 Task: Find connections with filter location Tomé Açu with filter topic #lawfirmmarketingwith filter profile language German with filter current company NPTEL with filter school Anna University with filter industry Professional Services with filter service category Information Management with filter keywords title Research Assistant
Action: Mouse moved to (274, 391)
Screenshot: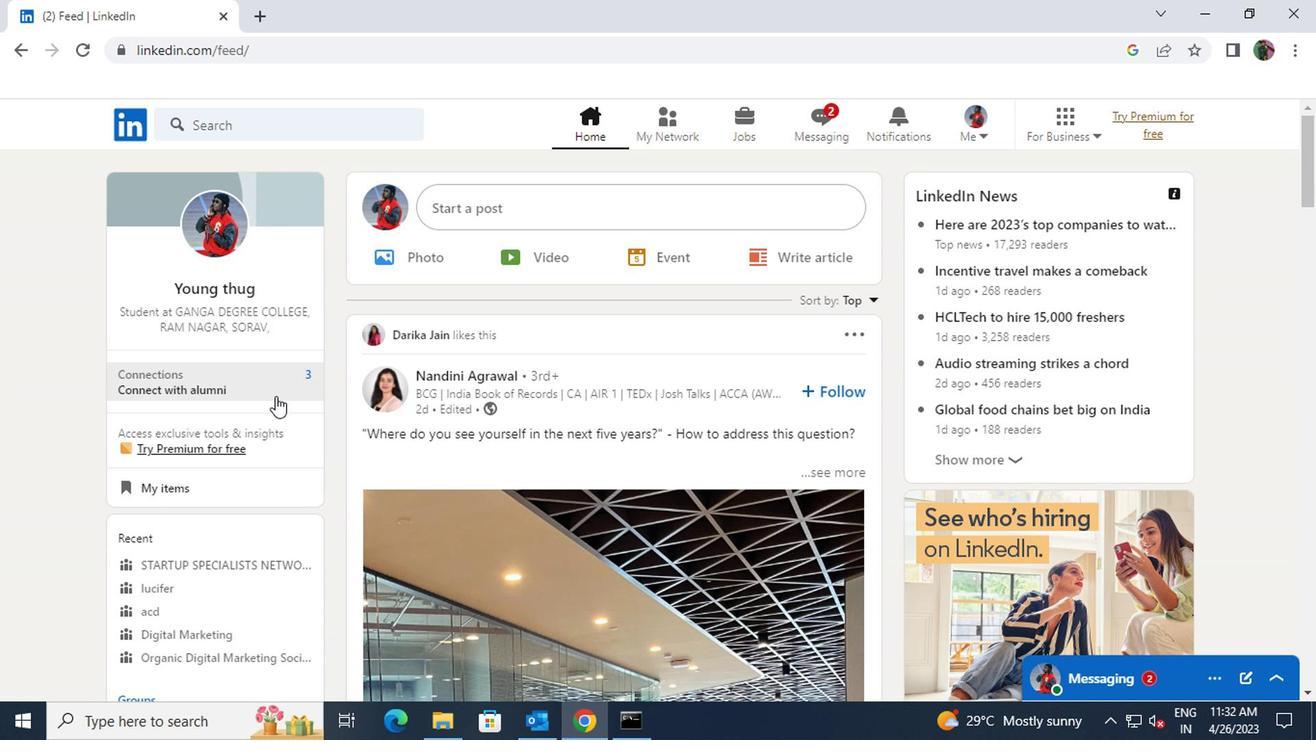 
Action: Mouse pressed left at (274, 391)
Screenshot: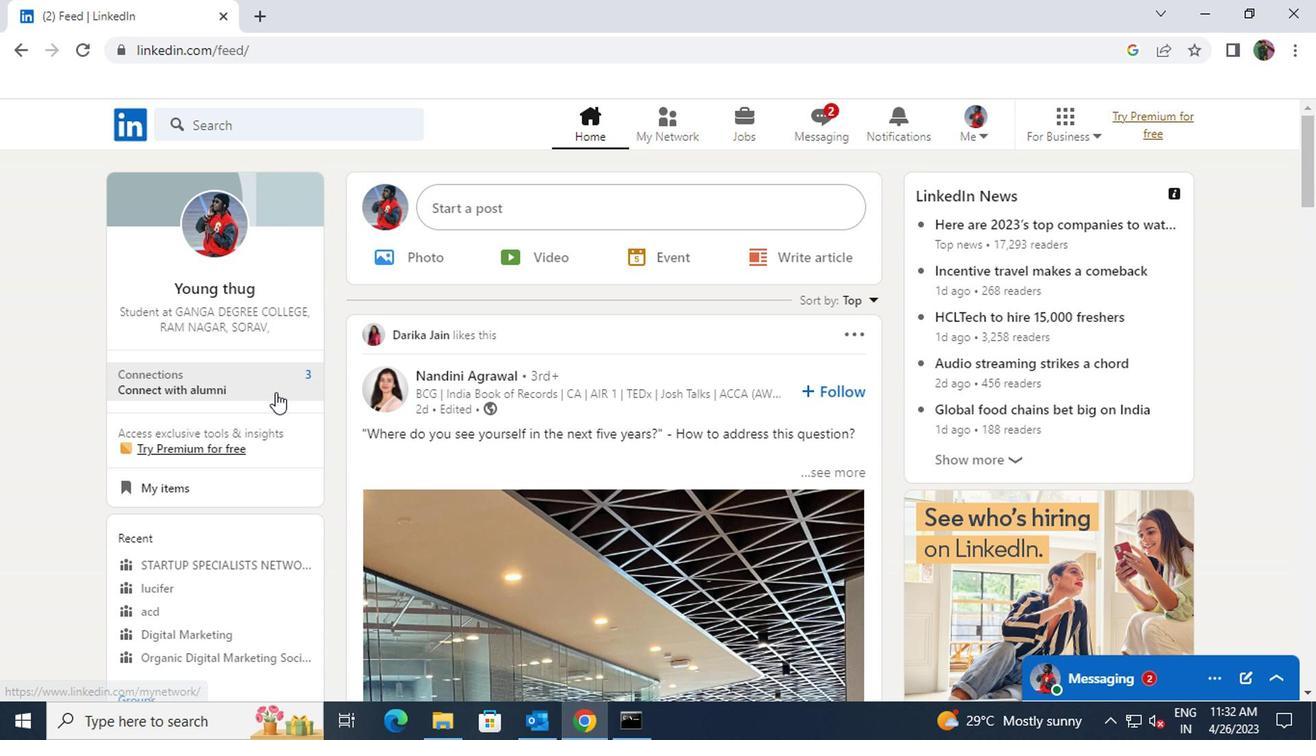 
Action: Mouse moved to (302, 241)
Screenshot: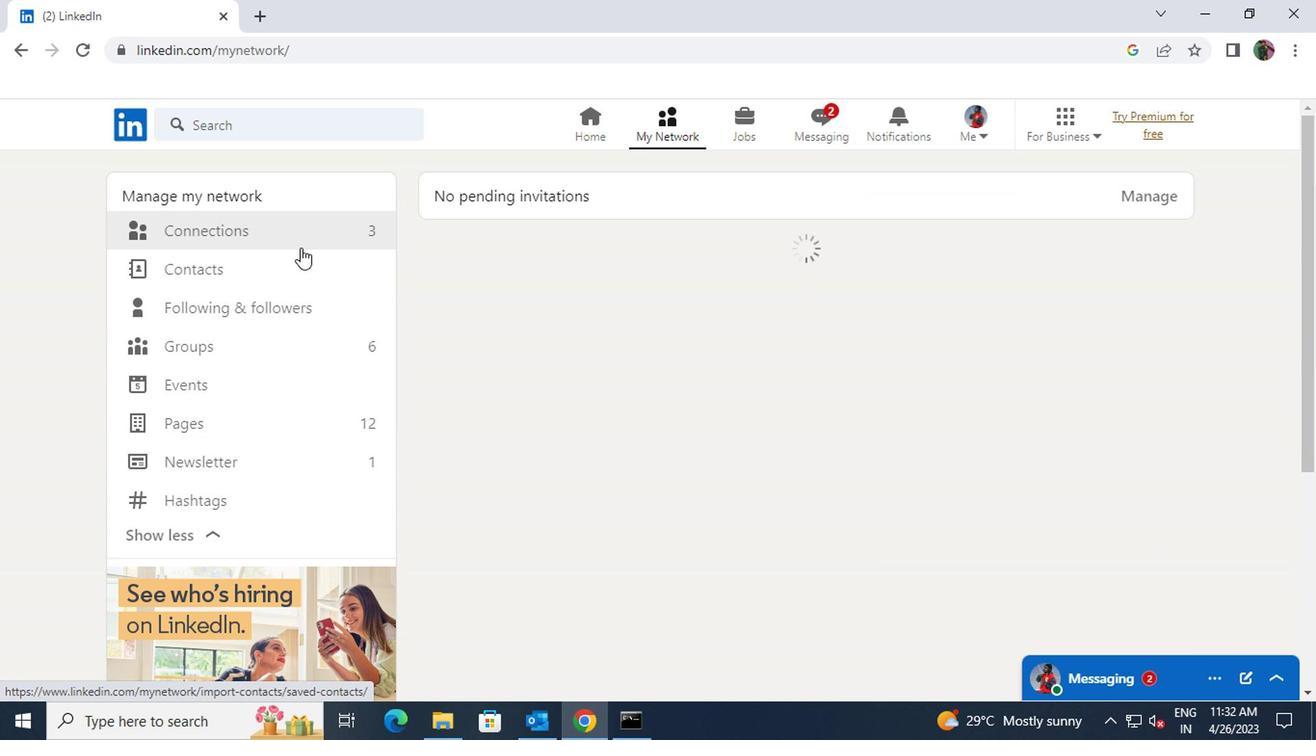 
Action: Mouse pressed left at (302, 241)
Screenshot: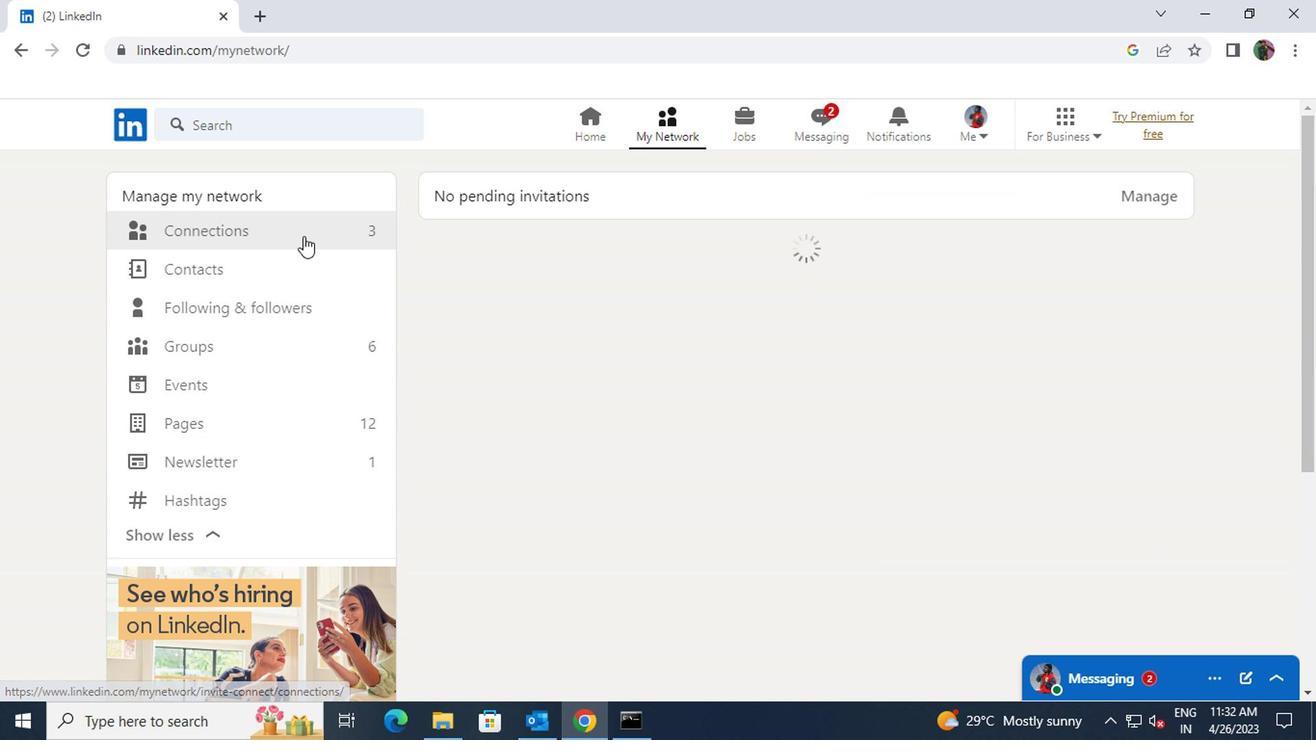 
Action: Mouse moved to (771, 238)
Screenshot: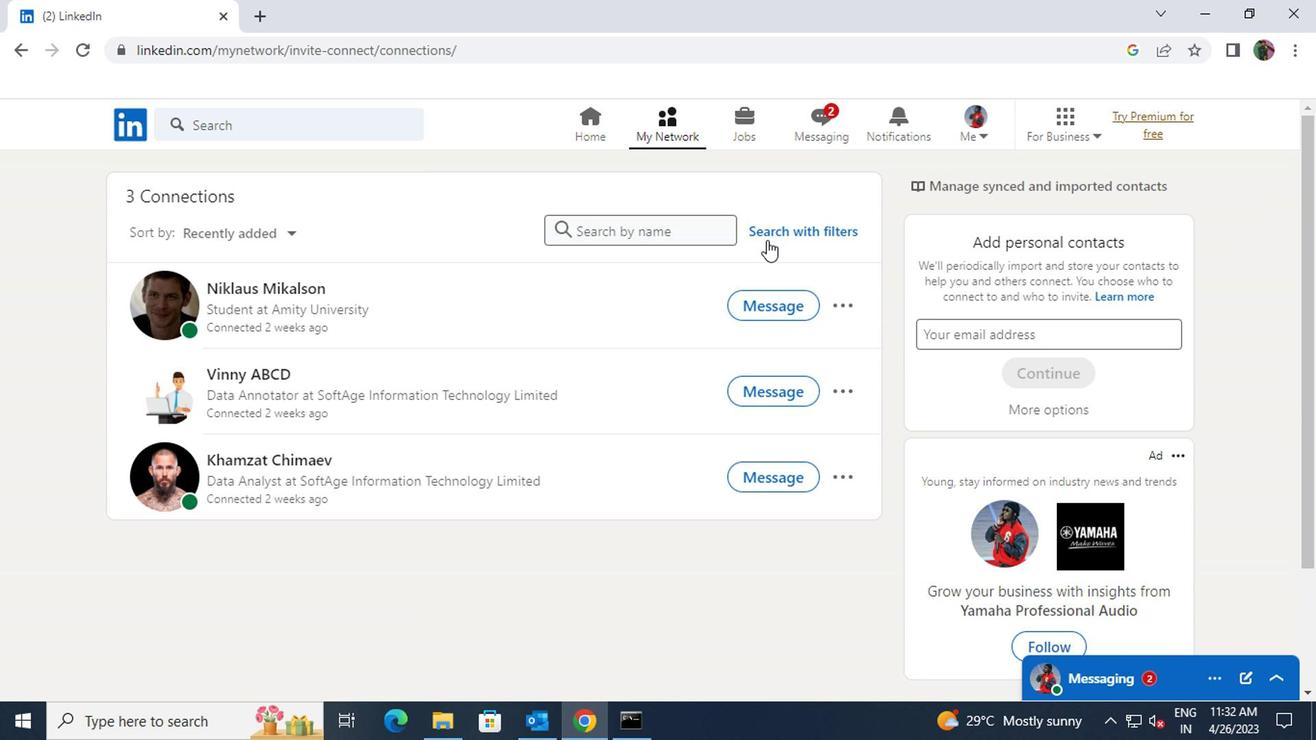 
Action: Mouse pressed left at (771, 238)
Screenshot: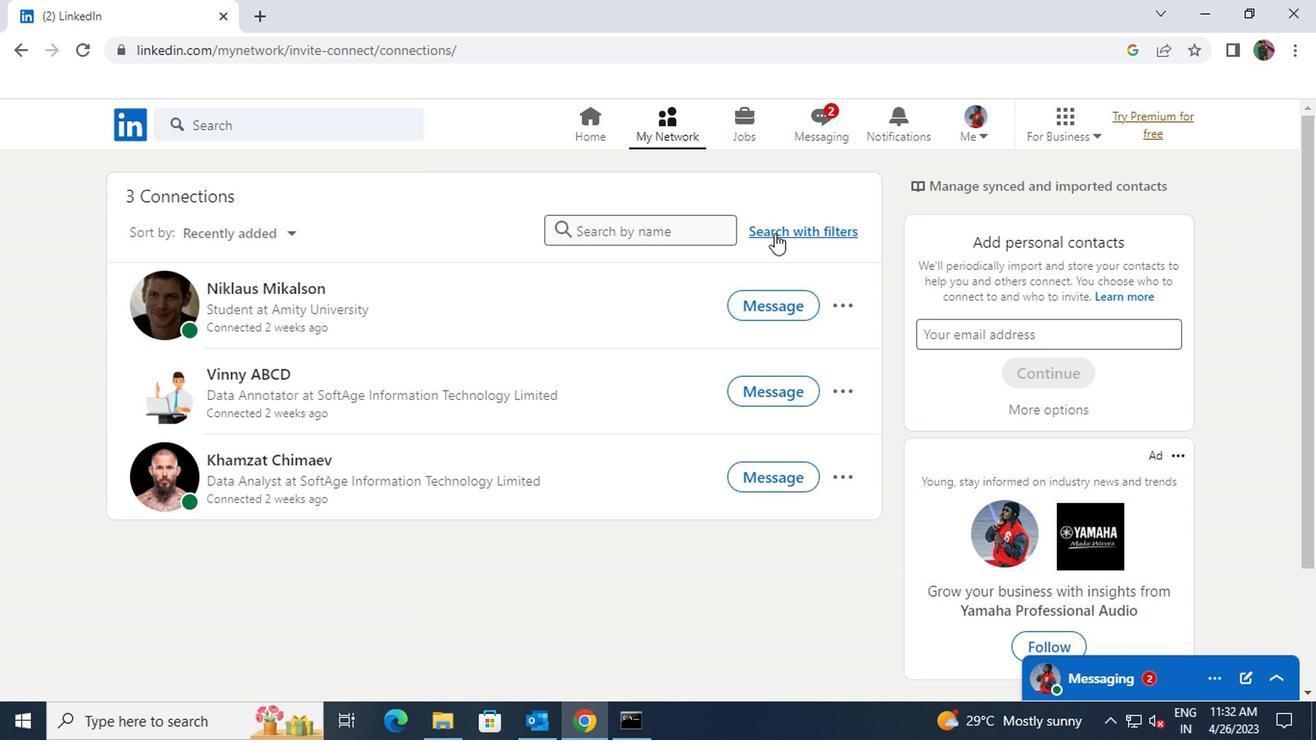 
Action: Mouse moved to (707, 174)
Screenshot: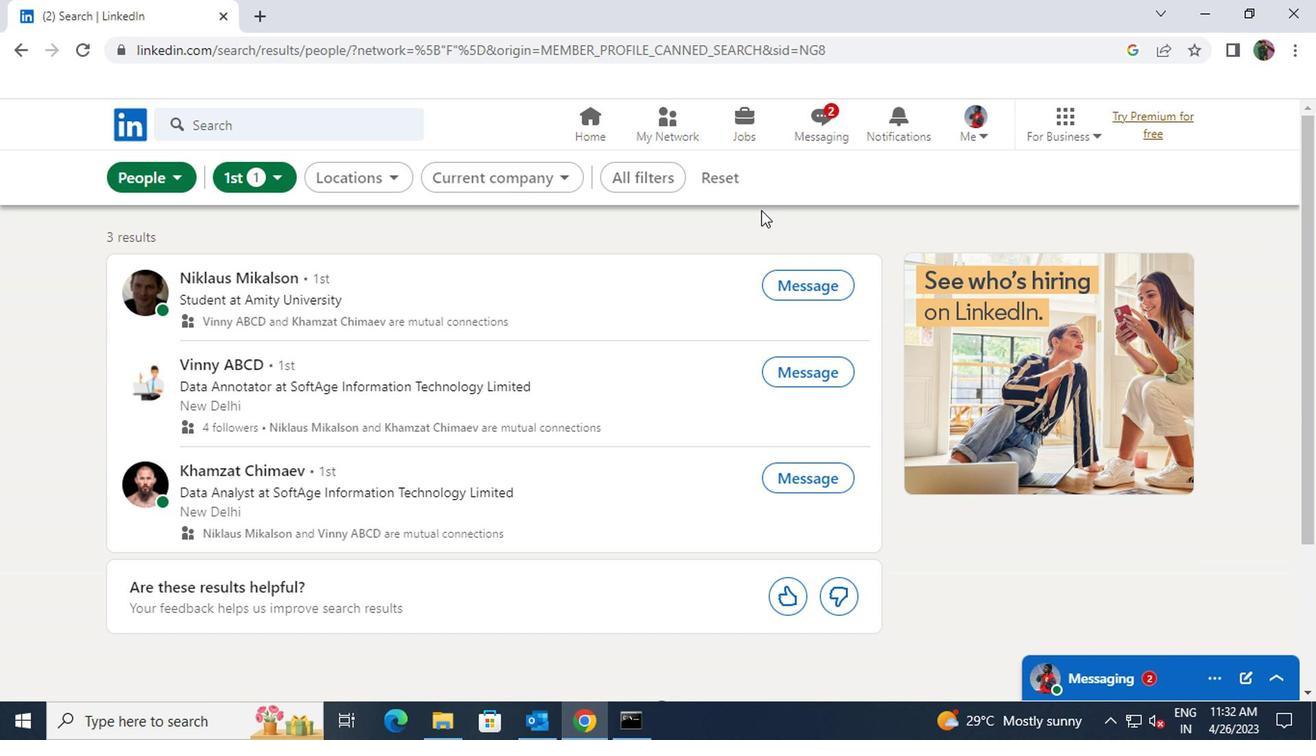 
Action: Mouse pressed left at (707, 174)
Screenshot: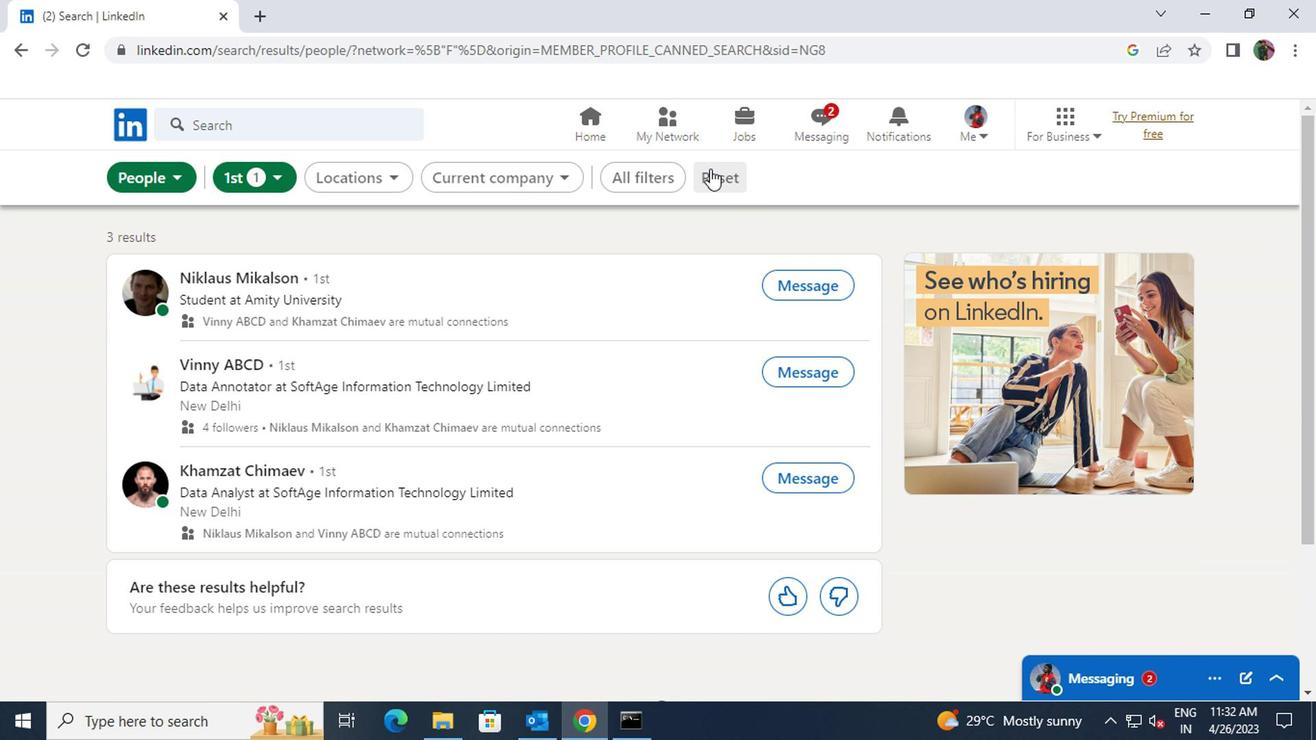 
Action: Mouse moved to (690, 177)
Screenshot: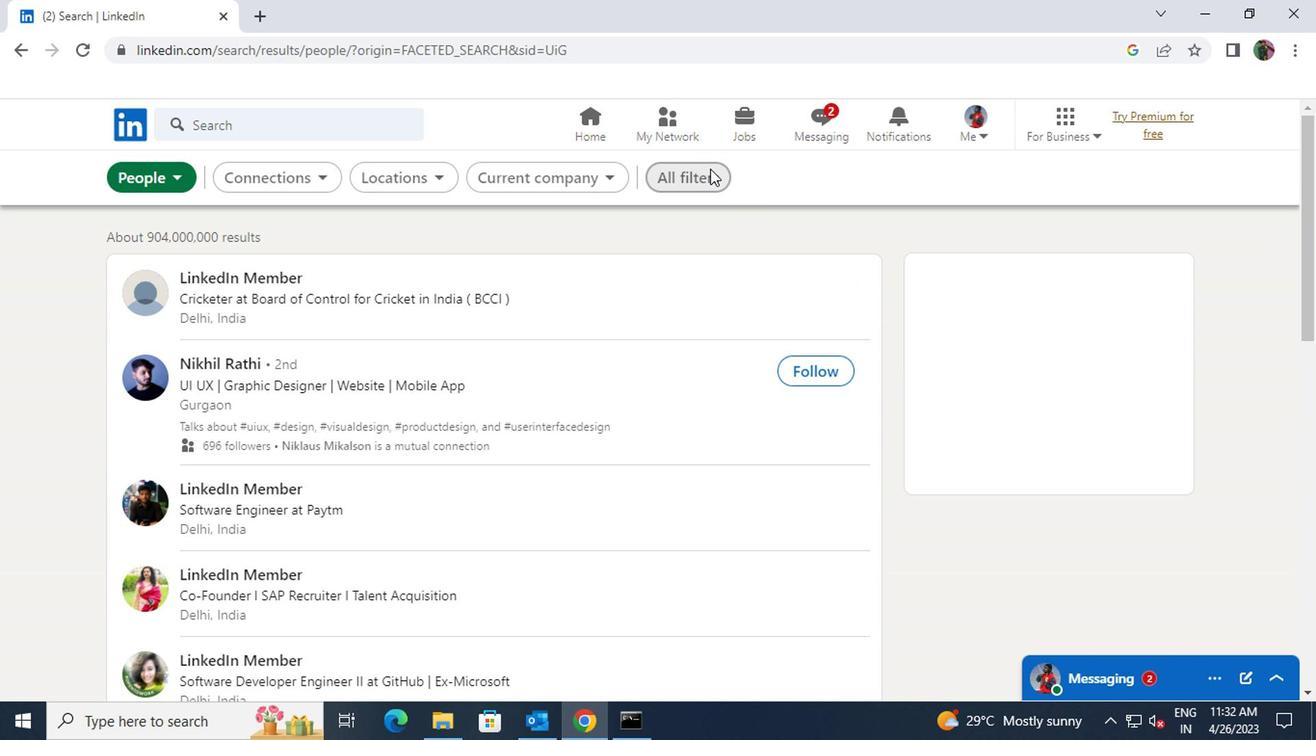 
Action: Mouse pressed left at (690, 177)
Screenshot: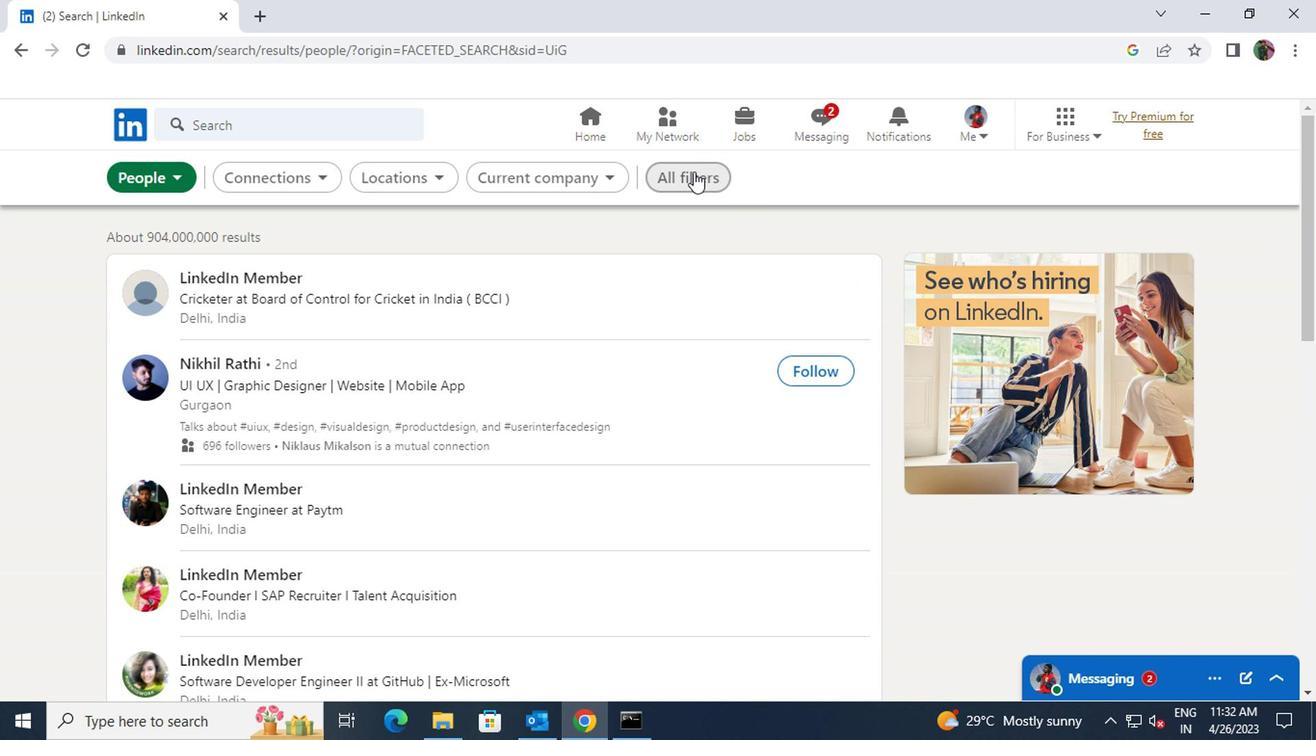 
Action: Mouse moved to (934, 356)
Screenshot: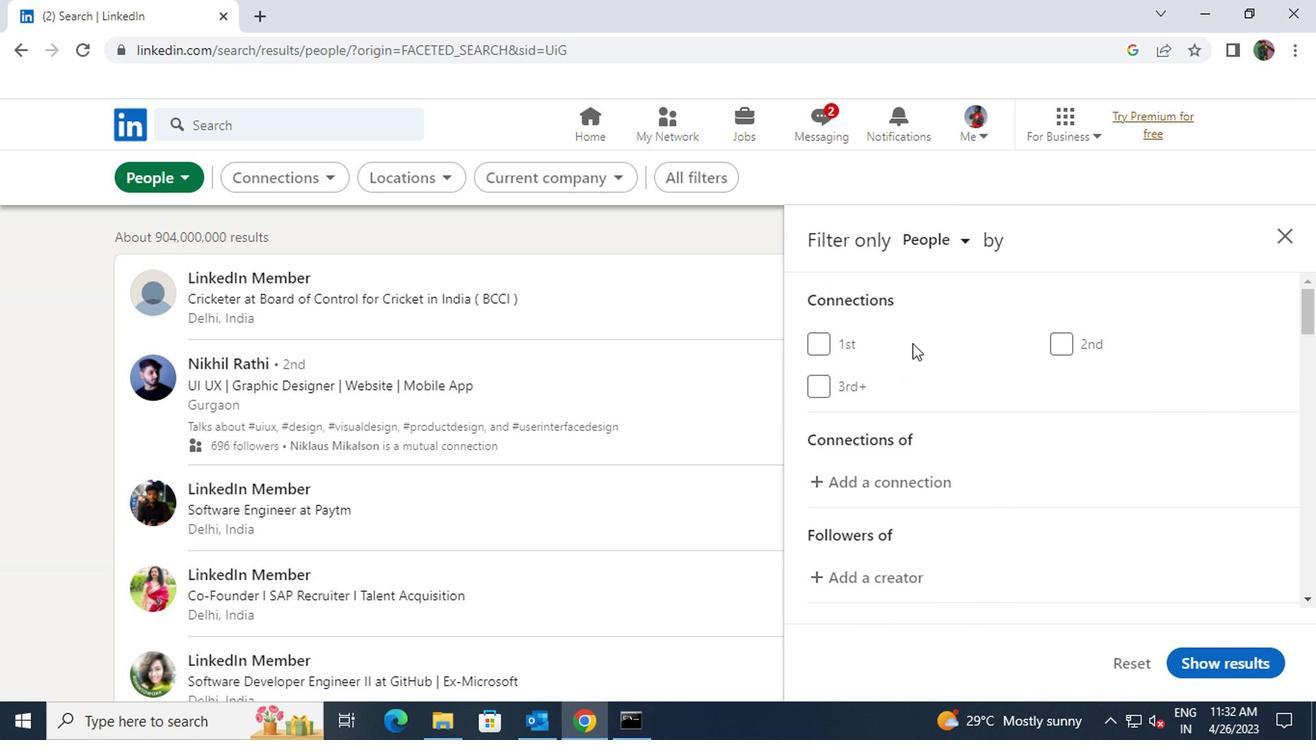
Action: Mouse scrolled (934, 355) with delta (0, 0)
Screenshot: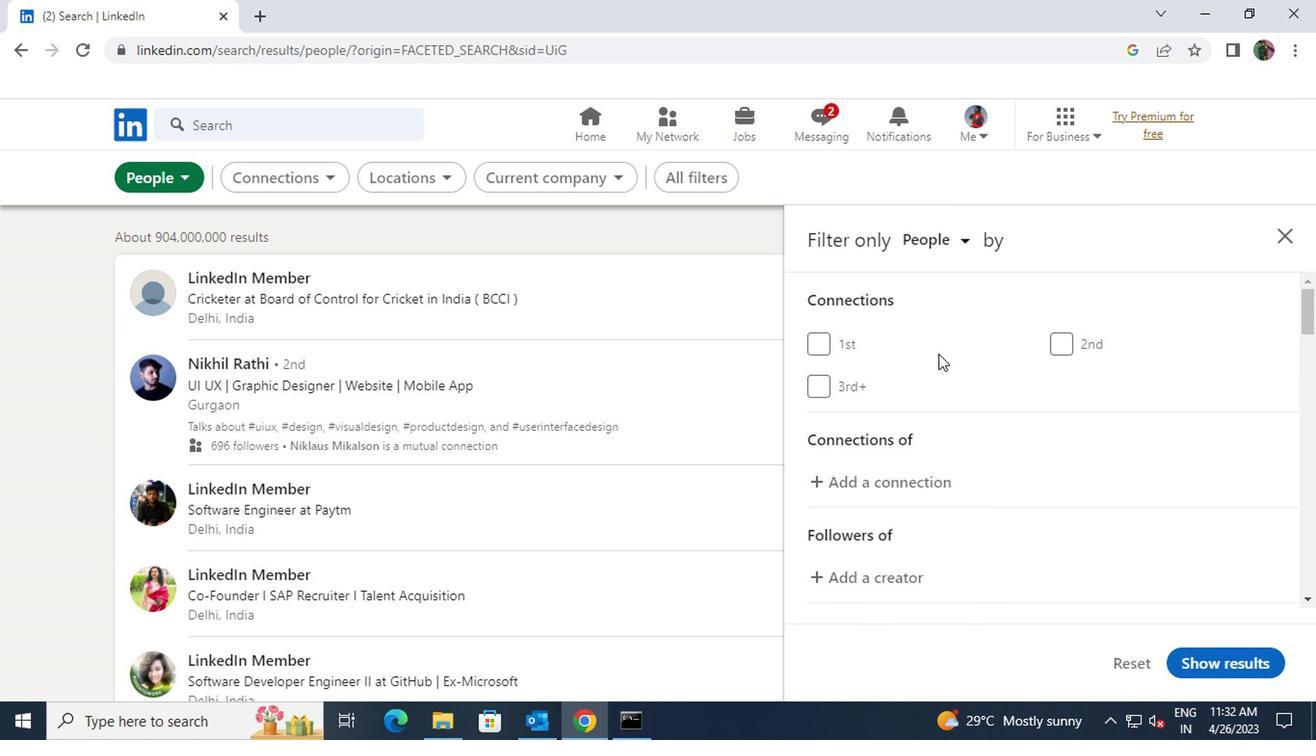 
Action: Mouse scrolled (934, 355) with delta (0, 0)
Screenshot: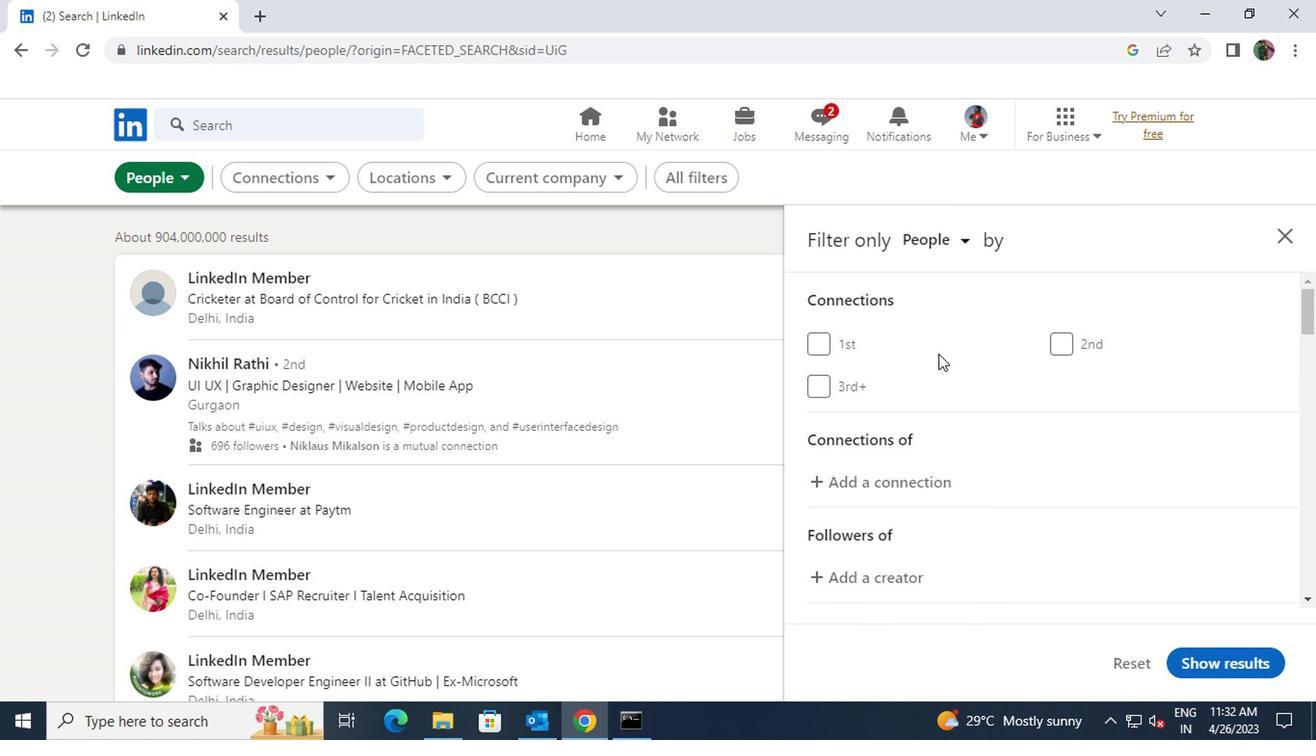 
Action: Mouse scrolled (934, 355) with delta (0, 0)
Screenshot: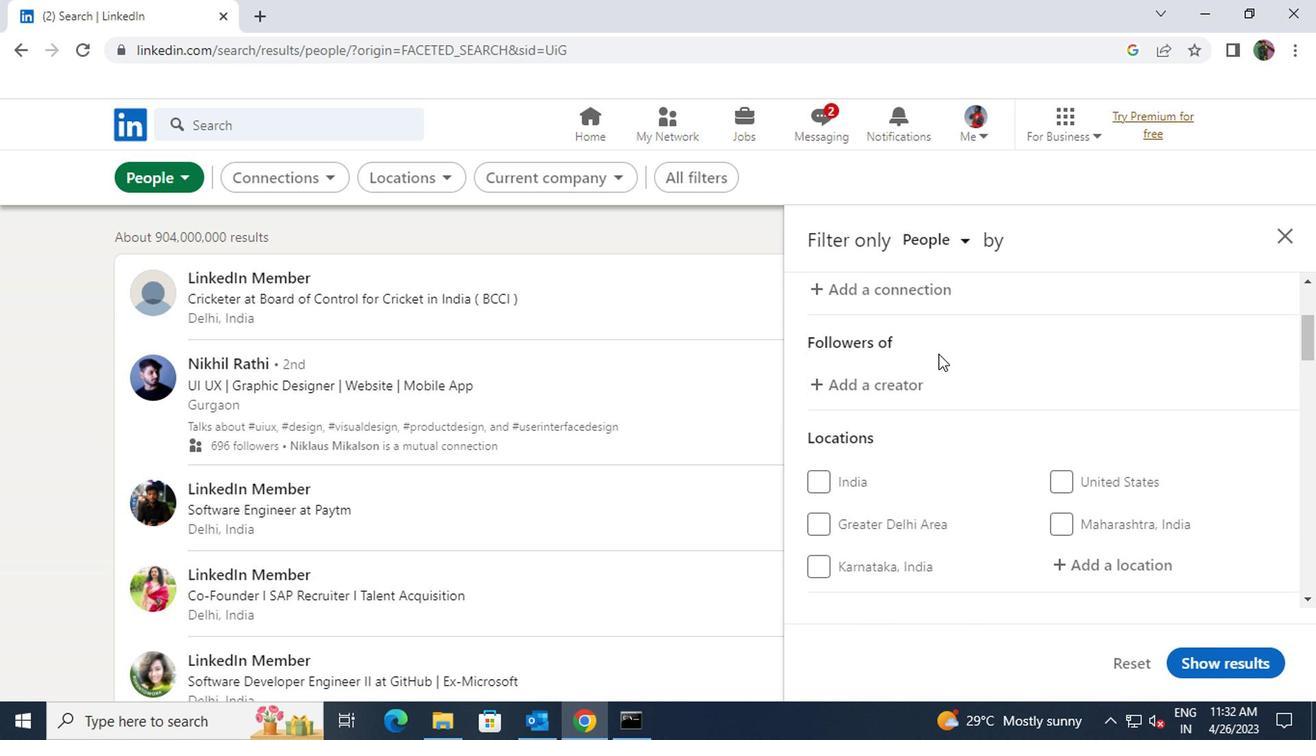 
Action: Mouse moved to (1063, 466)
Screenshot: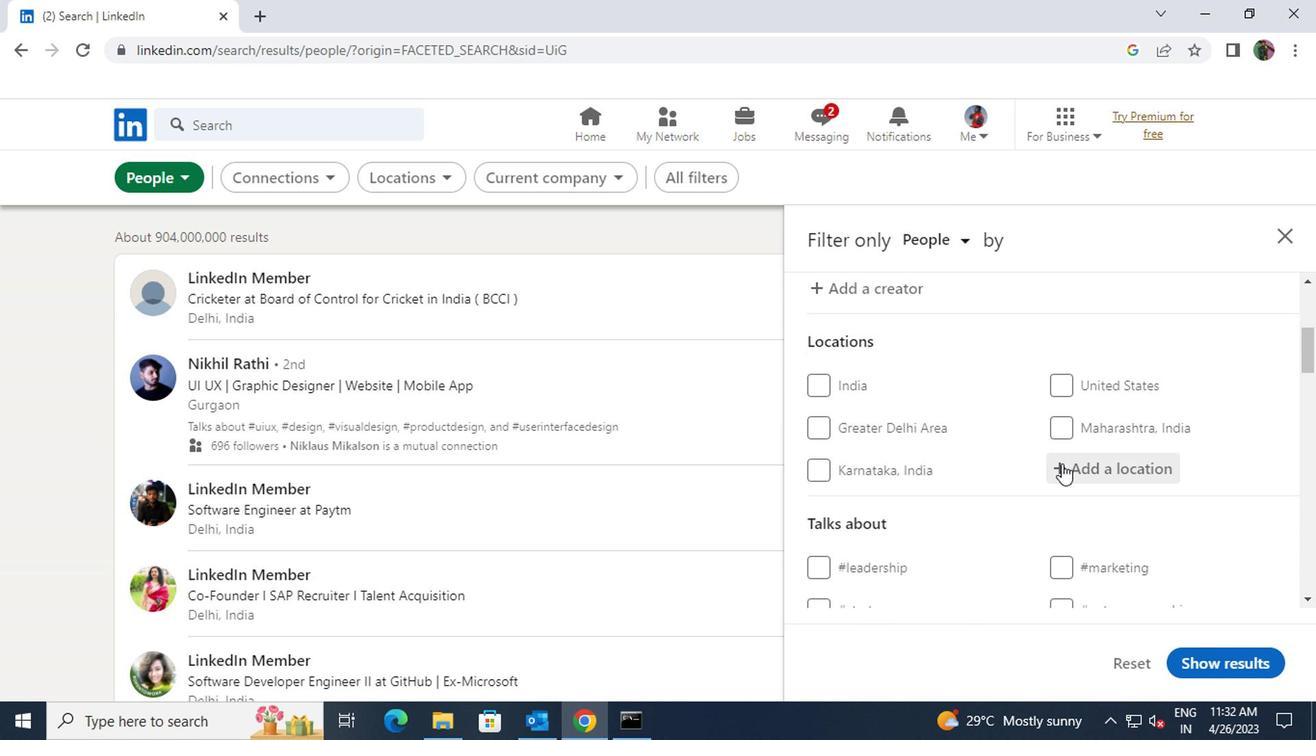 
Action: Mouse pressed left at (1063, 466)
Screenshot: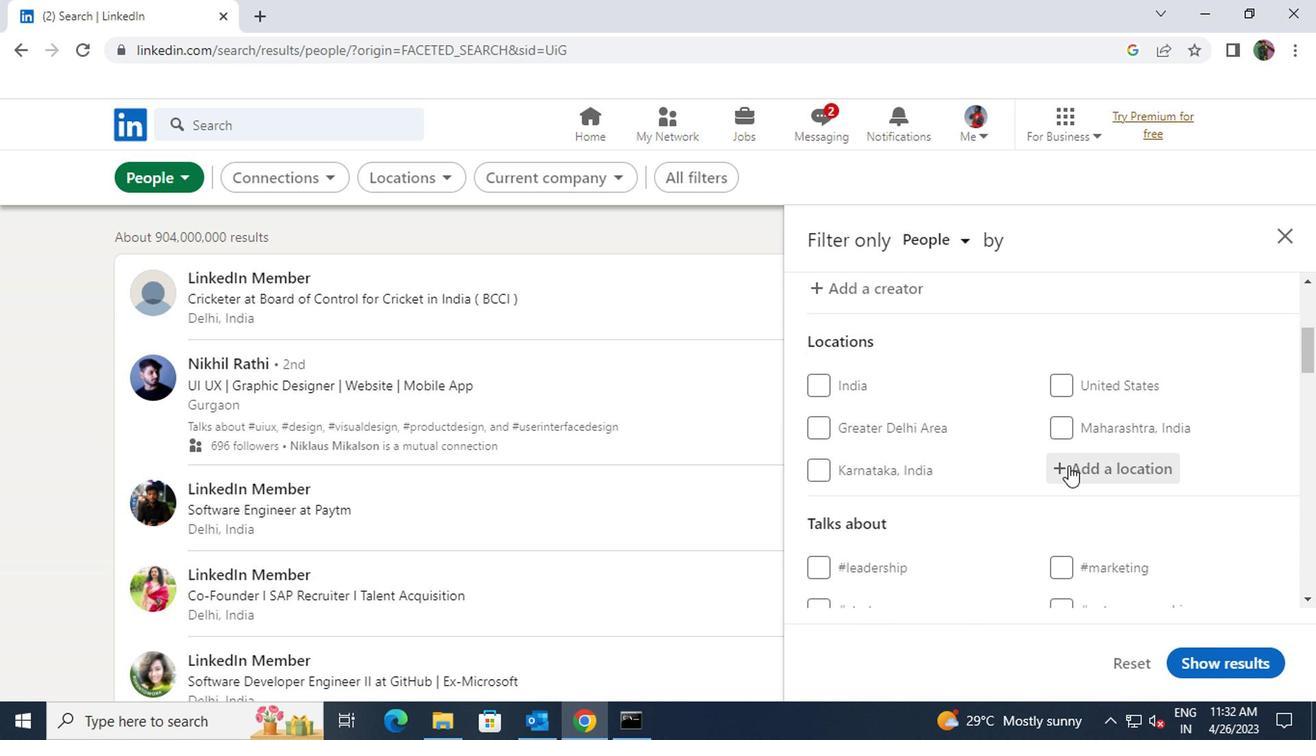 
Action: Mouse moved to (1052, 468)
Screenshot: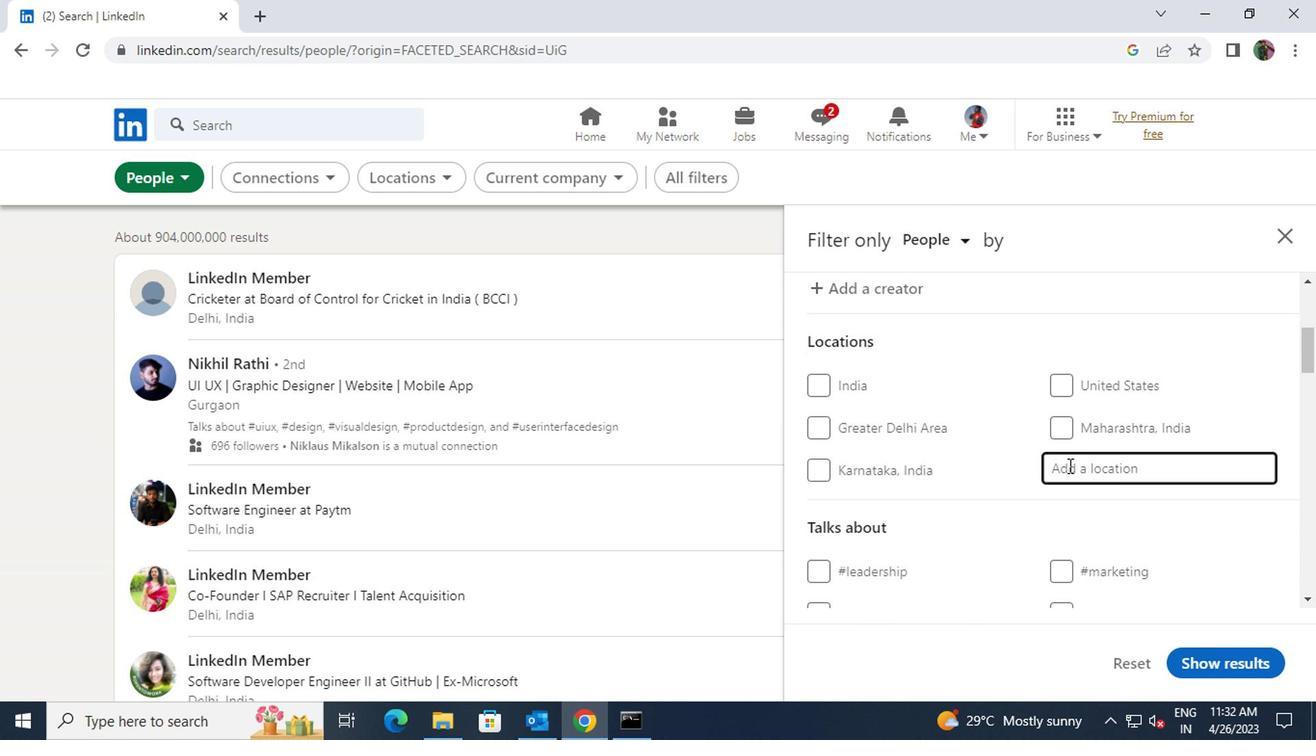 
Action: Key pressed <Key.shift>TOME<Key.space>ACU
Screenshot: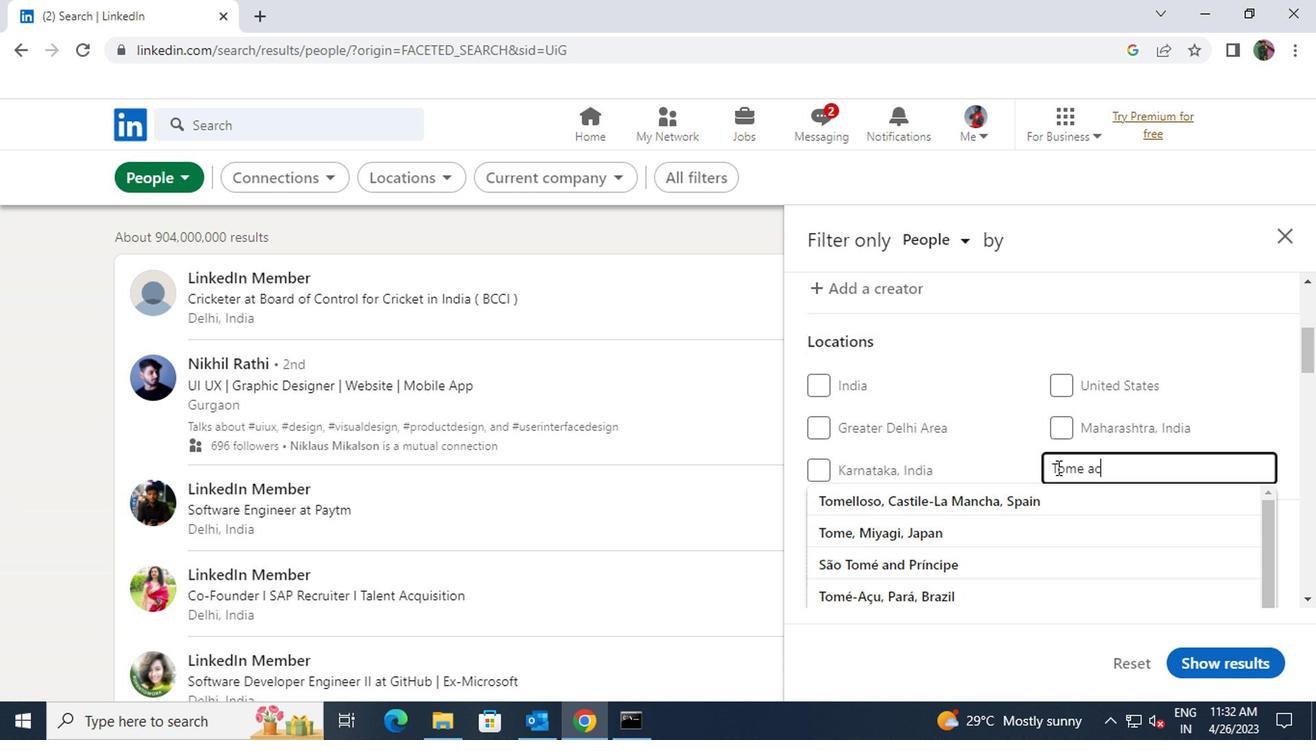 
Action: Mouse moved to (1021, 498)
Screenshot: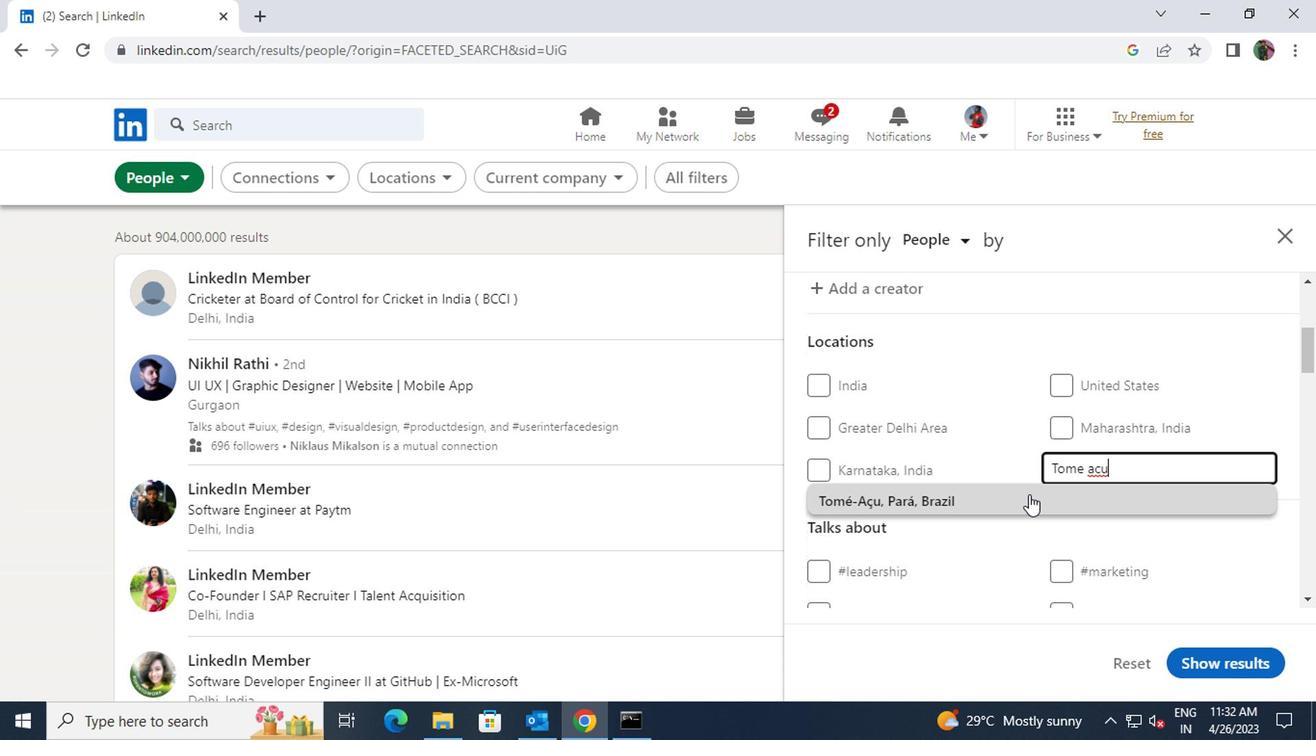 
Action: Mouse pressed left at (1021, 498)
Screenshot: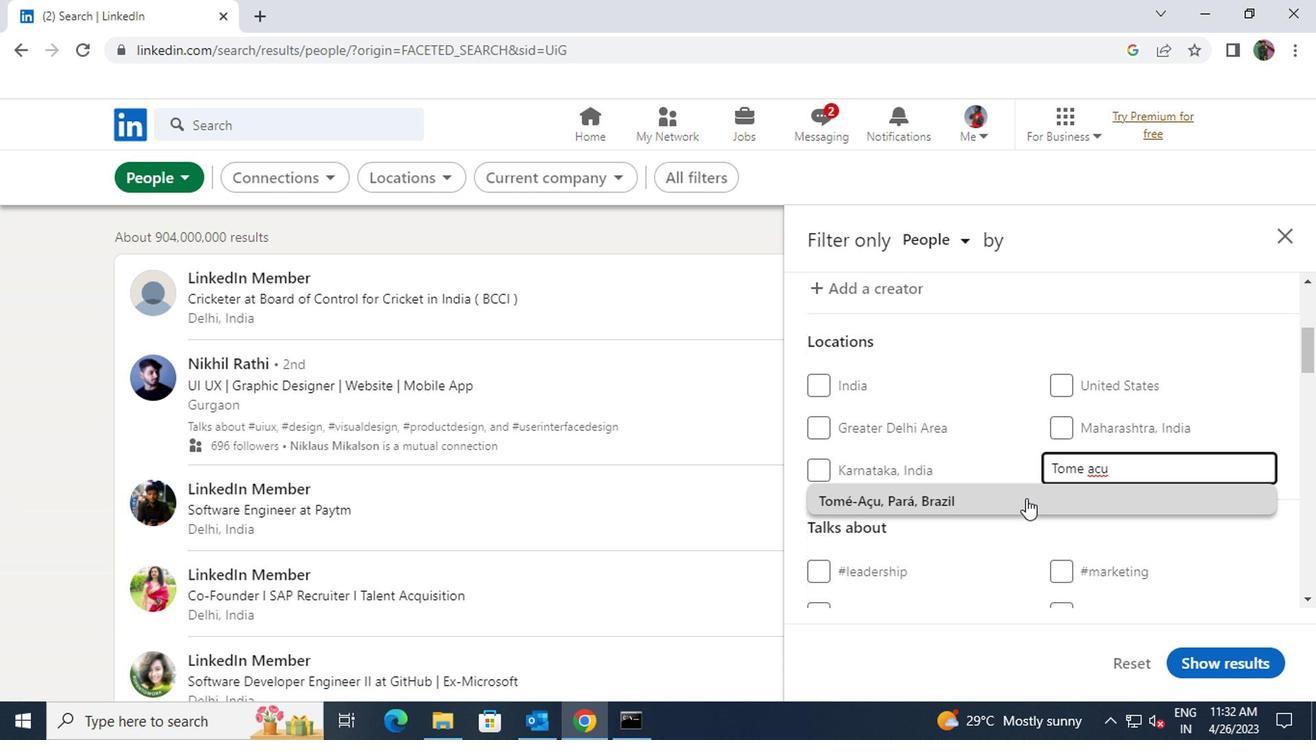 
Action: Mouse scrolled (1021, 497) with delta (0, 0)
Screenshot: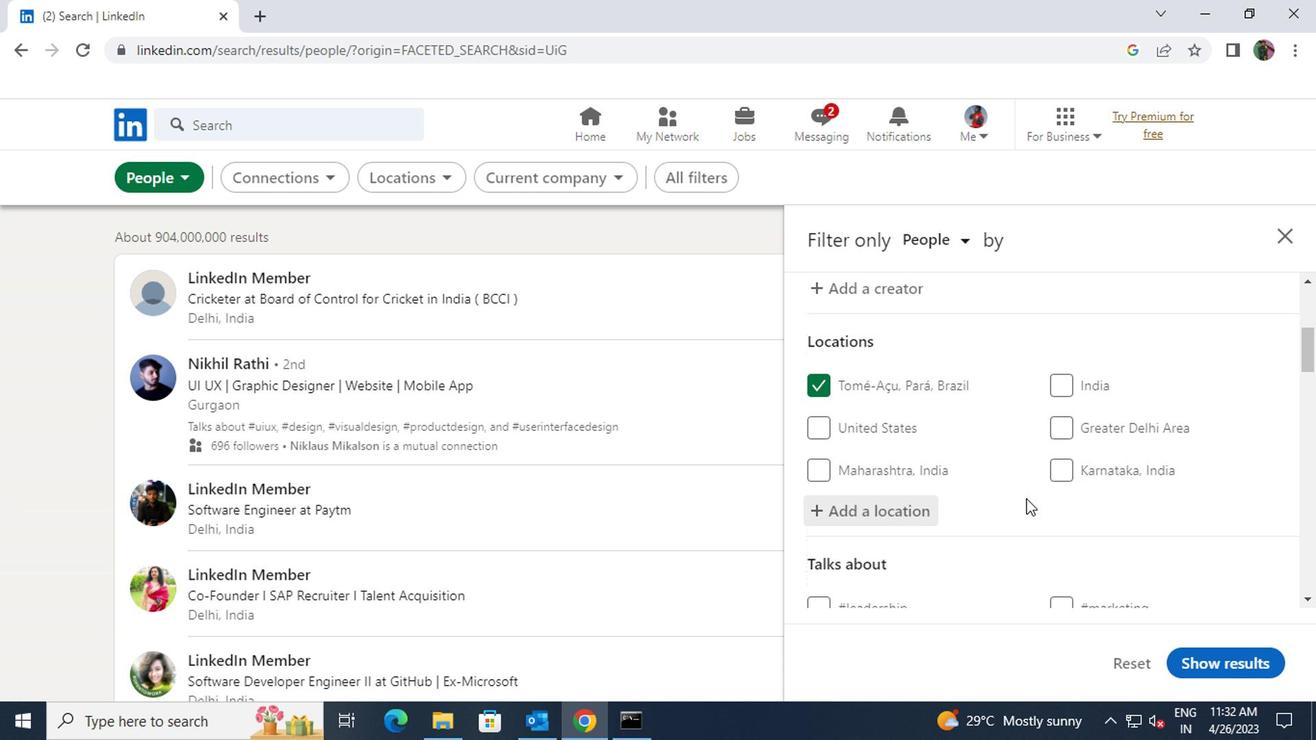 
Action: Mouse scrolled (1021, 497) with delta (0, 0)
Screenshot: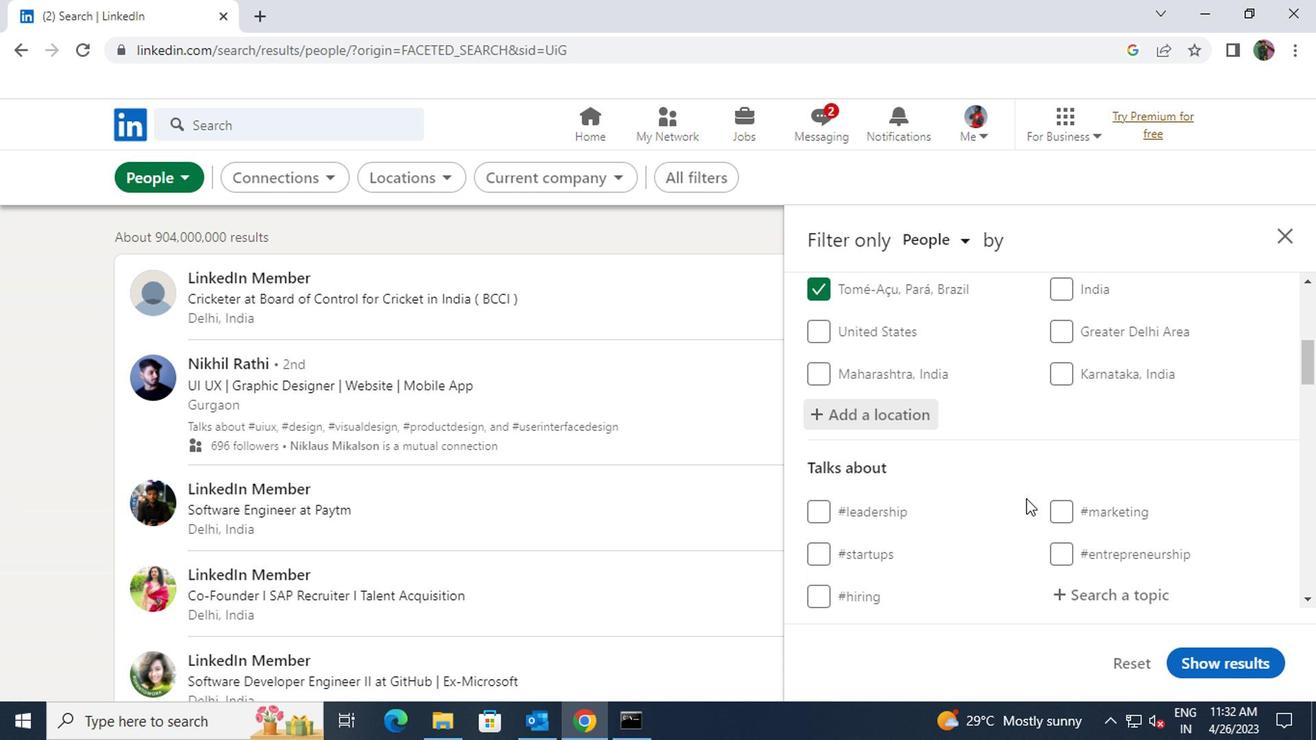 
Action: Mouse moved to (1067, 503)
Screenshot: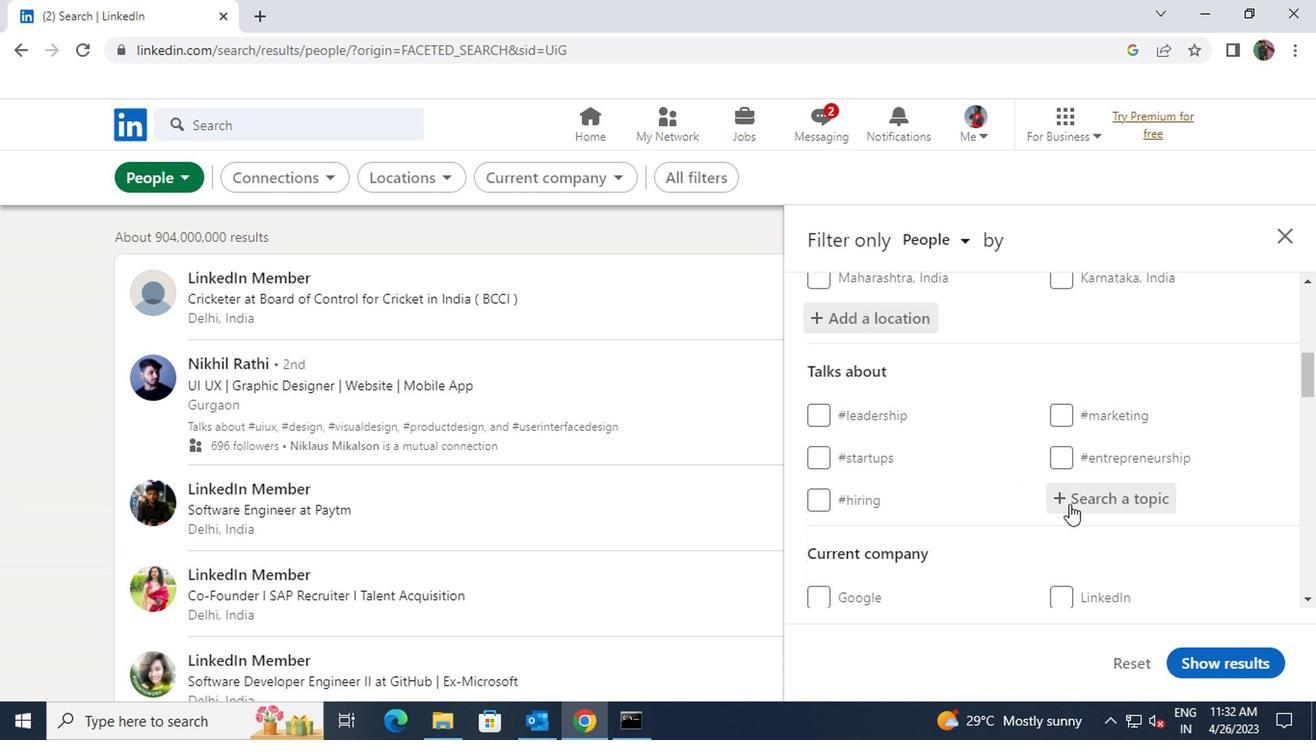 
Action: Mouse pressed left at (1067, 503)
Screenshot: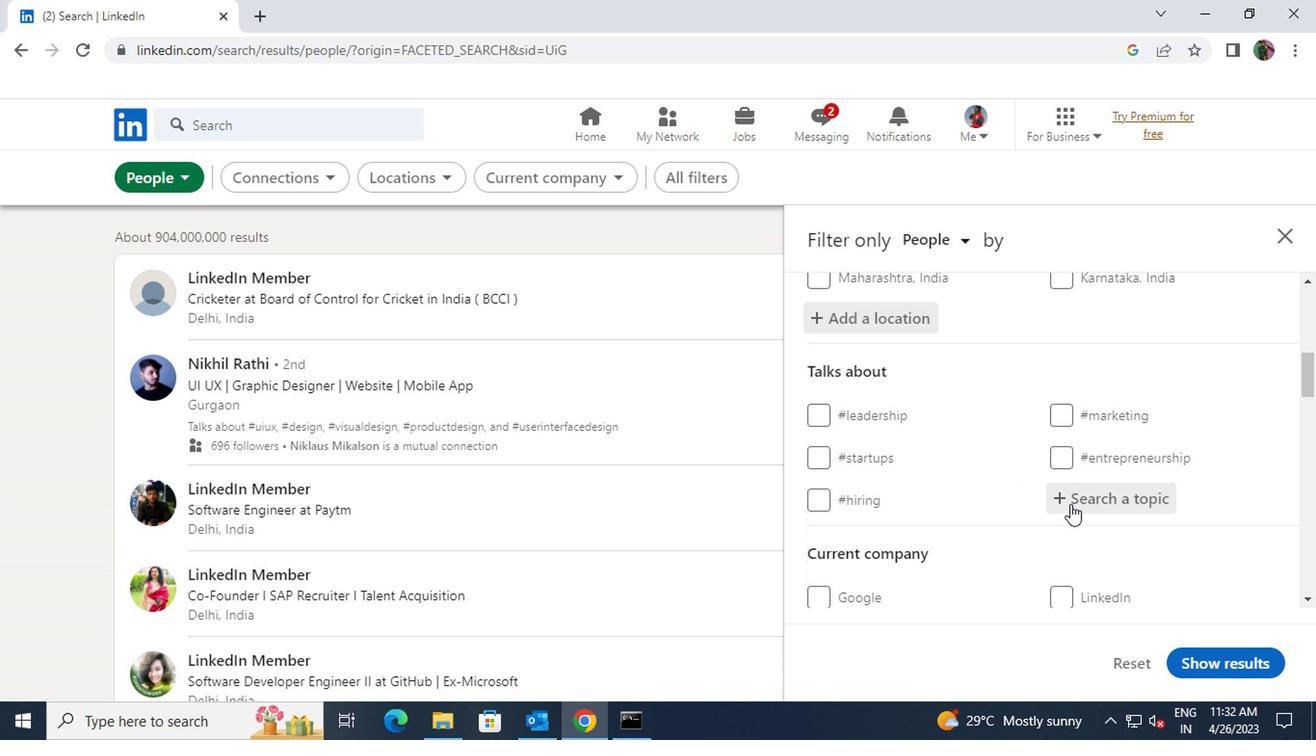
Action: Mouse moved to (1068, 502)
Screenshot: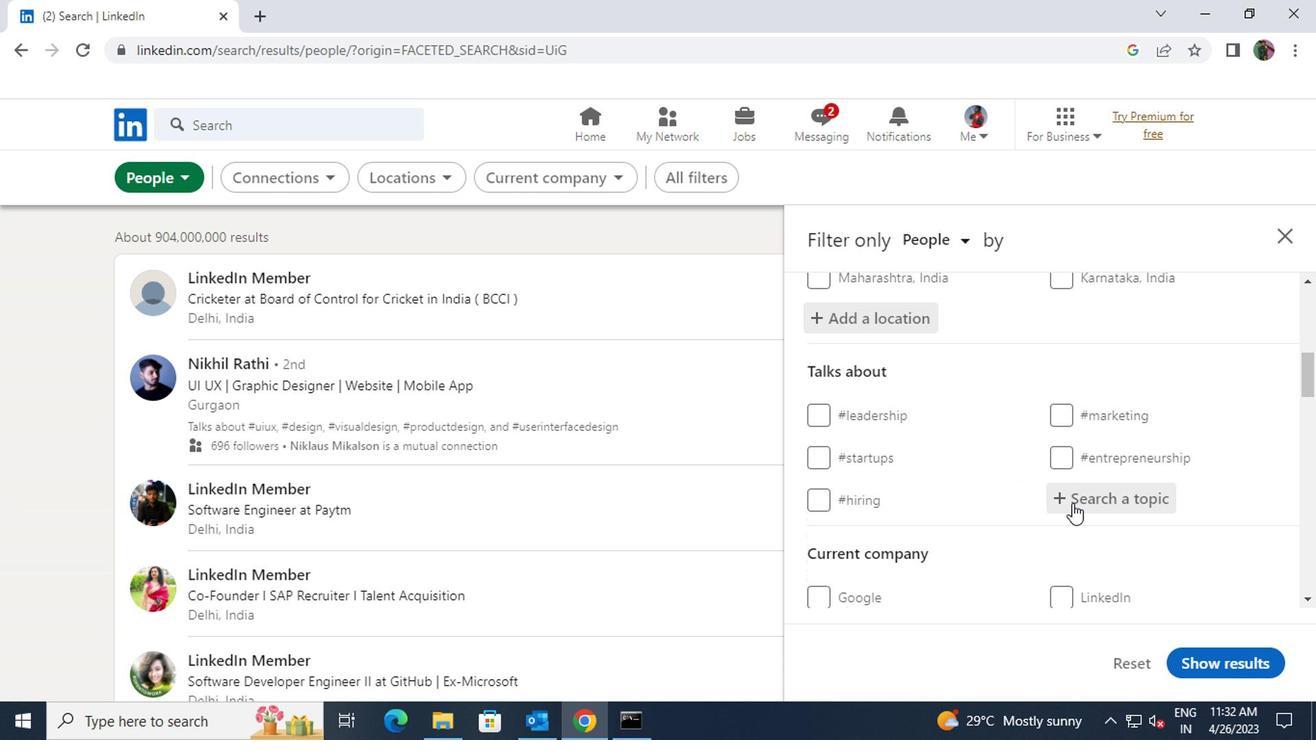 
Action: Key pressed <Key.shift><Key.shift><Key.shift><Key.shift><Key.shift><Key.shift><Key.shift><Key.shift><Key.shift><Key.shift><Key.shift><Key.shift><Key.shift>#<Key.shift>LAWYERFIRMMARKETINGWITH
Screenshot: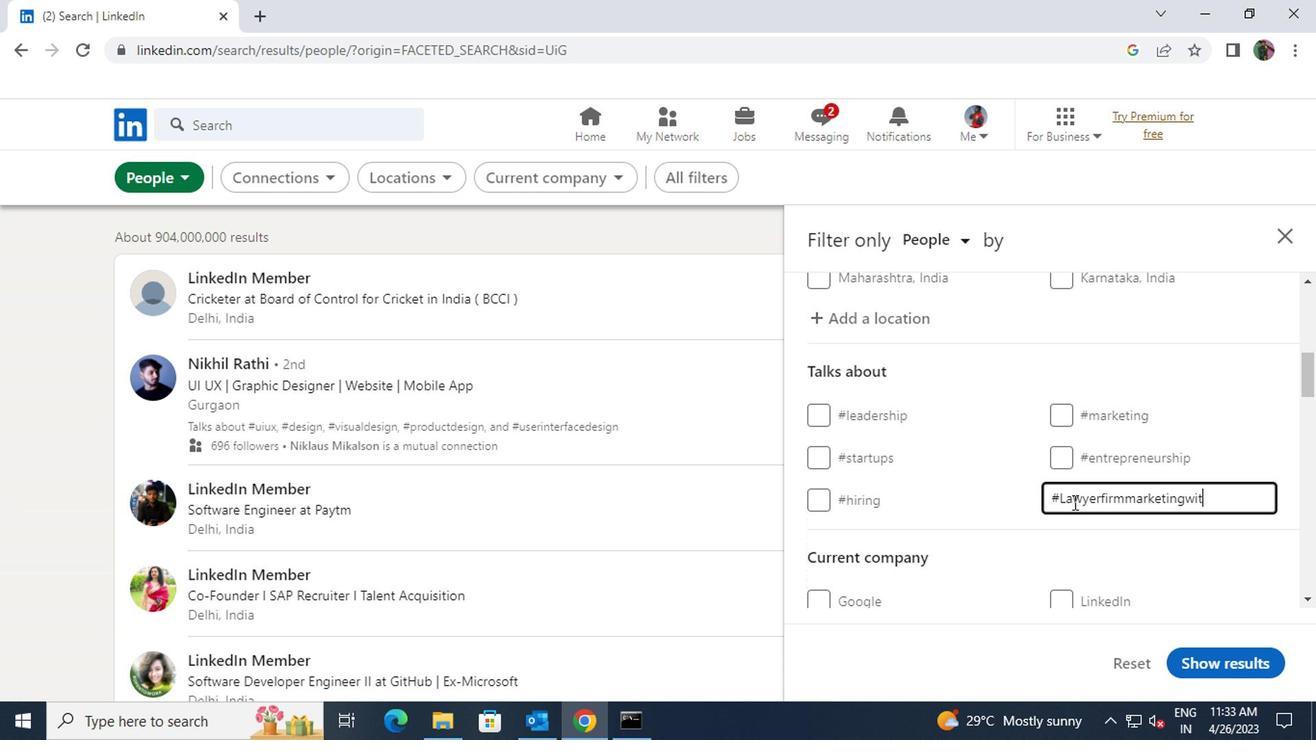 
Action: Mouse scrolled (1068, 501) with delta (0, -1)
Screenshot: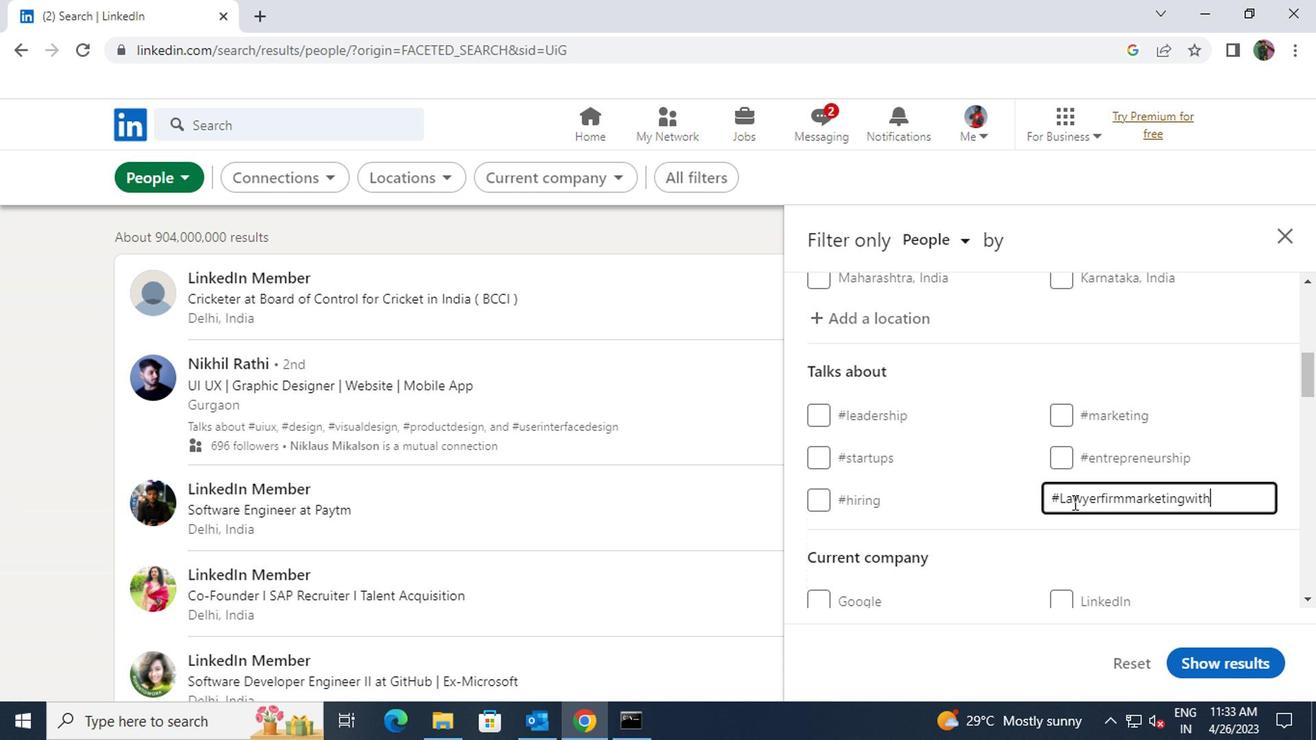 
Action: Mouse scrolled (1068, 501) with delta (0, -1)
Screenshot: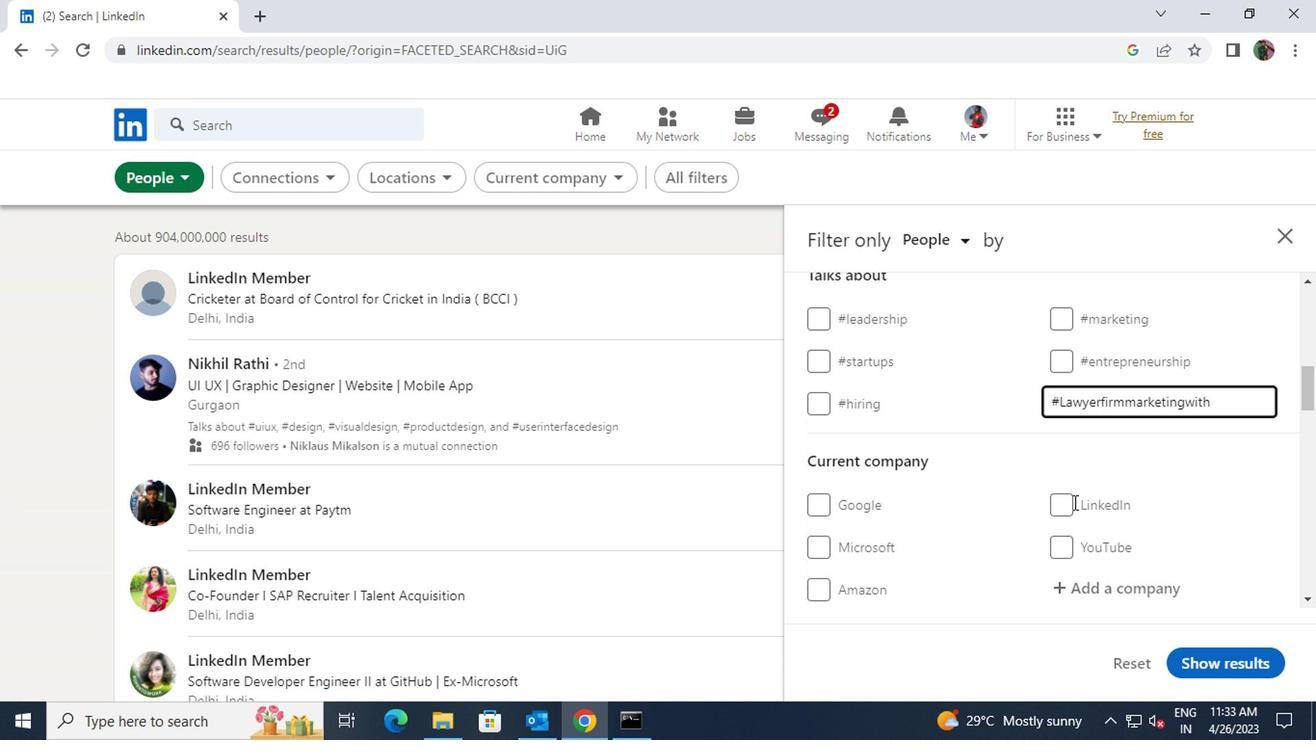 
Action: Mouse moved to (1075, 496)
Screenshot: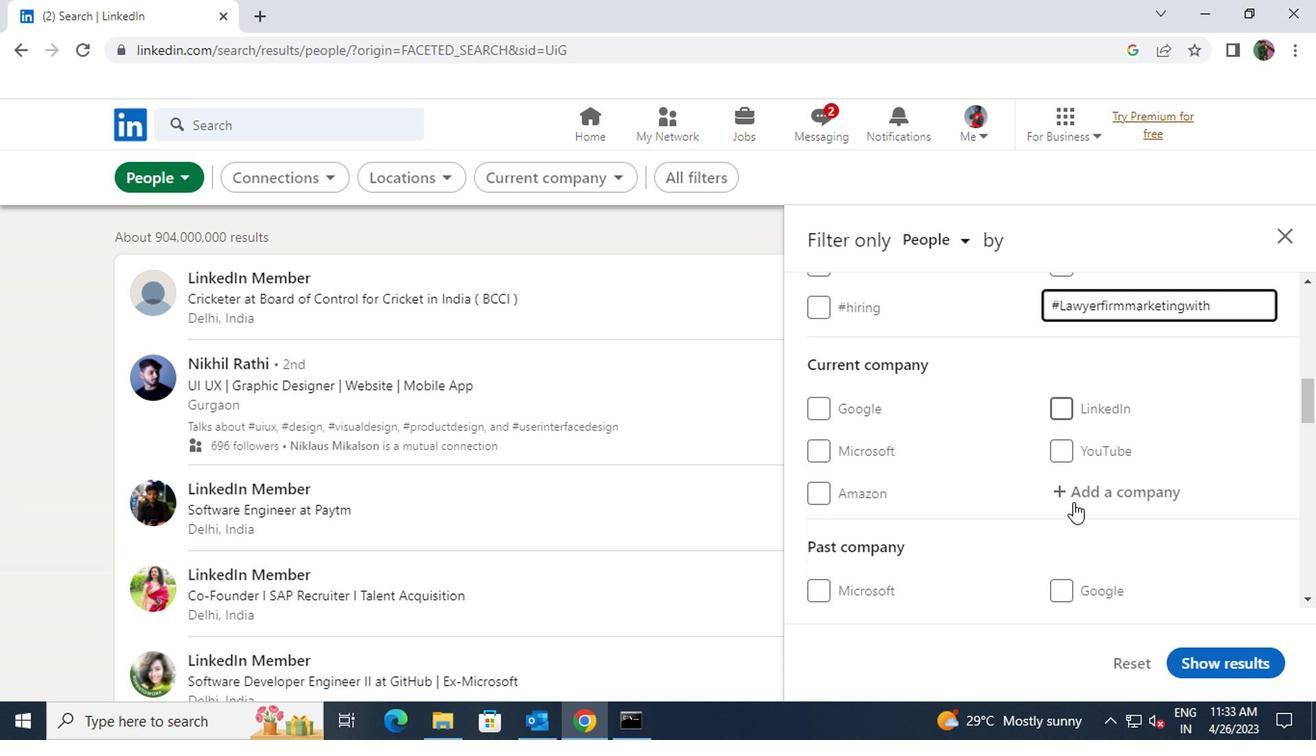 
Action: Mouse pressed left at (1075, 496)
Screenshot: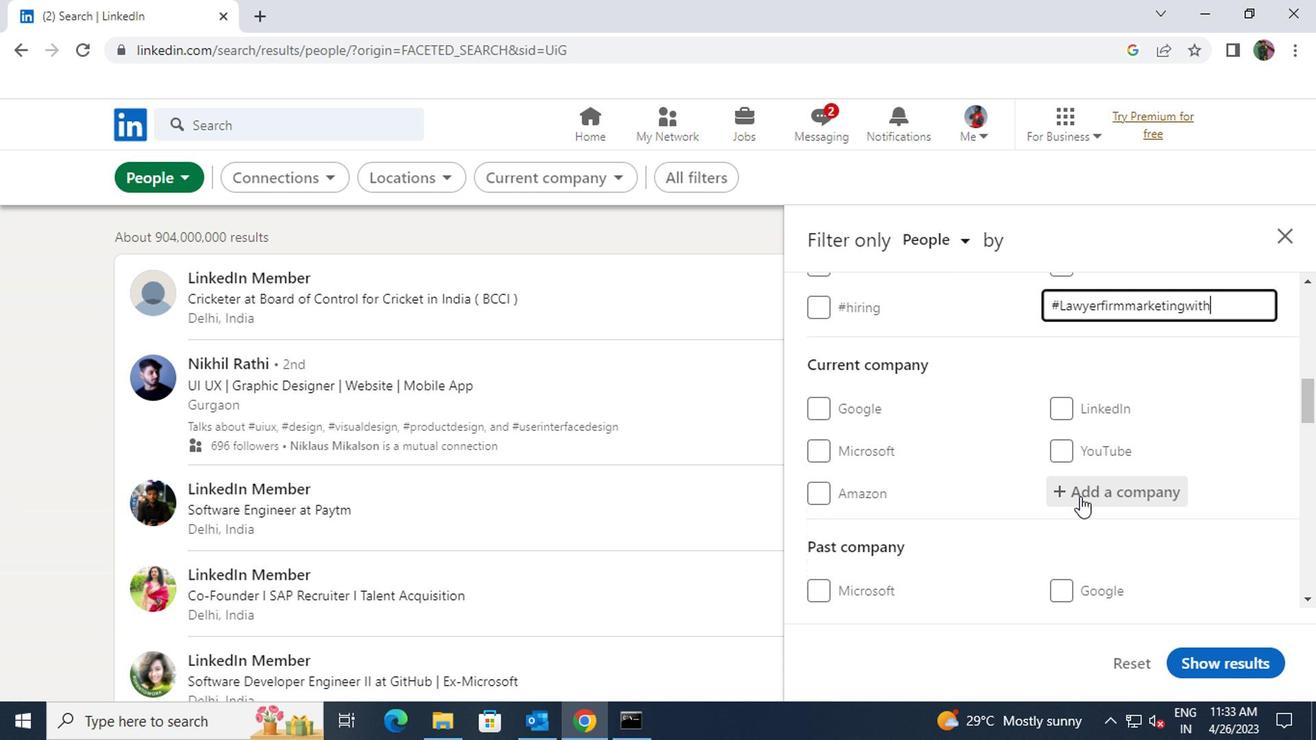 
Action: Key pressed <Key.shift><Key.shift><Key.shift>NPT
Screenshot: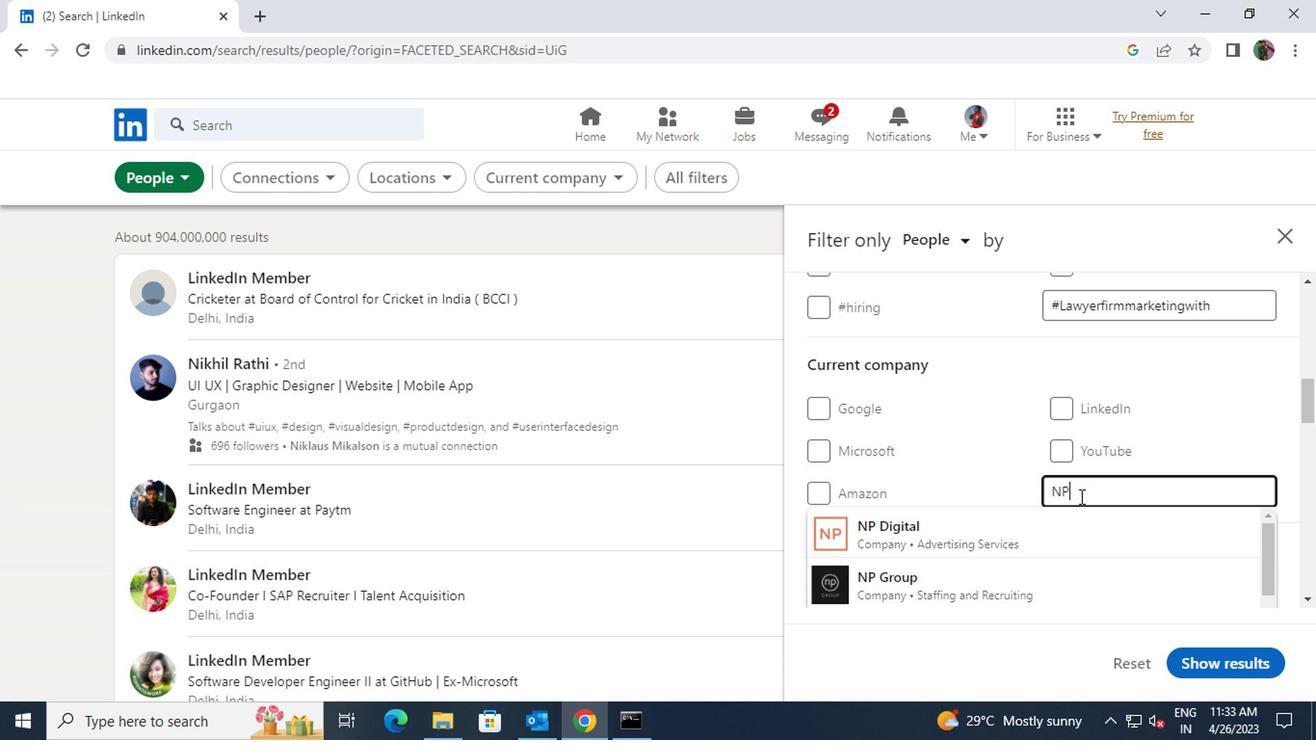 
Action: Mouse moved to (1042, 531)
Screenshot: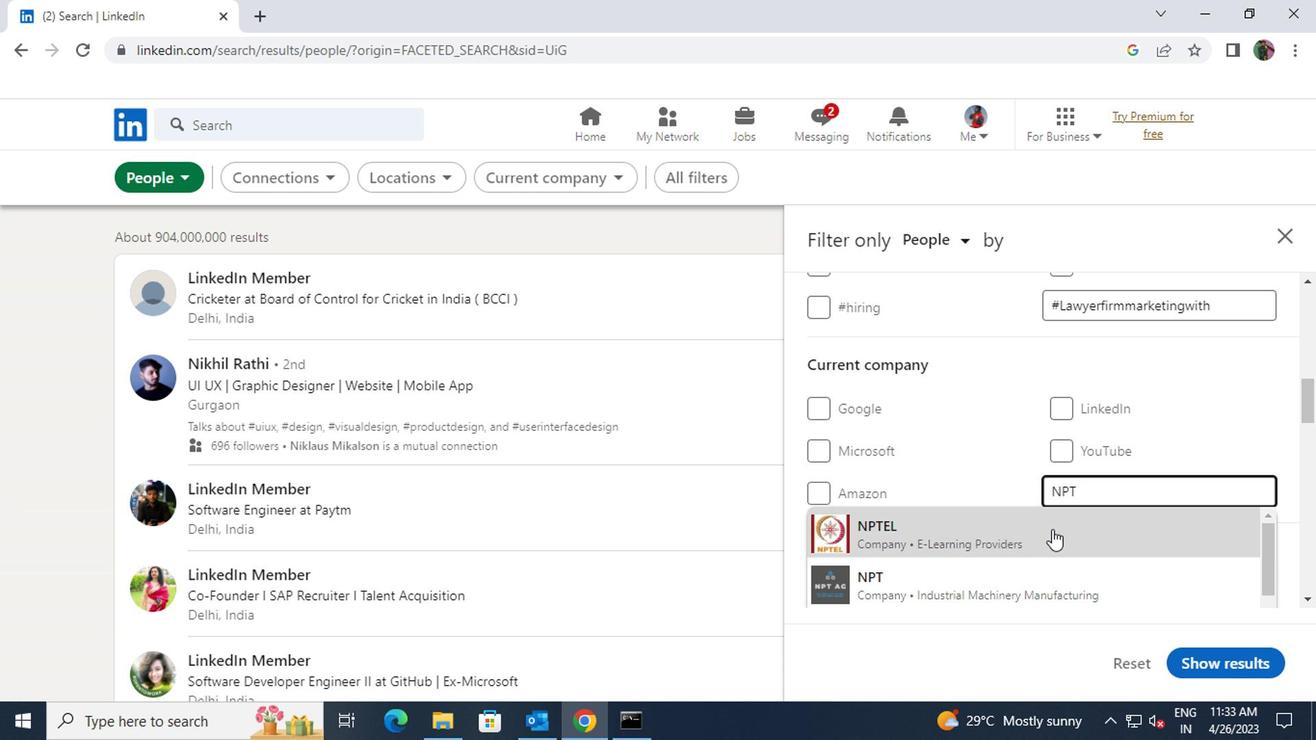 
Action: Mouse pressed left at (1042, 531)
Screenshot: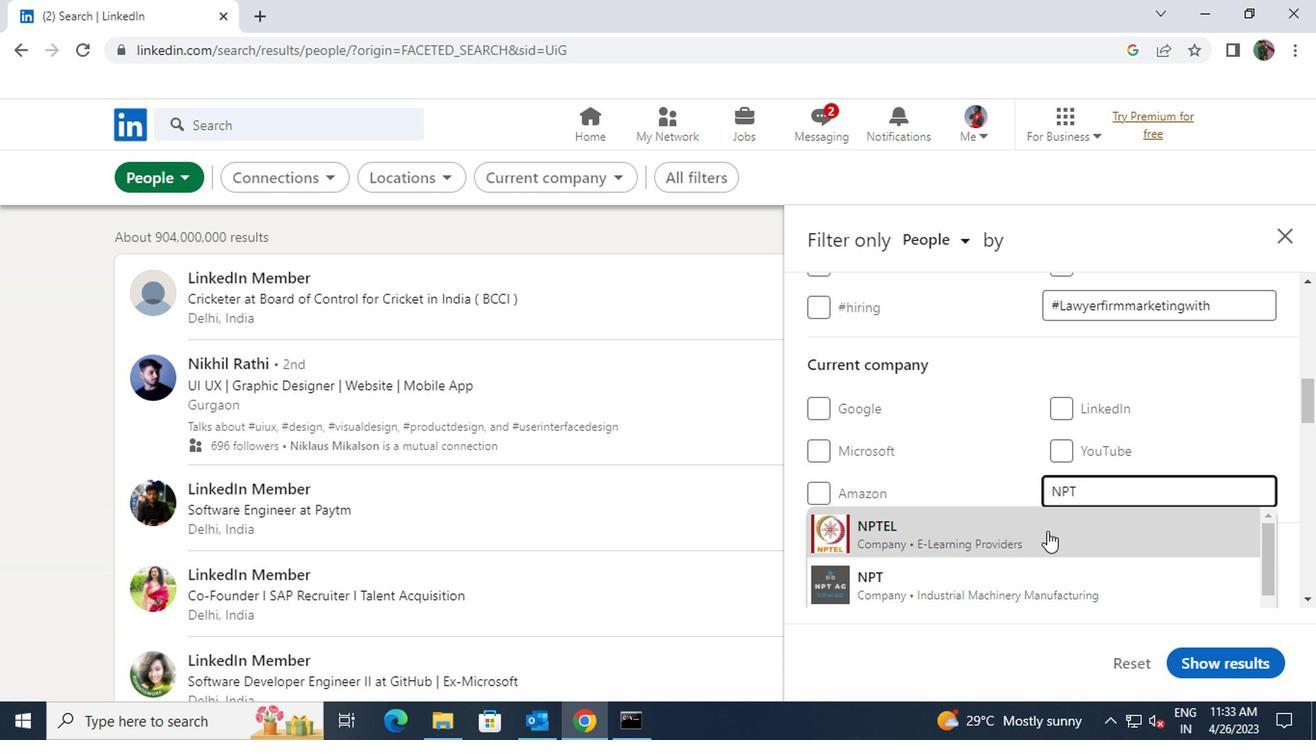 
Action: Mouse scrolled (1042, 530) with delta (0, 0)
Screenshot: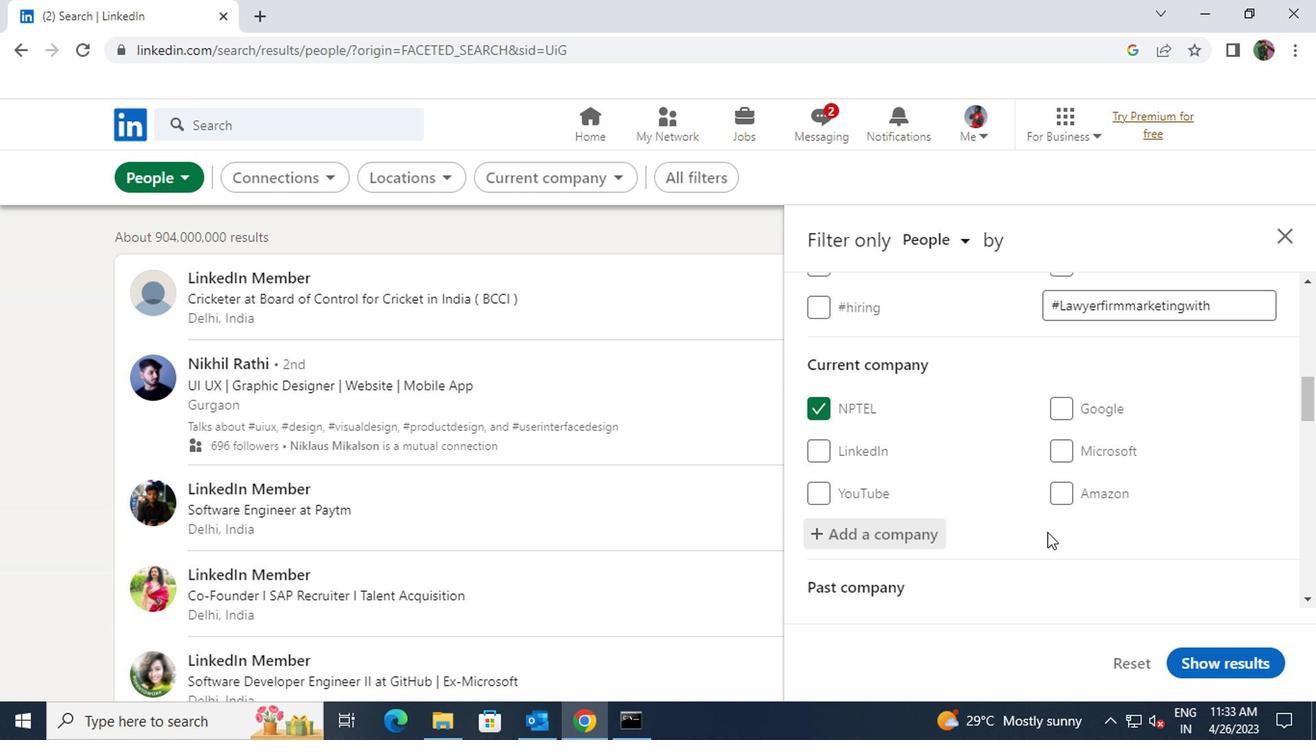 
Action: Mouse scrolled (1042, 530) with delta (0, 0)
Screenshot: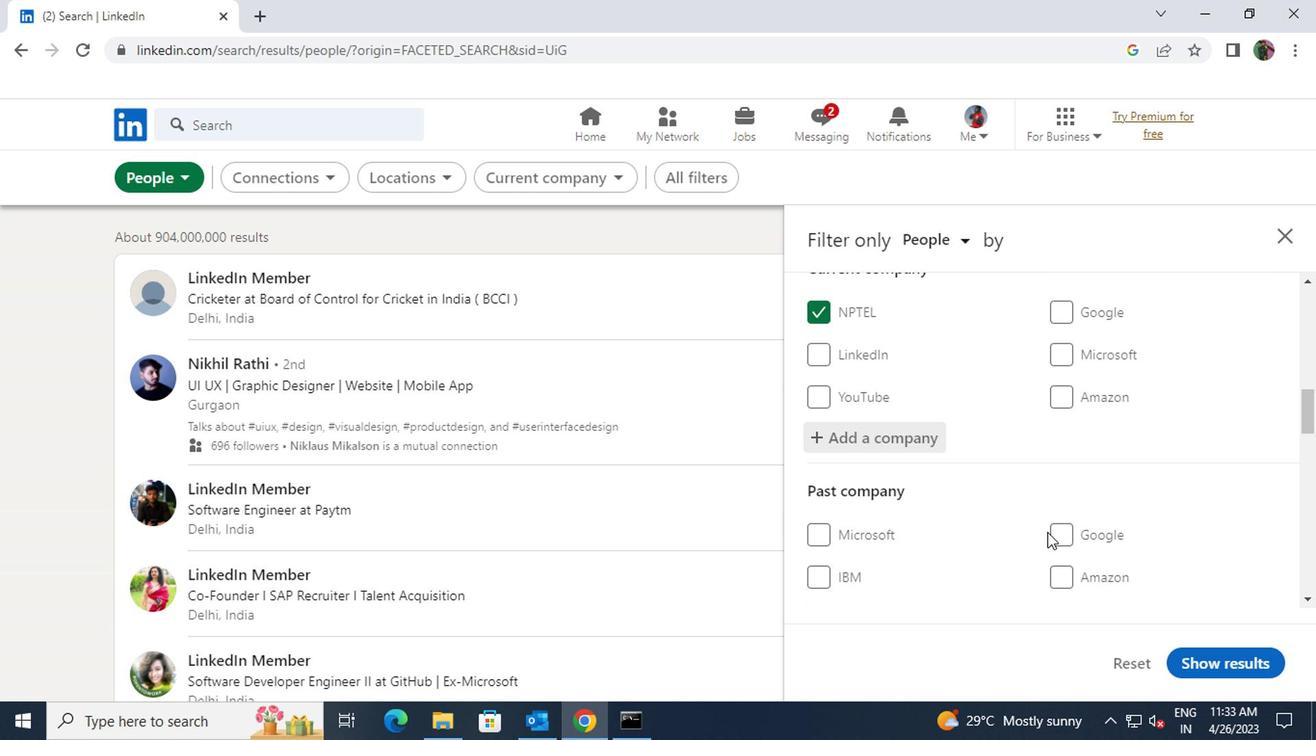 
Action: Mouse scrolled (1042, 530) with delta (0, 0)
Screenshot: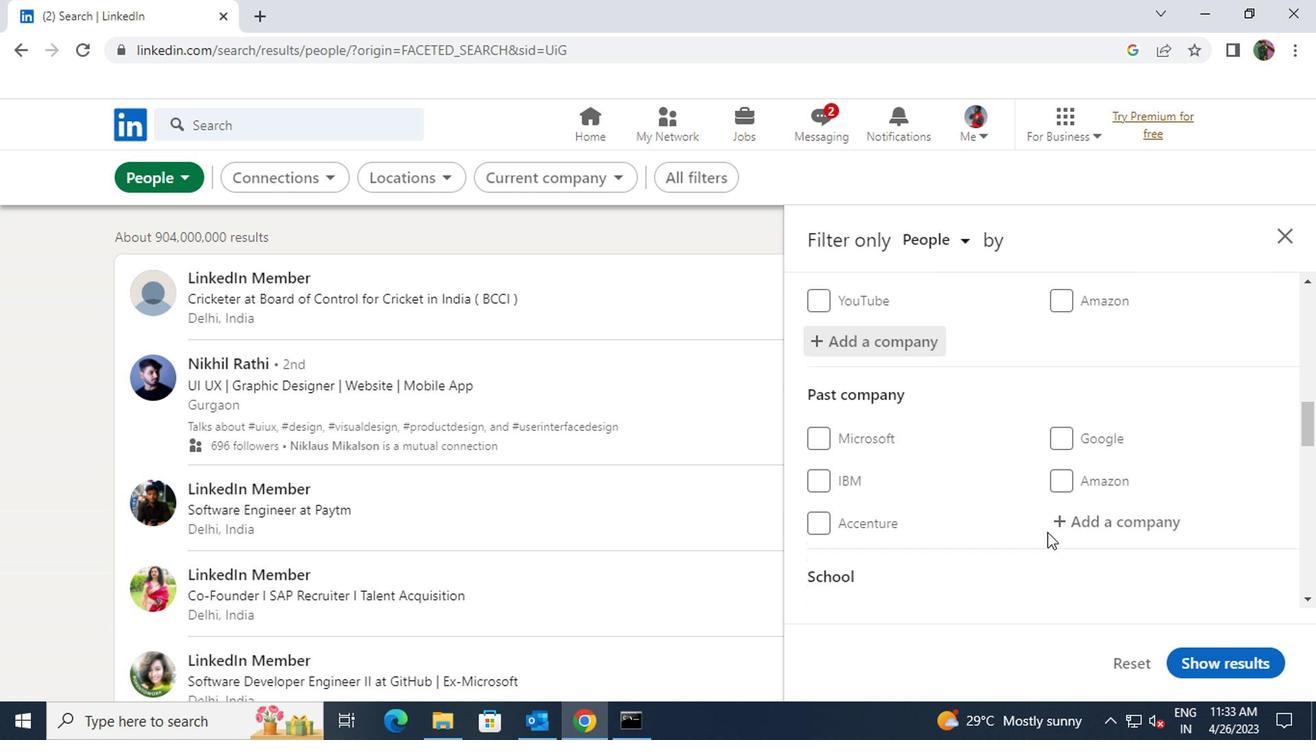 
Action: Mouse scrolled (1042, 530) with delta (0, 0)
Screenshot: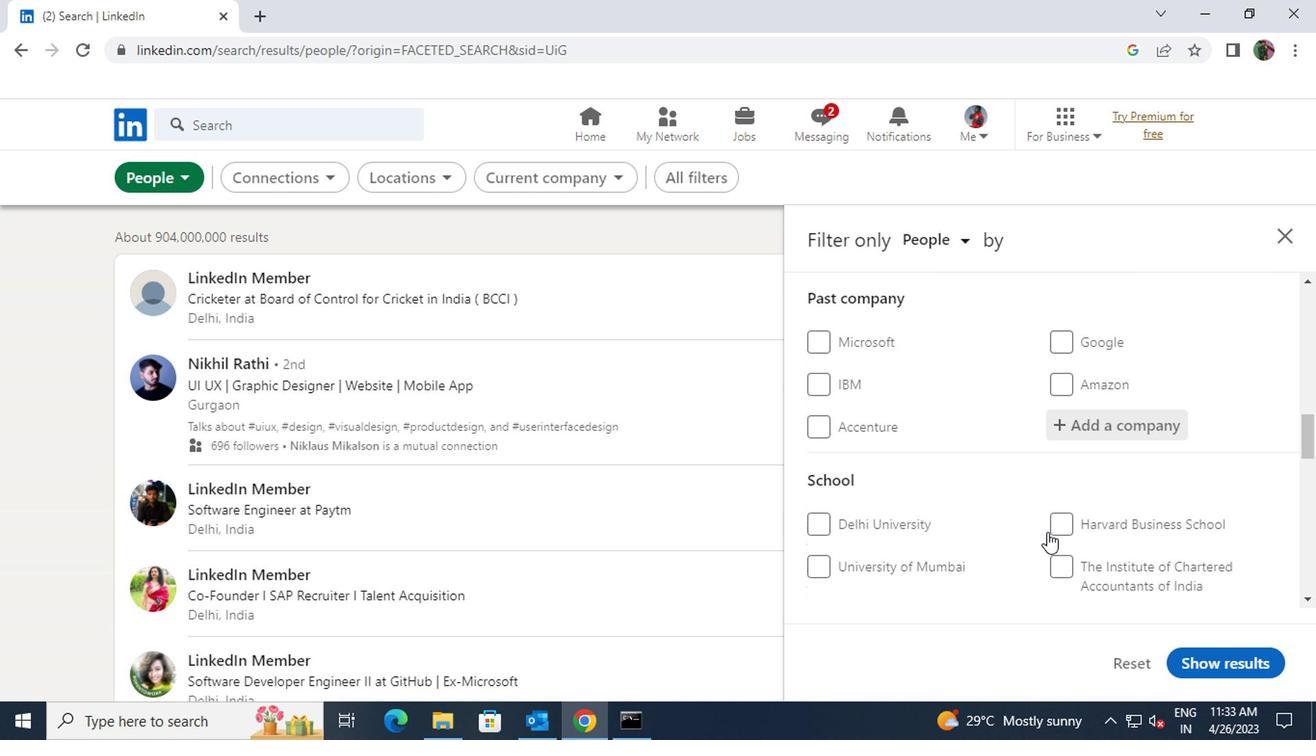 
Action: Mouse scrolled (1042, 530) with delta (0, 0)
Screenshot: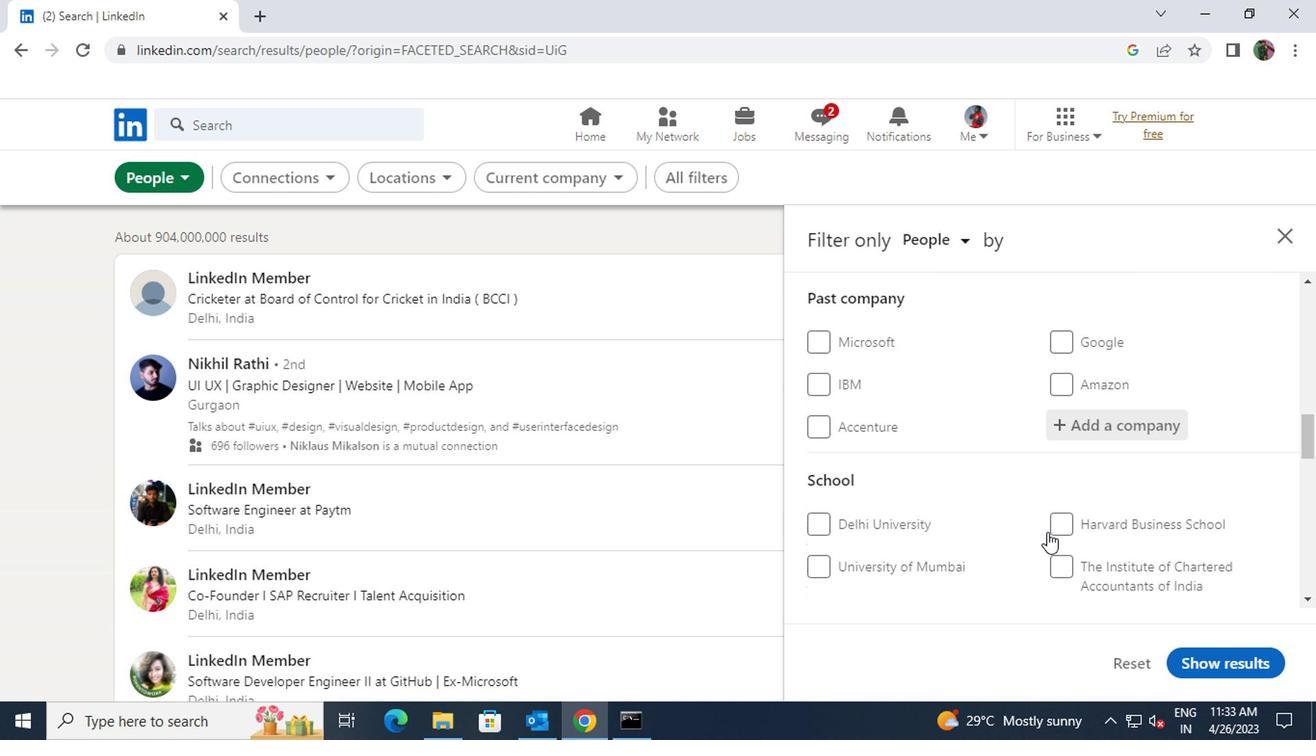 
Action: Mouse moved to (1058, 431)
Screenshot: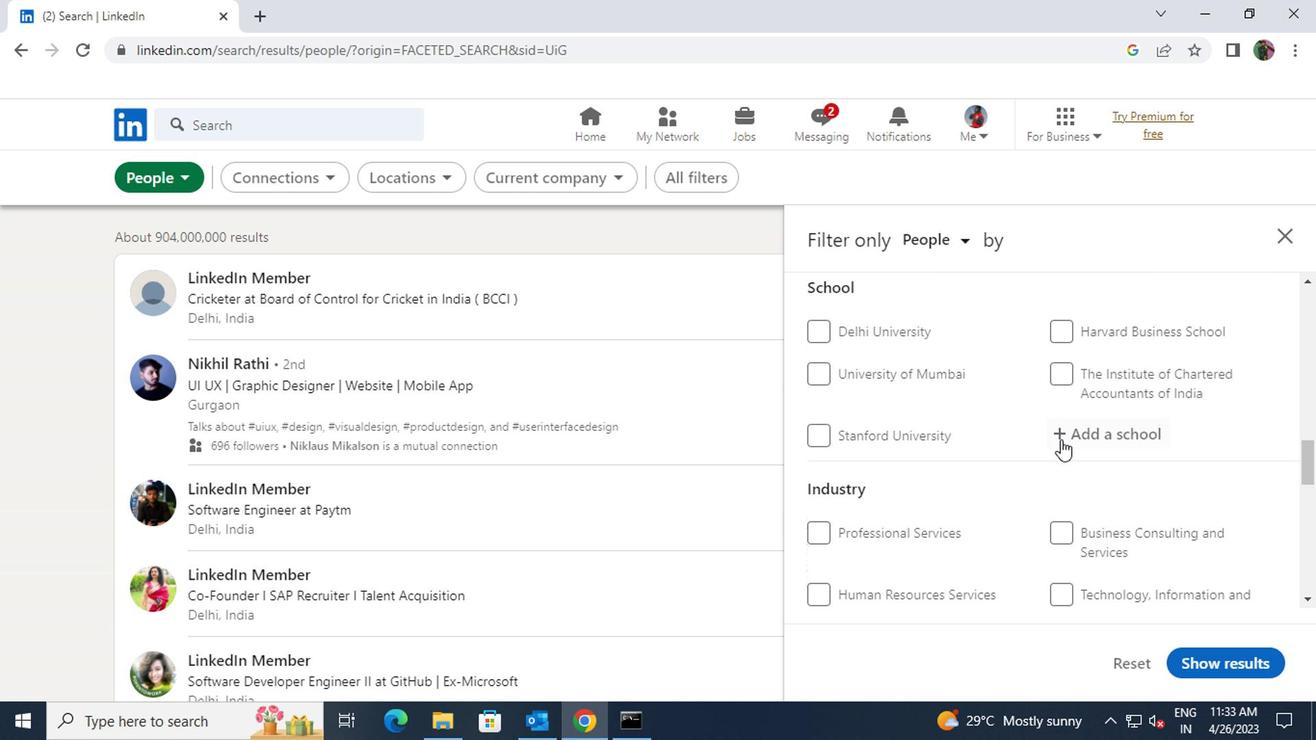 
Action: Mouse pressed left at (1058, 431)
Screenshot: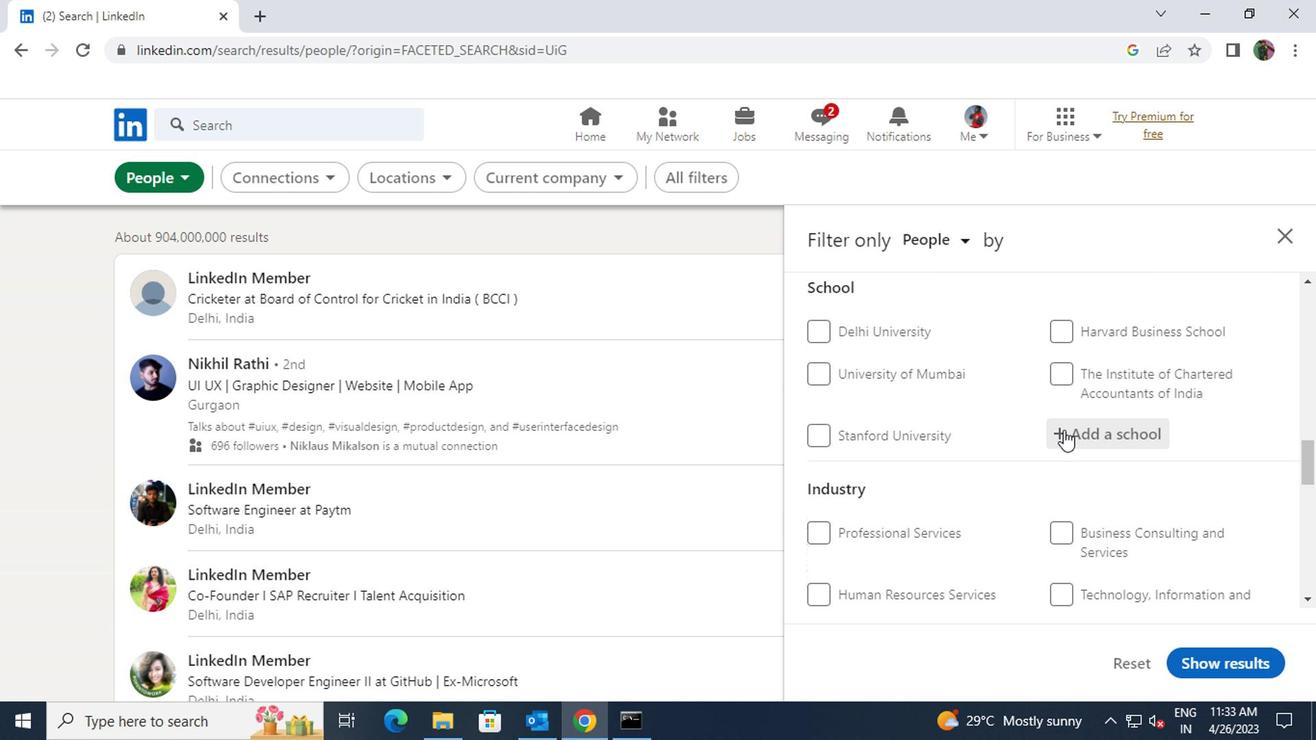 
Action: Key pressed <Key.shift><Key.shift><Key.shift><Key.shift><Key.shift><Key.shift><Key.shift>ANNA<Key.space>UNIVERSITY<Key.space>
Screenshot: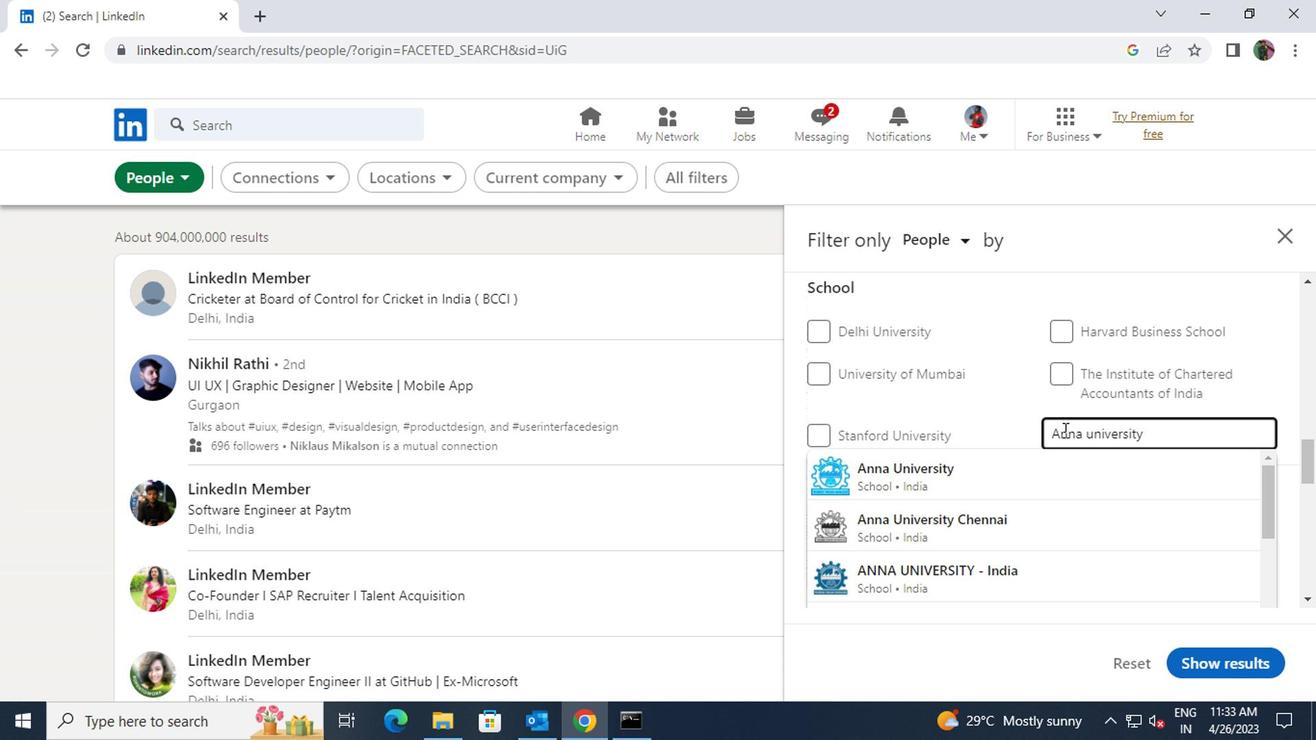 
Action: Mouse moved to (1019, 473)
Screenshot: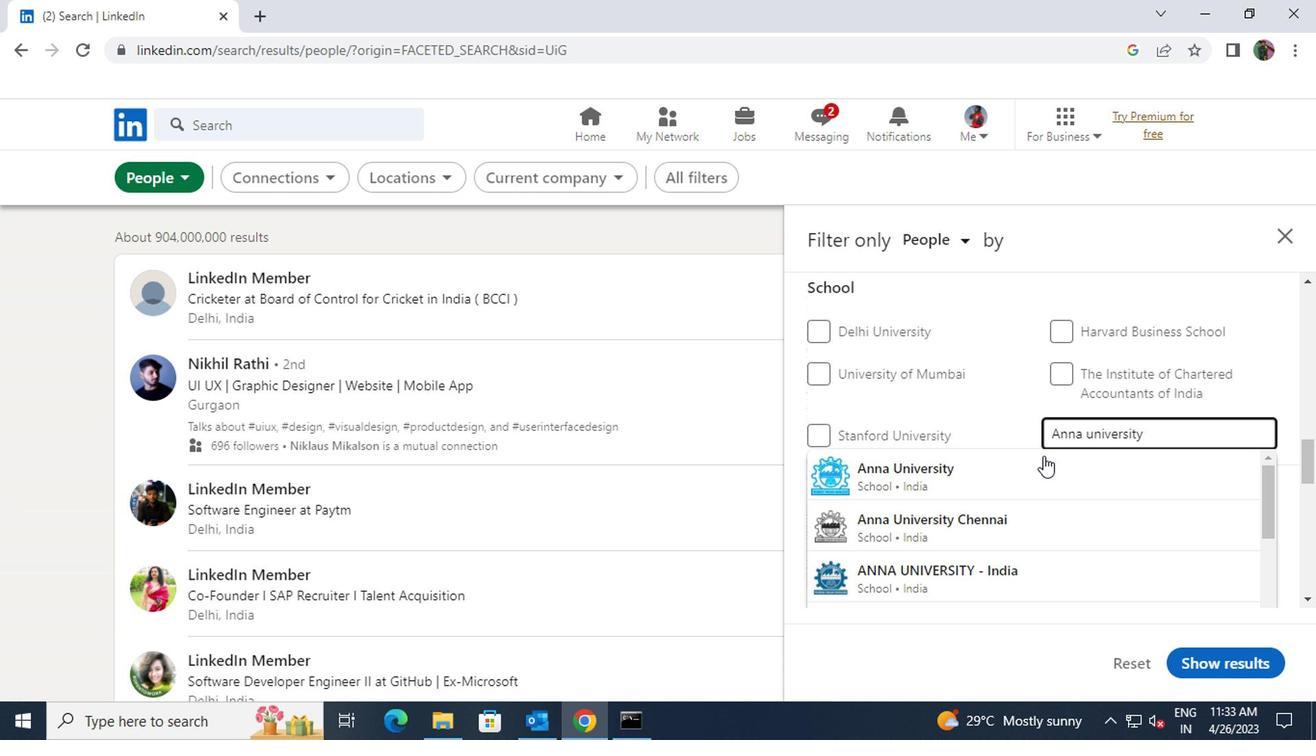 
Action: Mouse pressed left at (1019, 473)
Screenshot: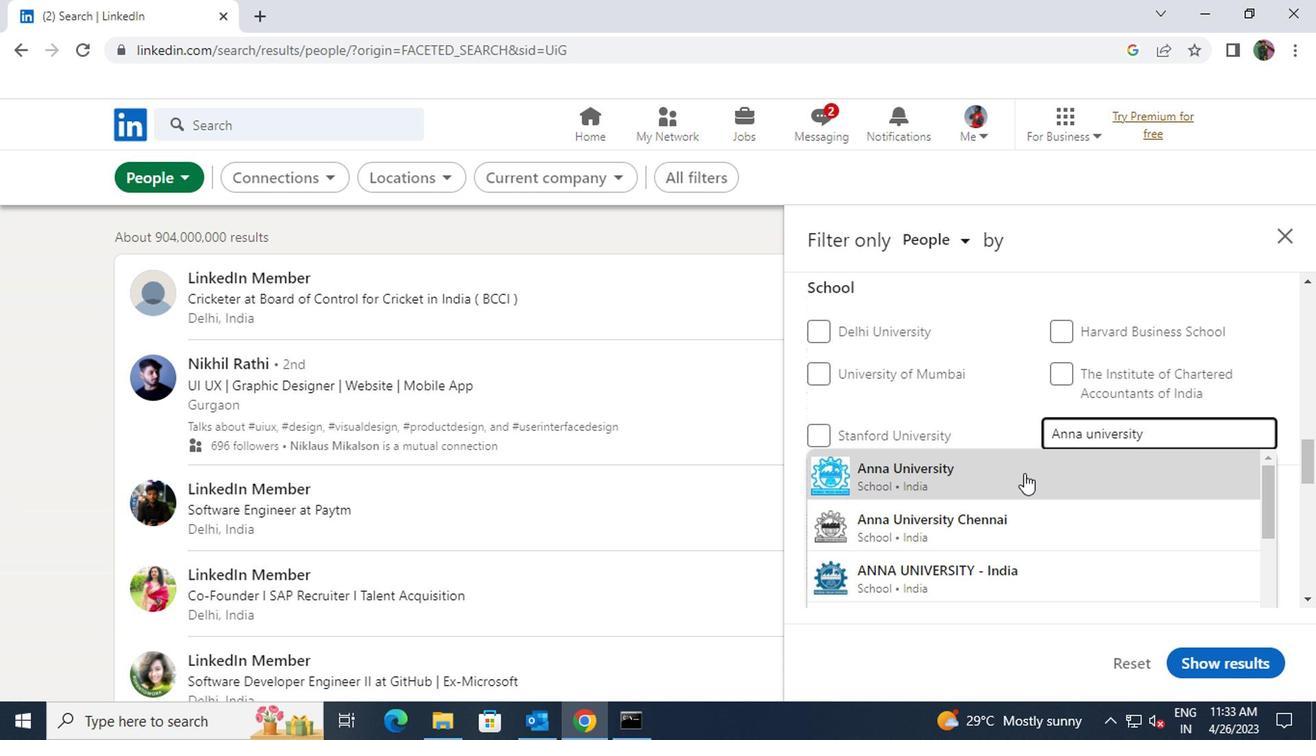 
Action: Mouse scrolled (1019, 473) with delta (0, 0)
Screenshot: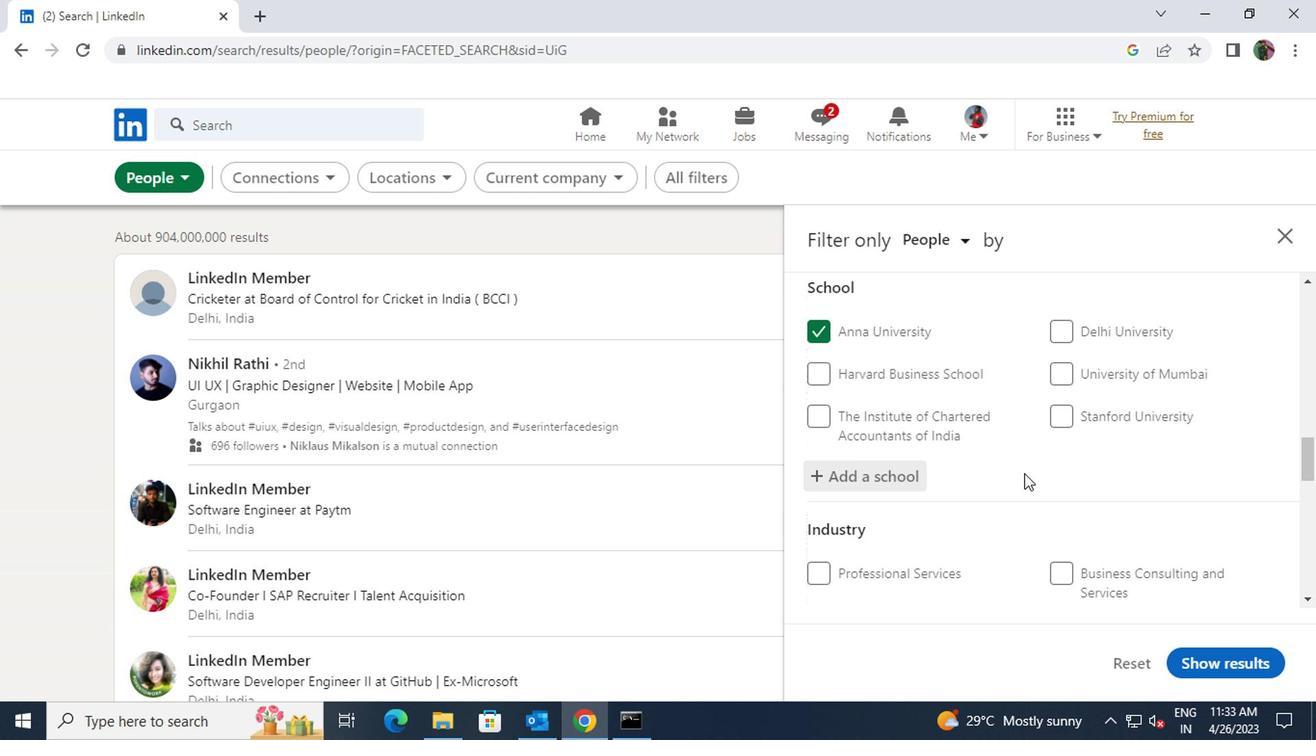 
Action: Mouse scrolled (1019, 473) with delta (0, 0)
Screenshot: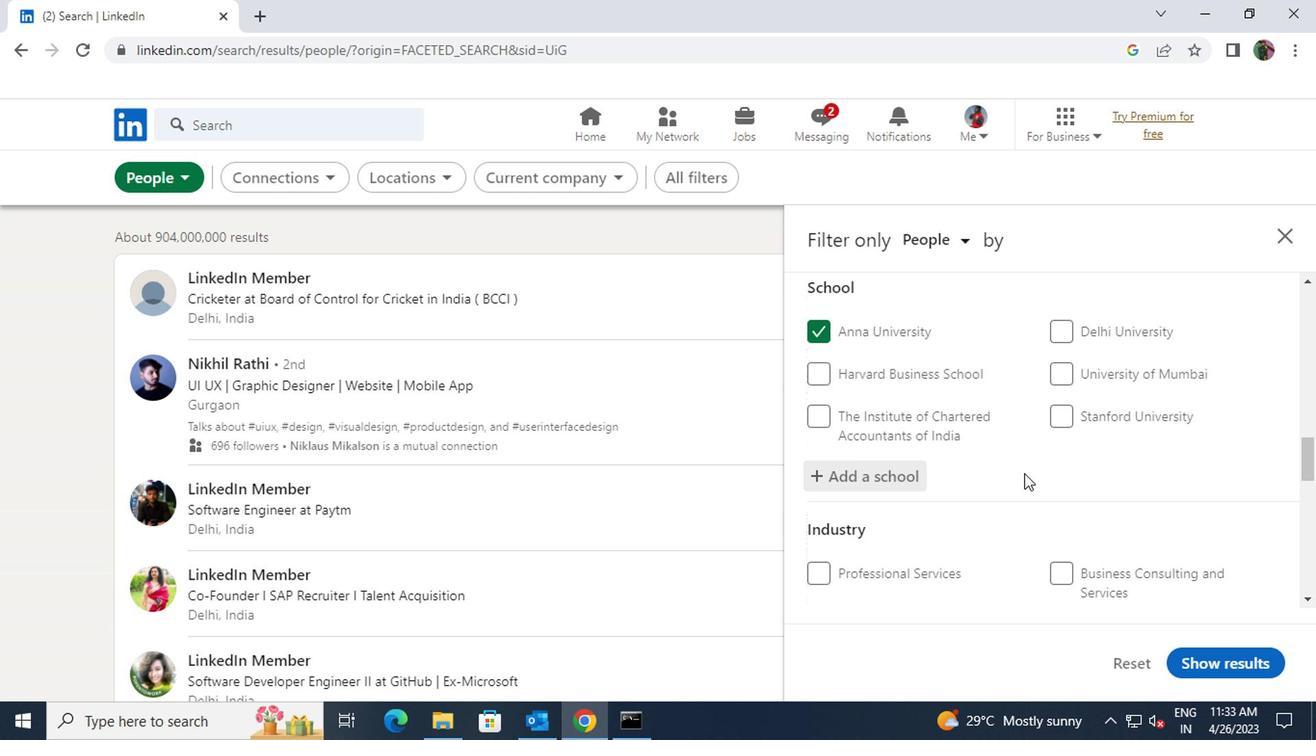 
Action: Mouse moved to (1078, 511)
Screenshot: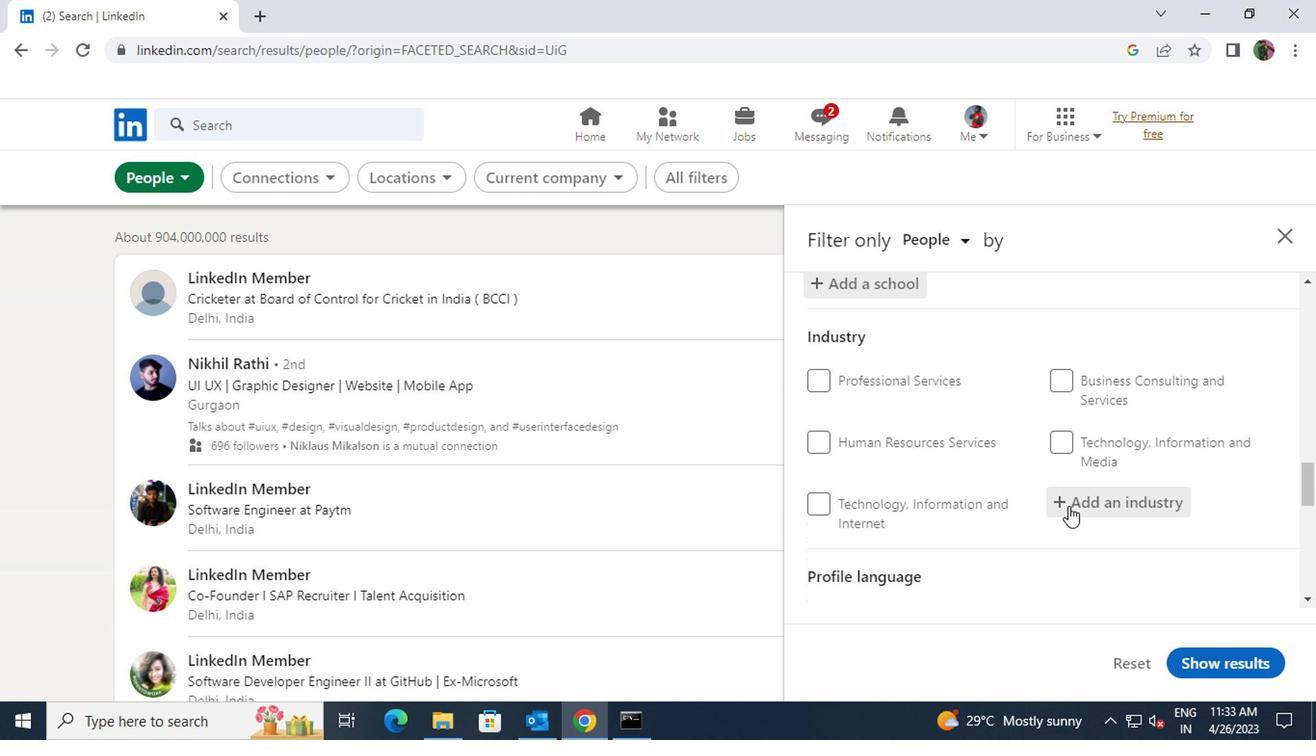 
Action: Mouse pressed left at (1078, 511)
Screenshot: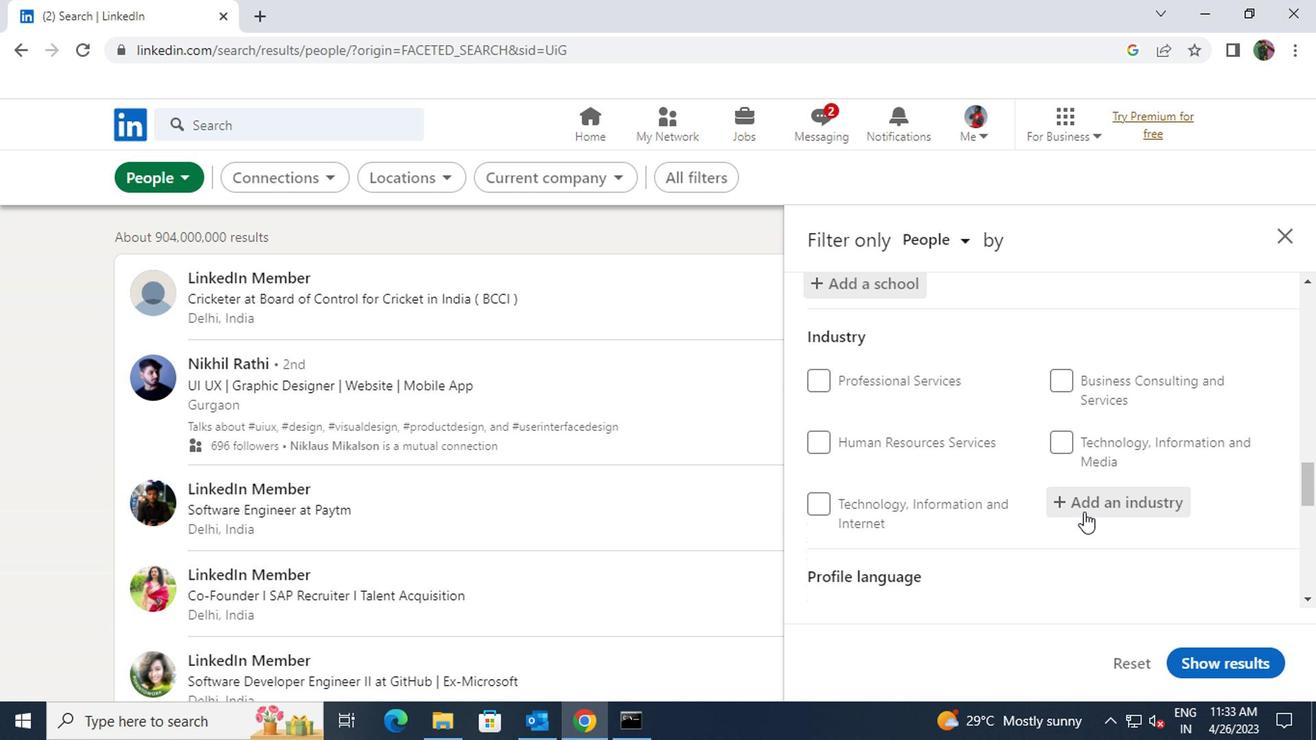 
Action: Key pressed <Key.shift>PO
Screenshot: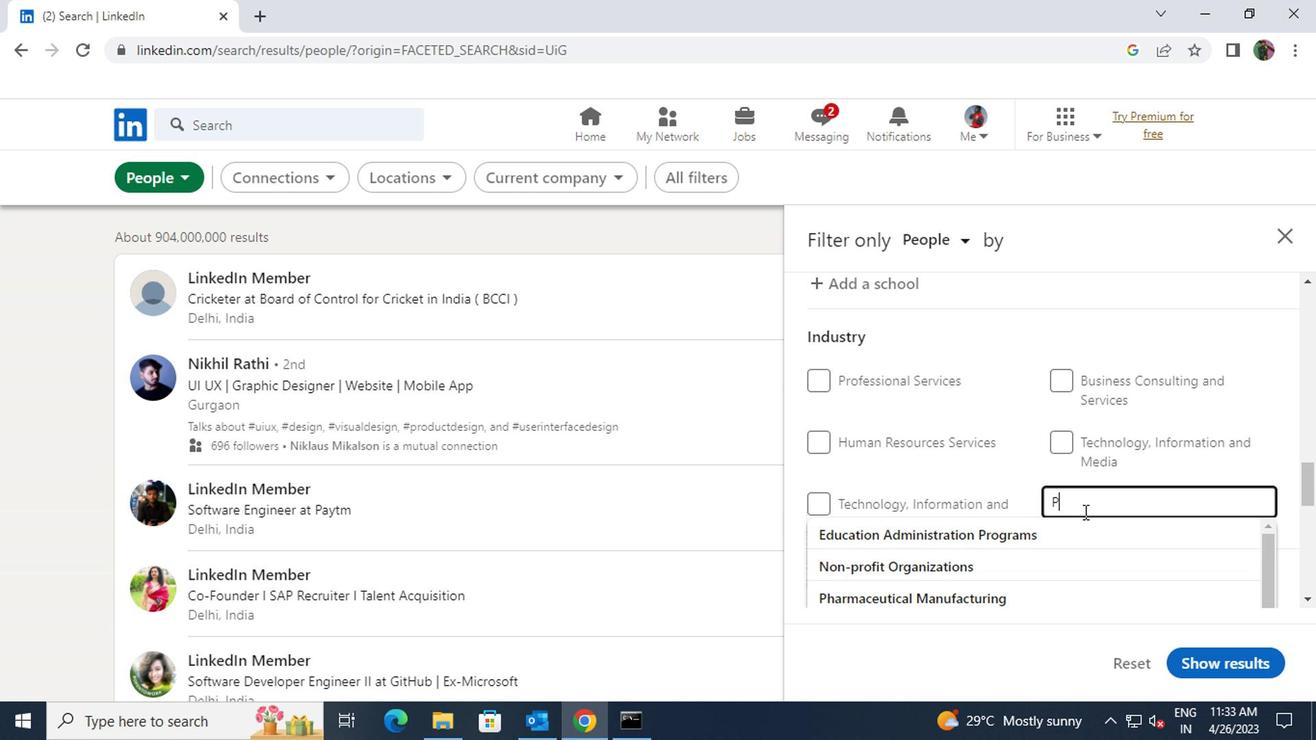 
Action: Mouse moved to (1061, 500)
Screenshot: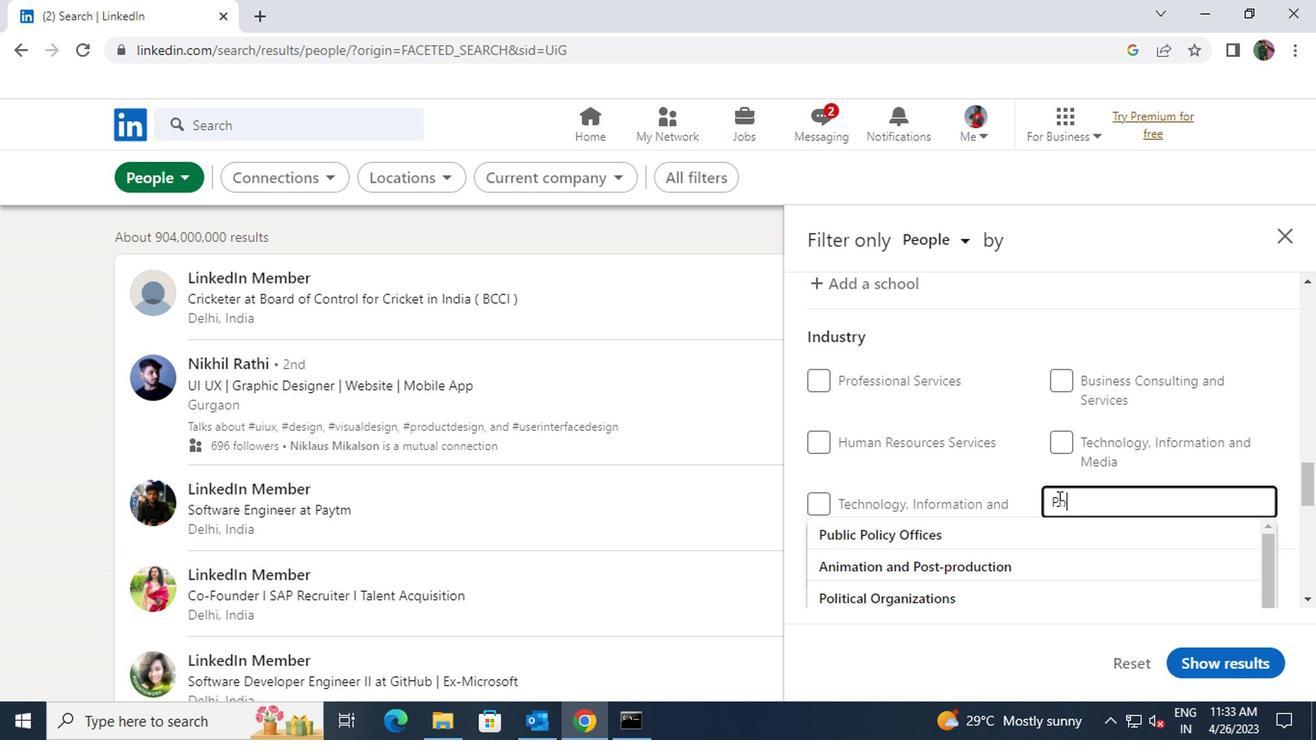 
Action: Mouse pressed left at (1061, 500)
Screenshot: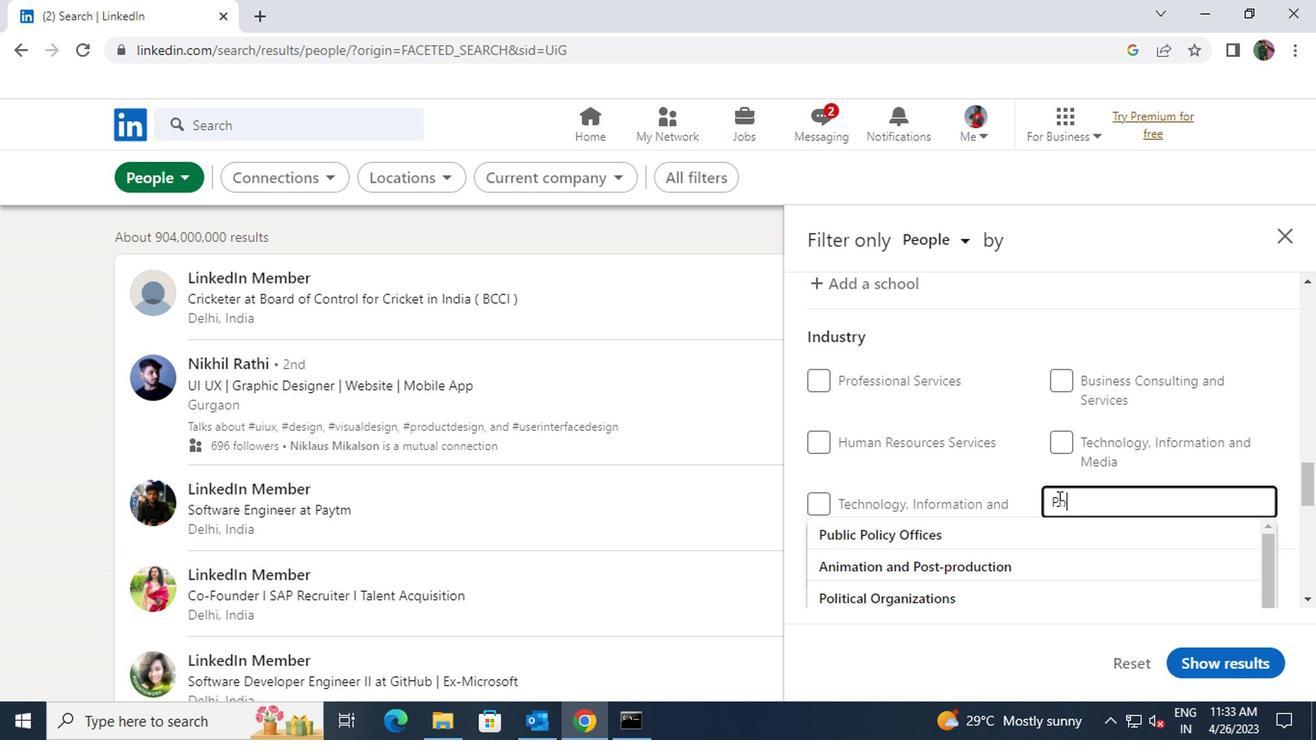
Action: Mouse moved to (1054, 504)
Screenshot: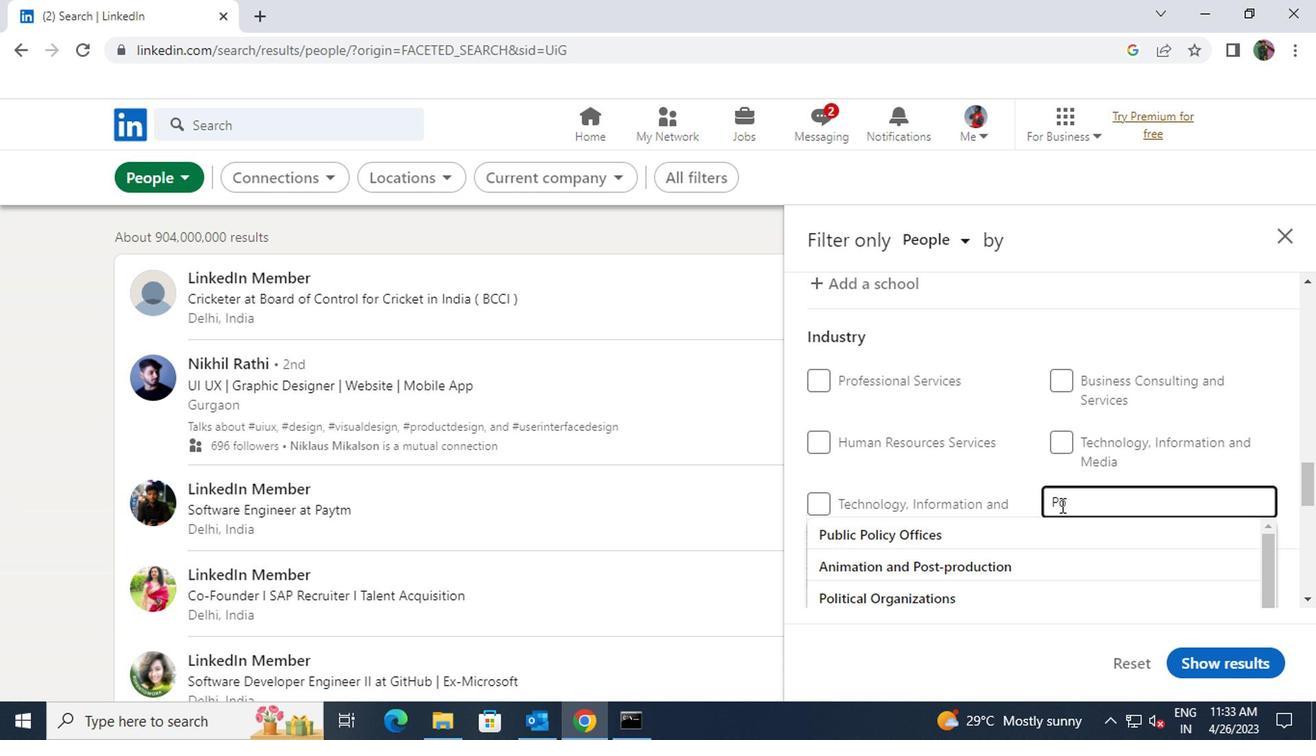 
Action: Mouse pressed left at (1054, 504)
Screenshot: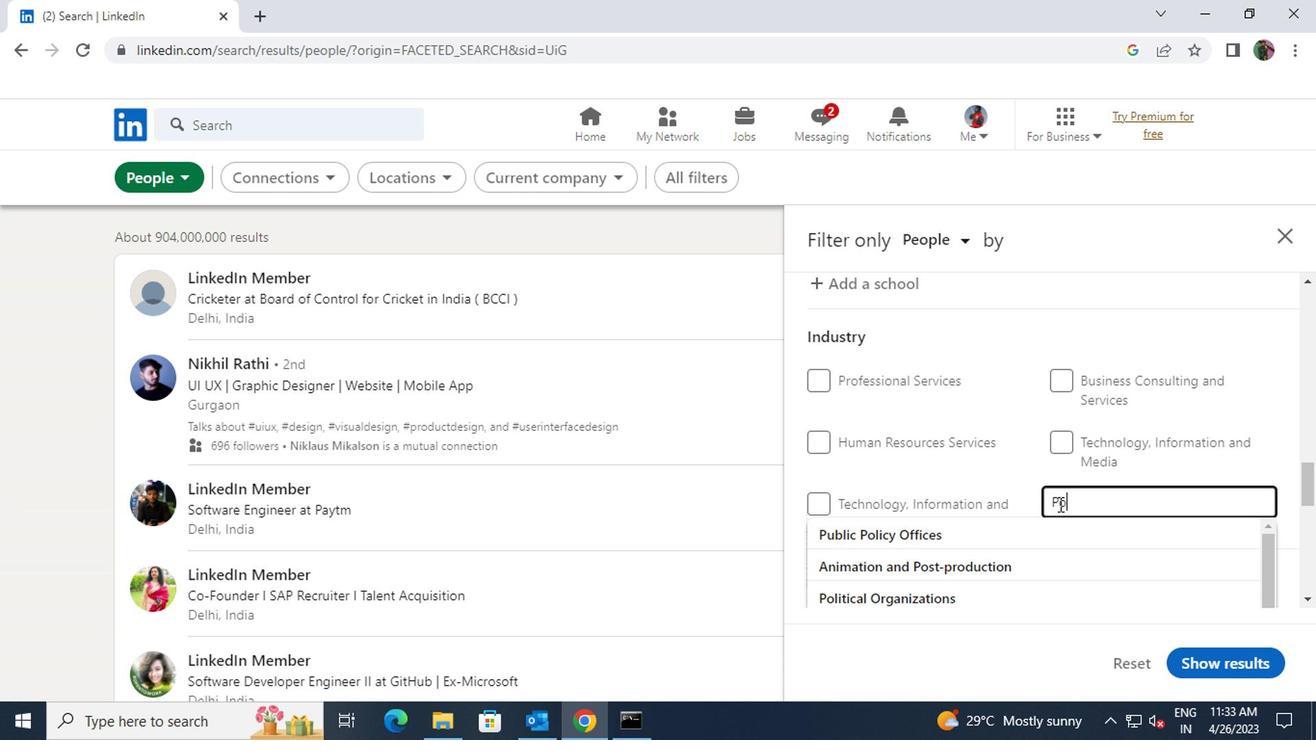 
Action: Mouse moved to (1063, 504)
Screenshot: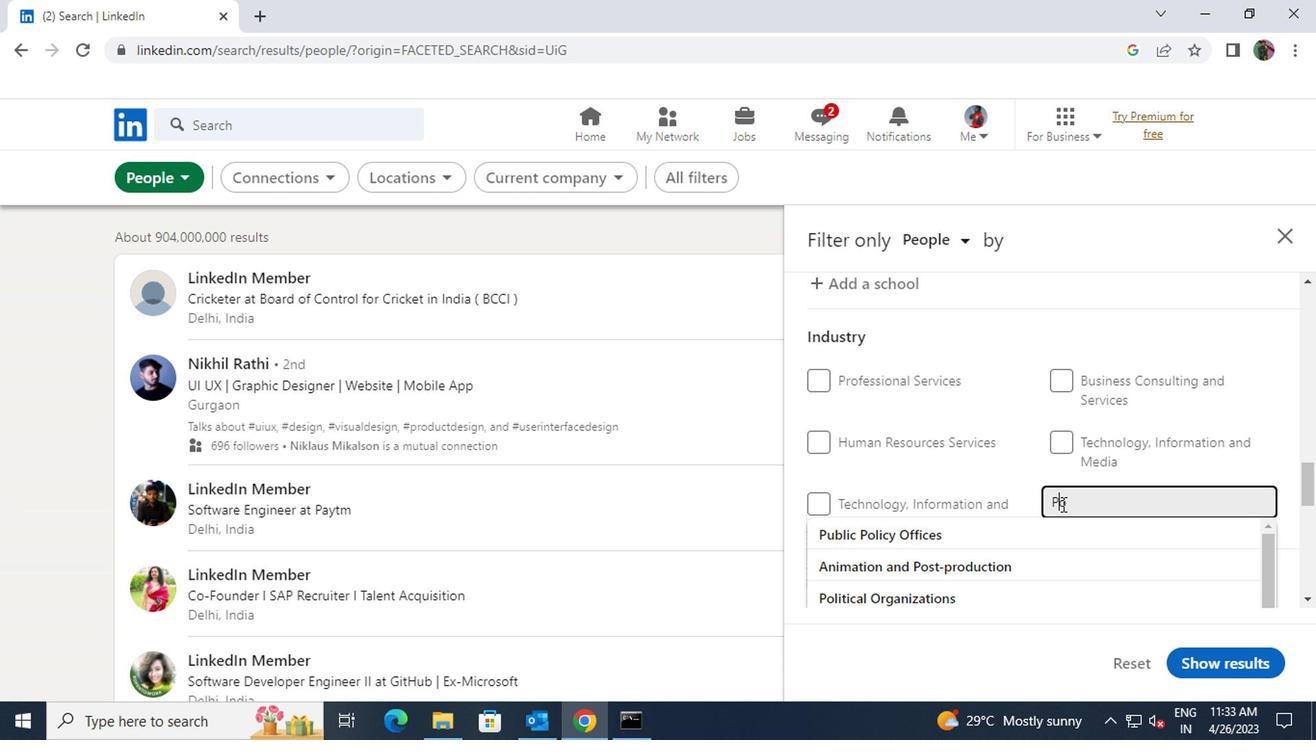 
Action: Key pressed ROFESS
Screenshot: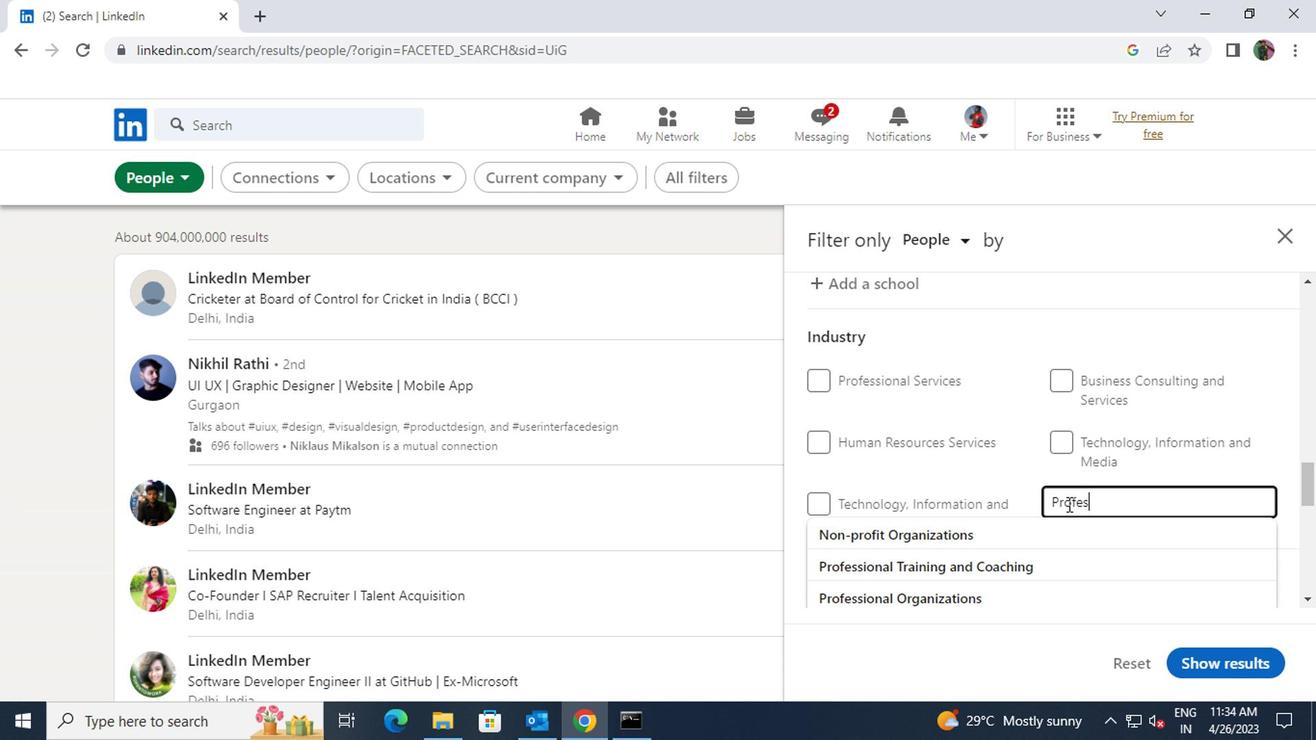 
Action: Mouse moved to (1029, 600)
Screenshot: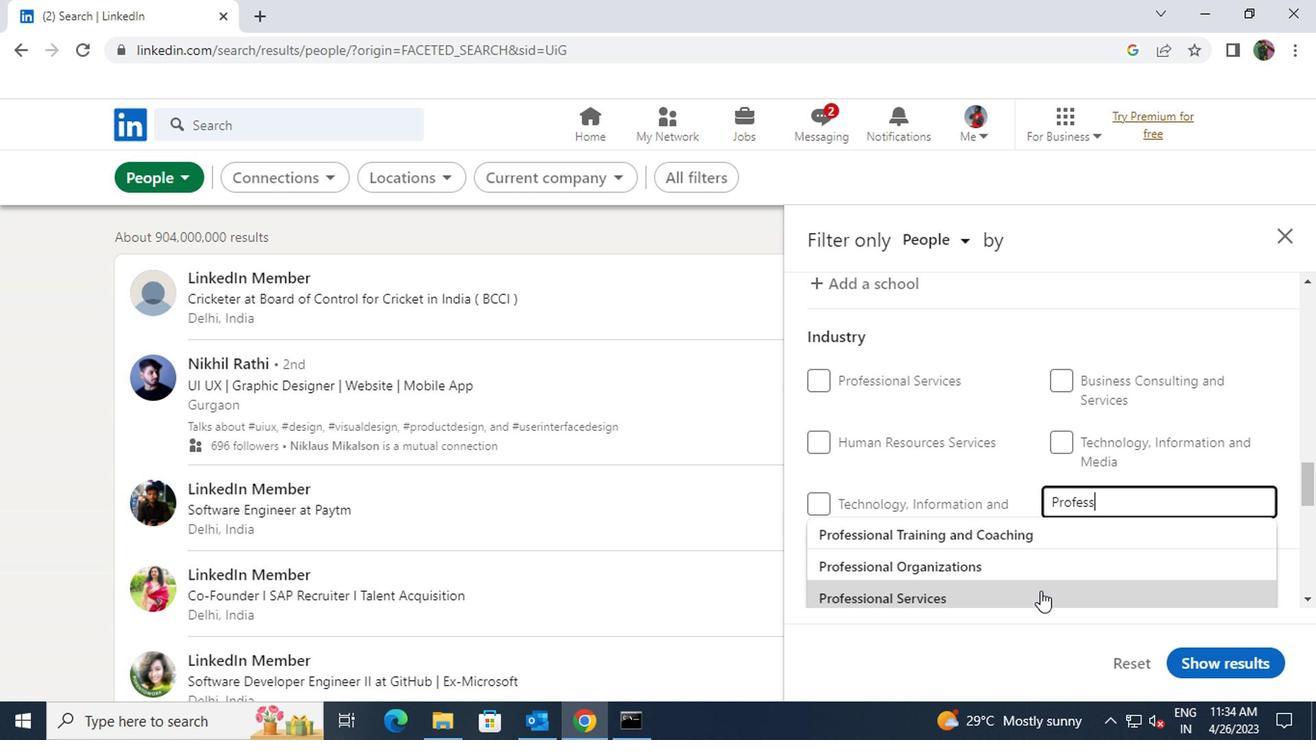 
Action: Mouse pressed left at (1029, 600)
Screenshot: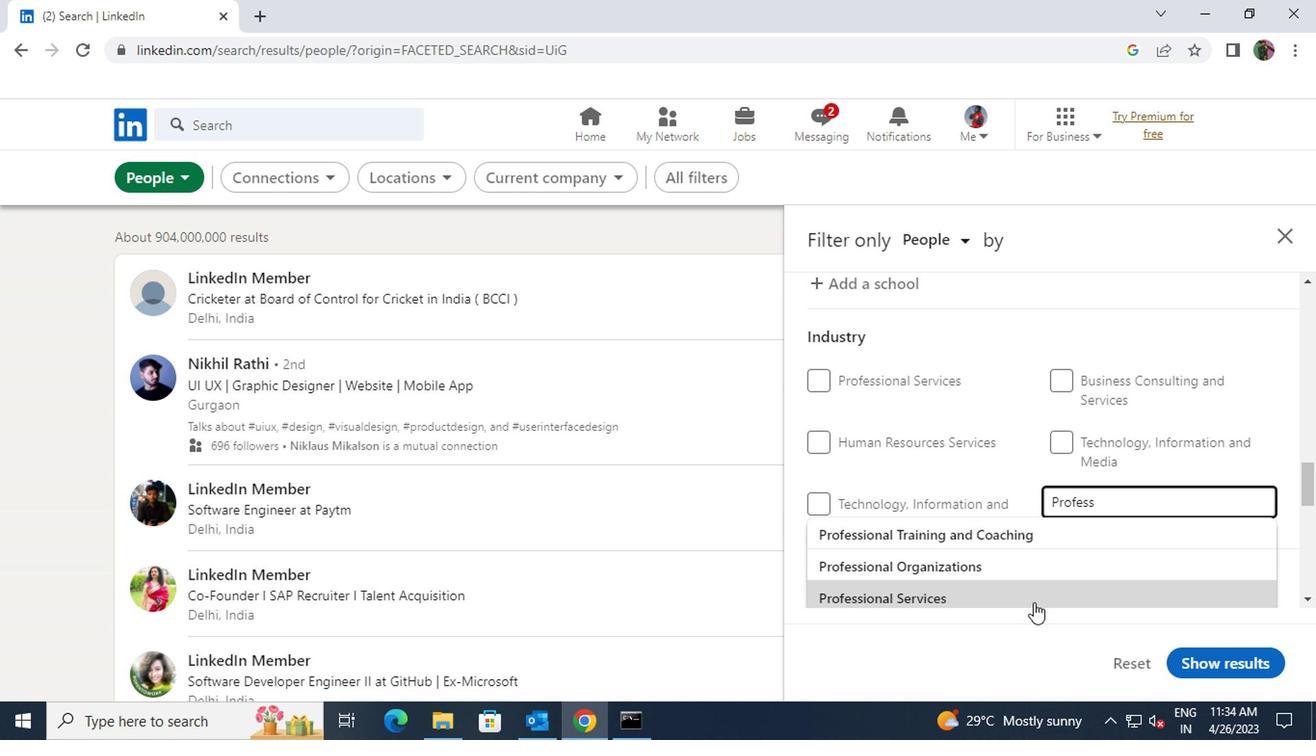 
Action: Mouse moved to (1030, 592)
Screenshot: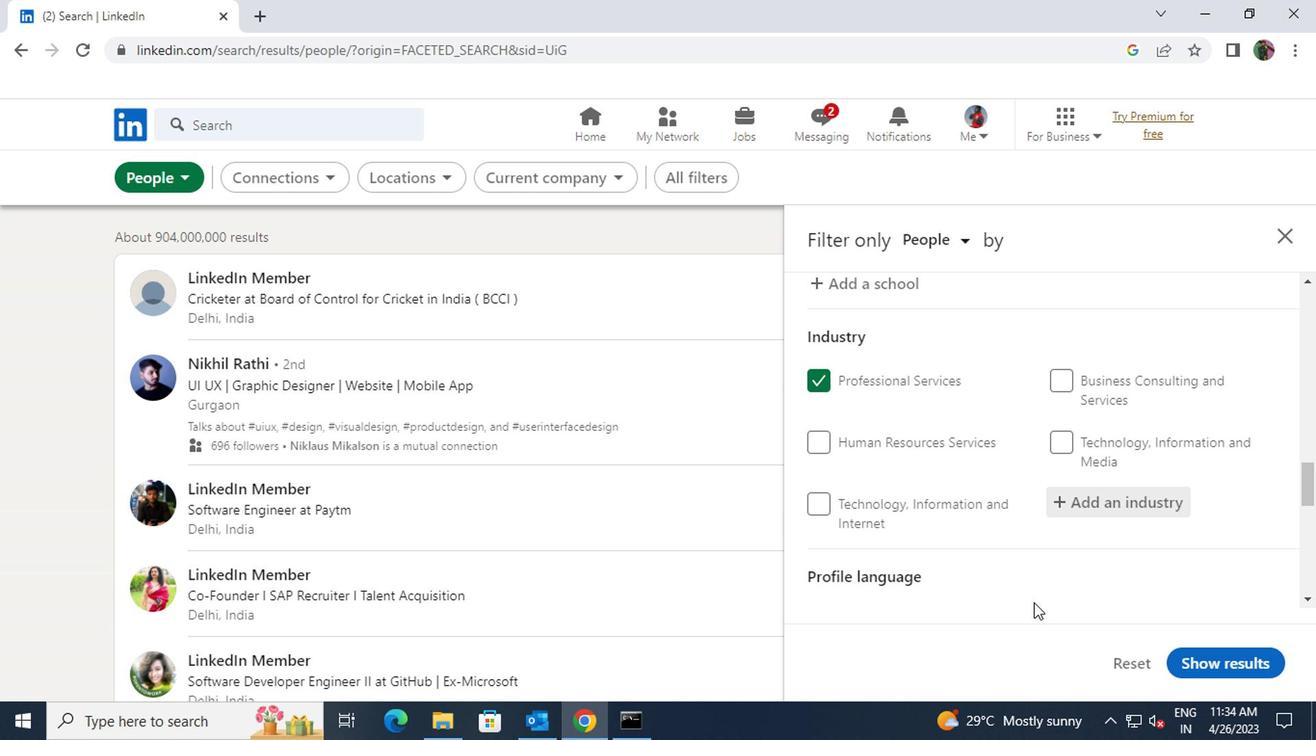 
Action: Mouse scrolled (1030, 591) with delta (0, -1)
Screenshot: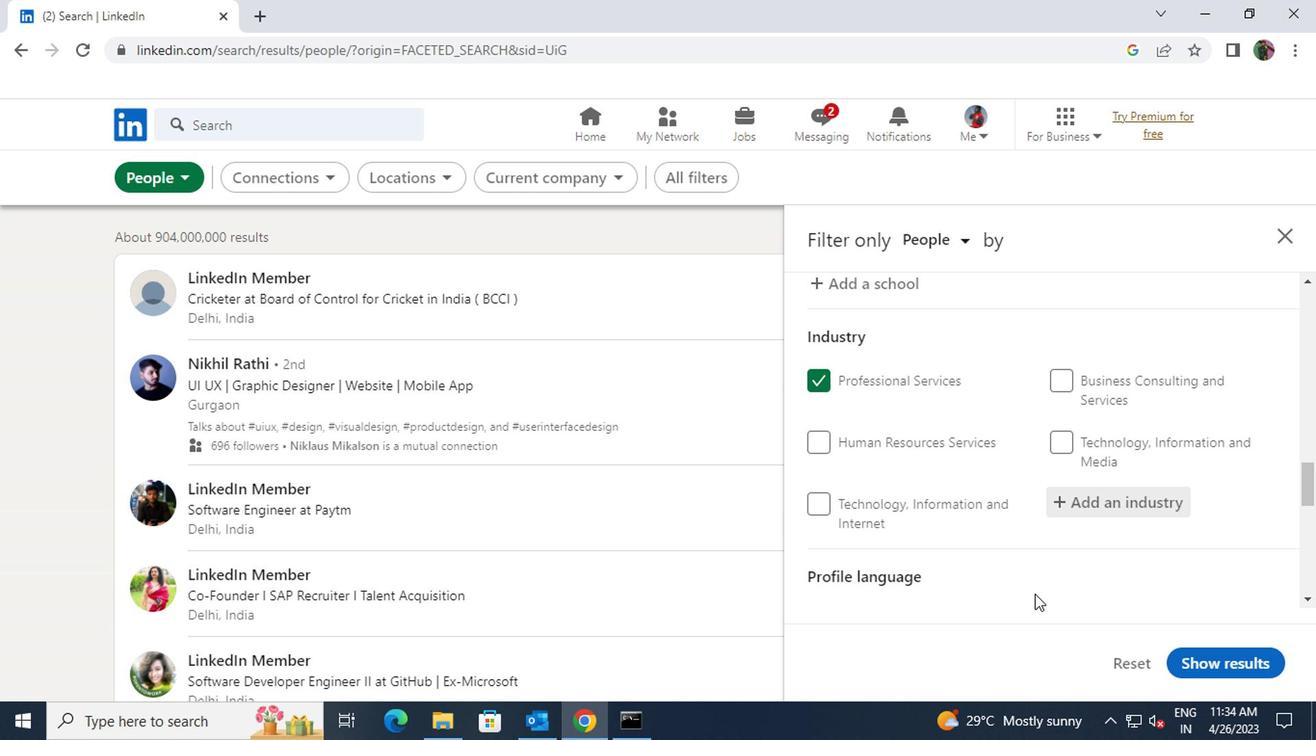
Action: Mouse scrolled (1030, 591) with delta (0, -1)
Screenshot: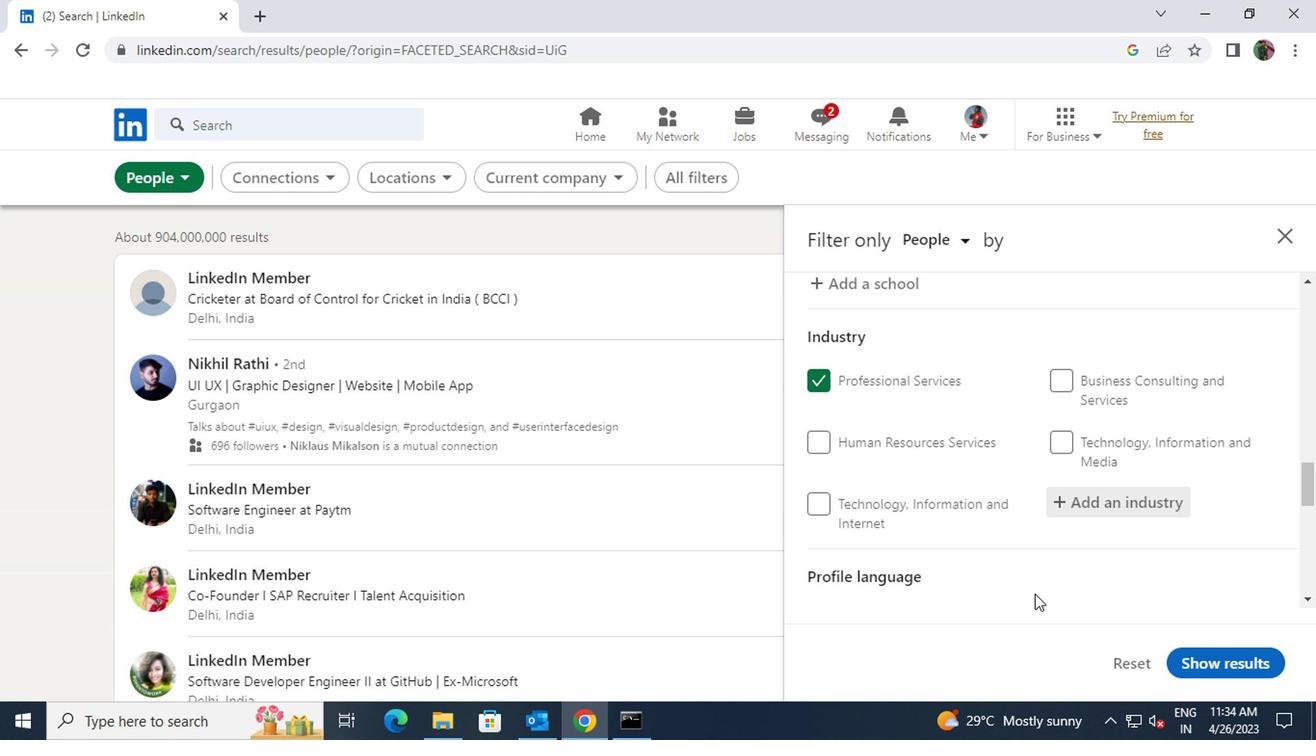 
Action: Mouse moved to (806, 510)
Screenshot: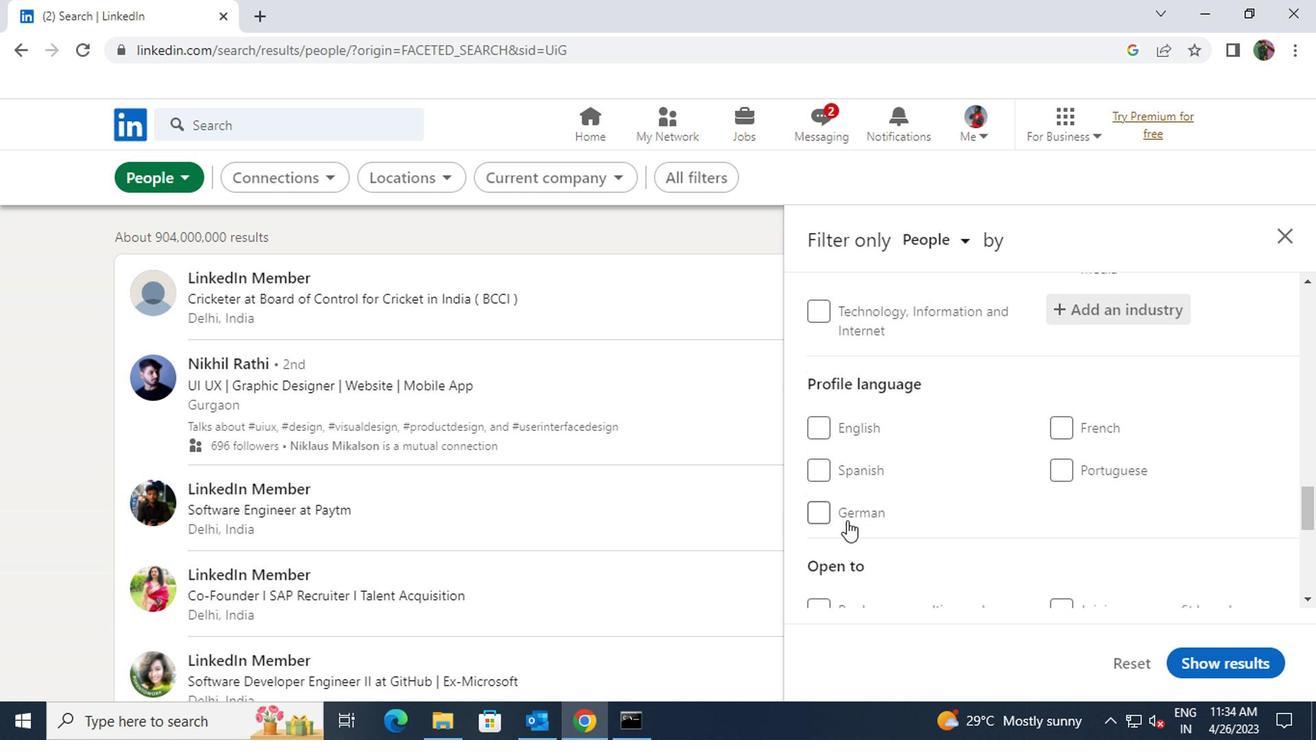 
Action: Mouse pressed left at (806, 510)
Screenshot: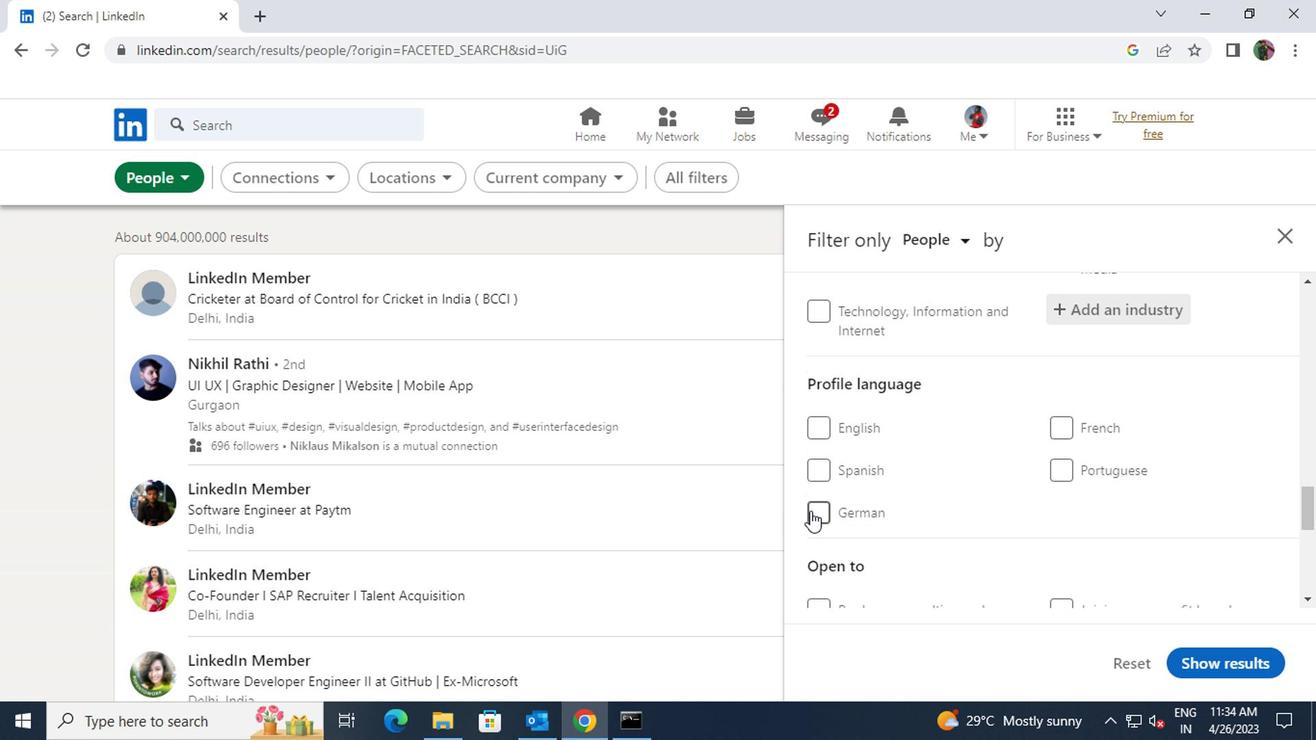 
Action: Mouse moved to (994, 536)
Screenshot: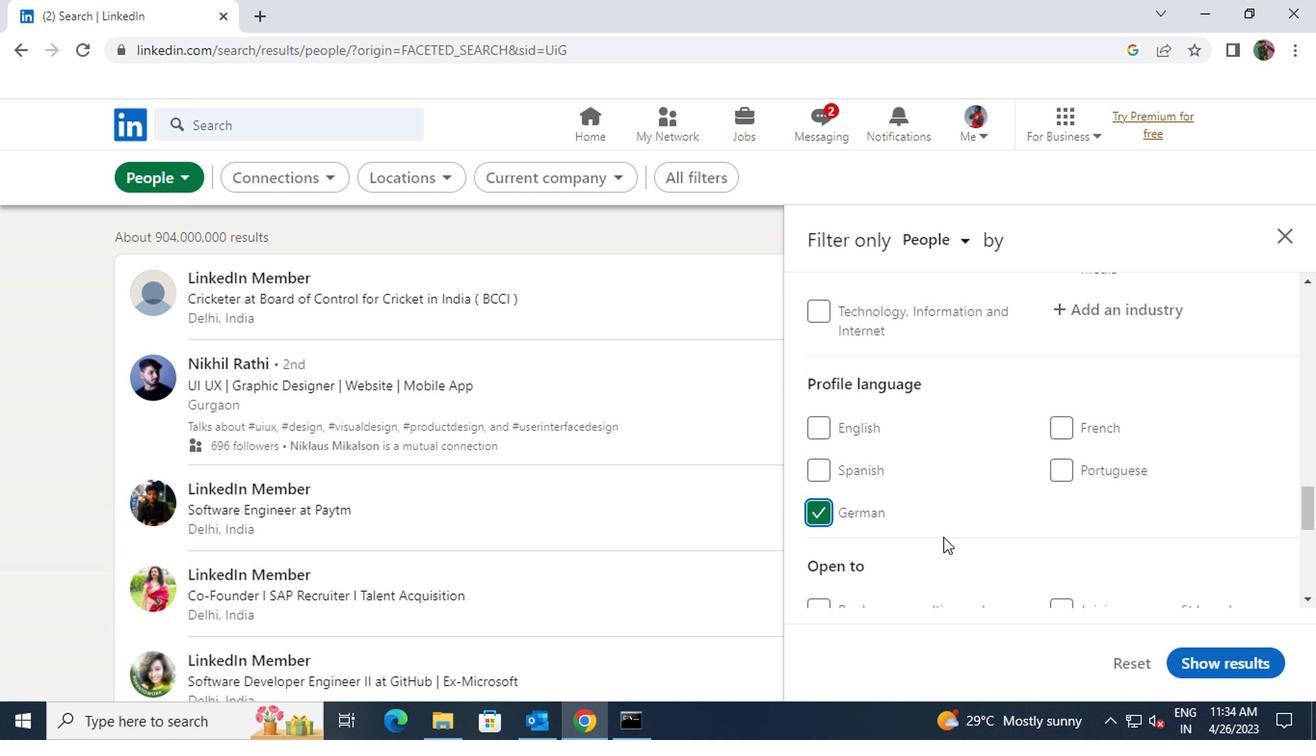 
Action: Mouse scrolled (994, 535) with delta (0, 0)
Screenshot: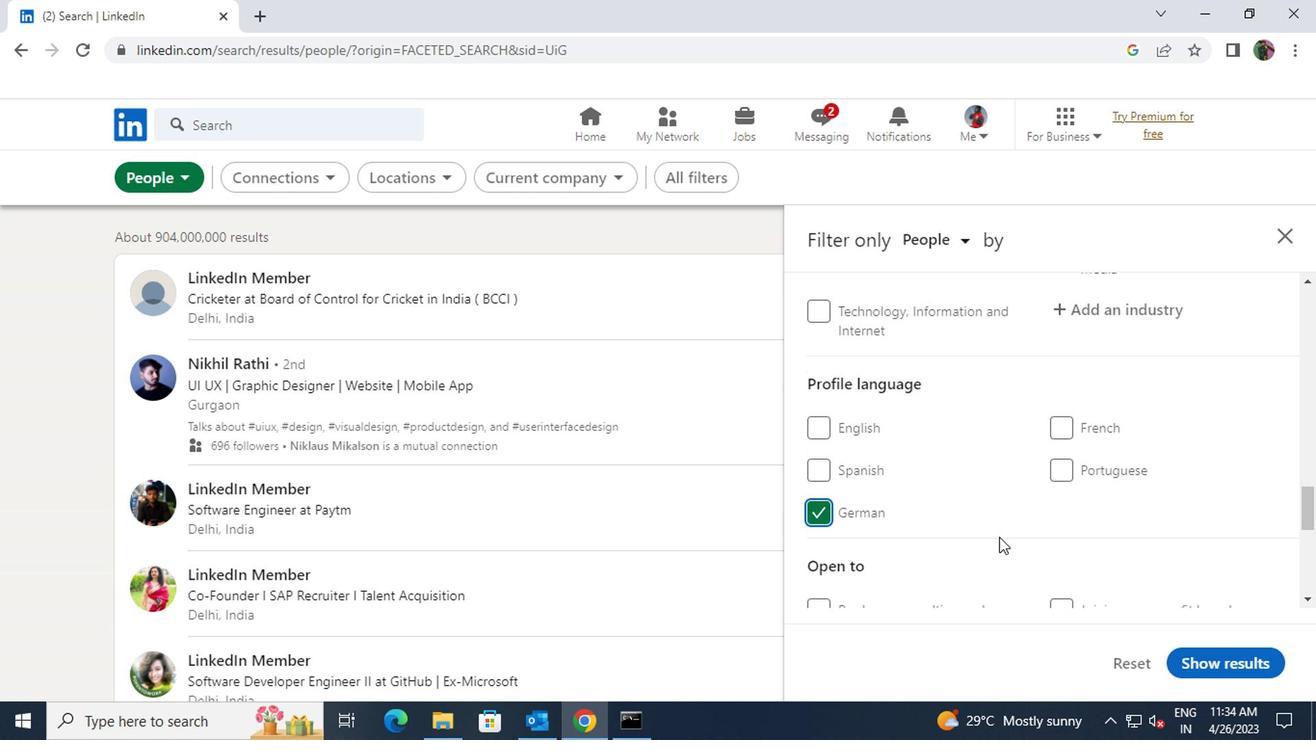 
Action: Mouse scrolled (994, 535) with delta (0, 0)
Screenshot: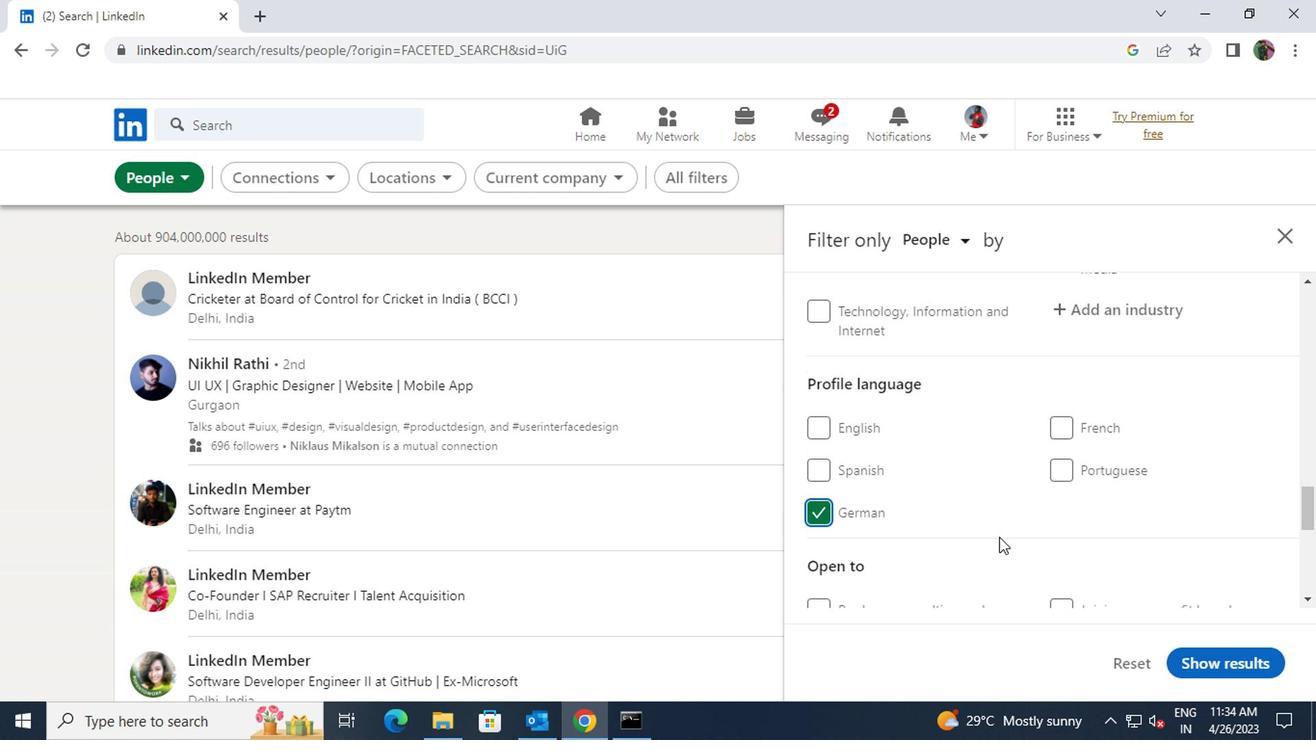 
Action: Mouse scrolled (994, 535) with delta (0, 0)
Screenshot: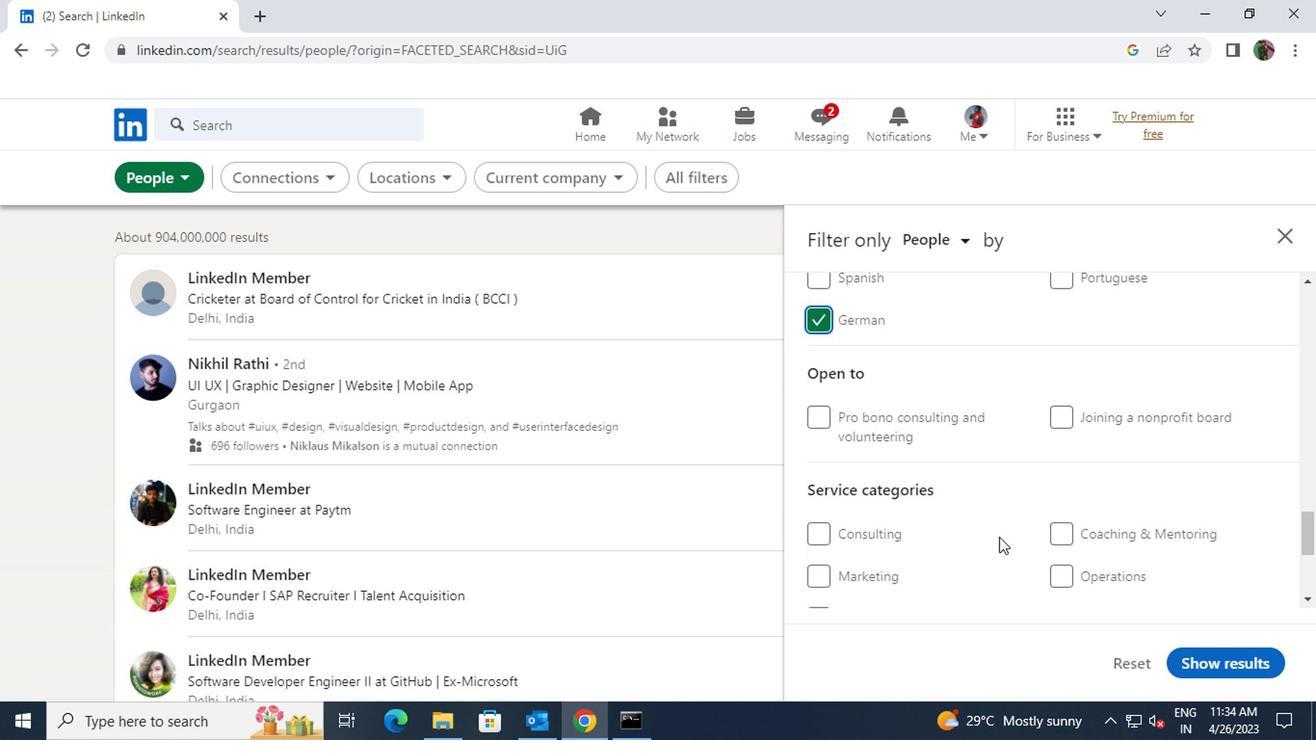 
Action: Mouse moved to (1053, 516)
Screenshot: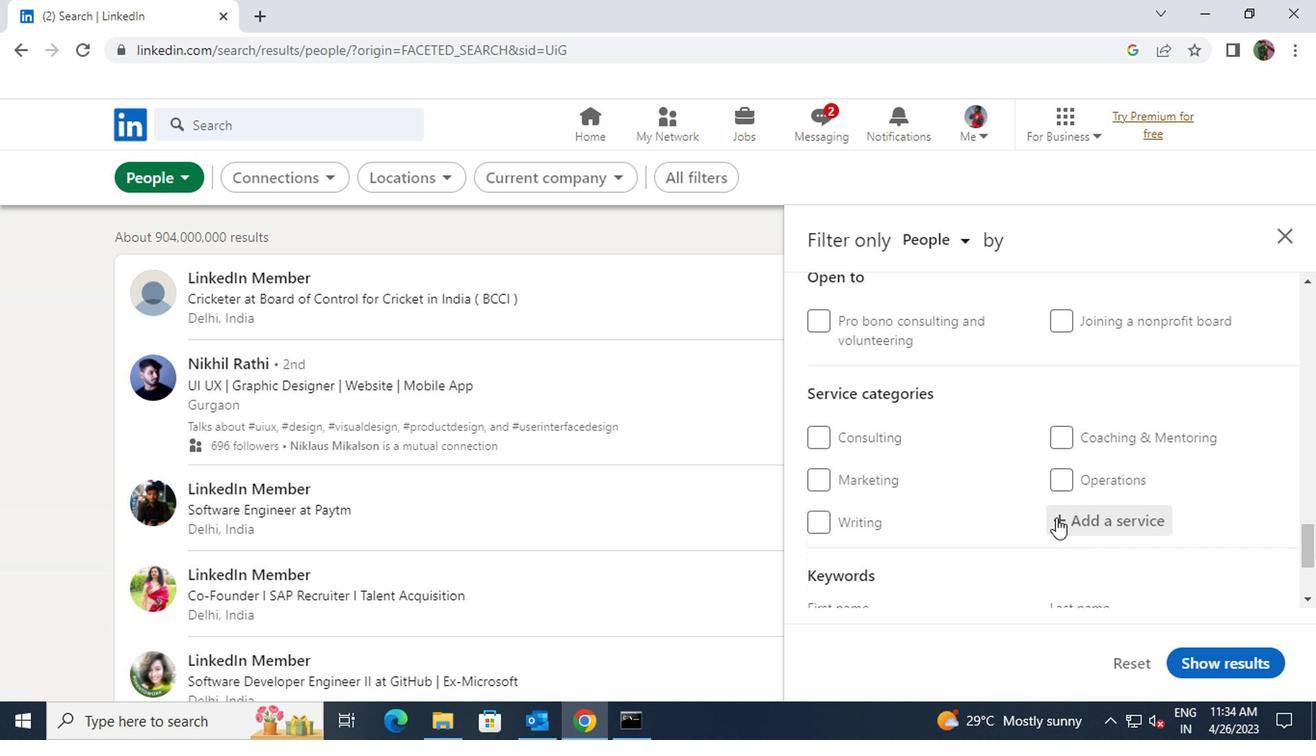 
Action: Mouse pressed left at (1053, 516)
Screenshot: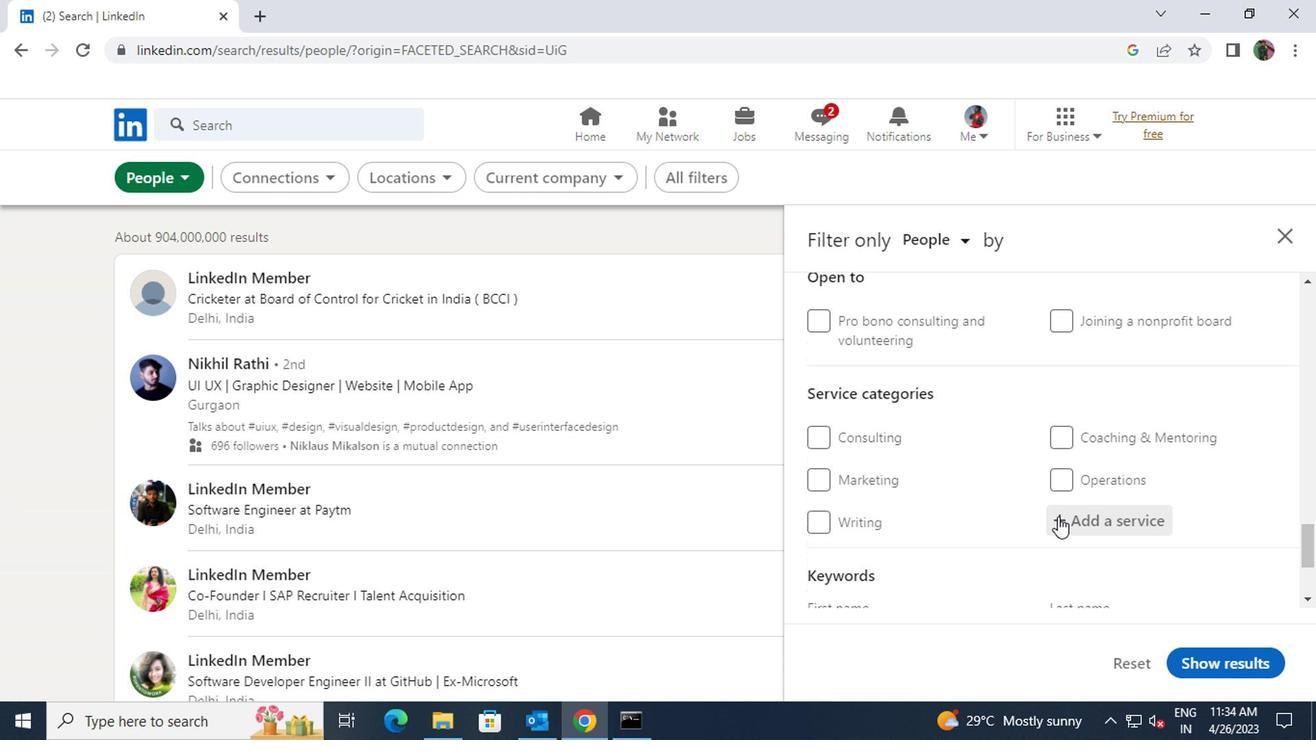 
Action: Key pressed <Key.shift>INFORMATION
Screenshot: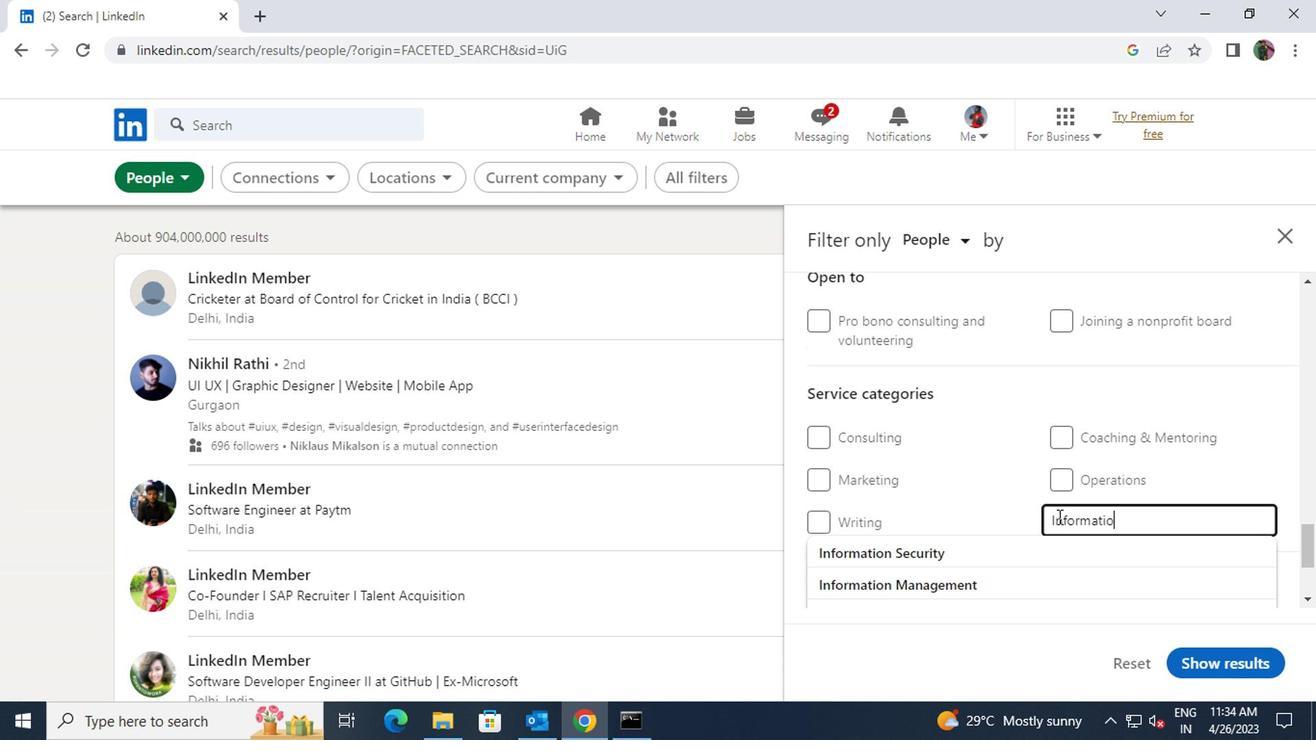 
Action: Mouse moved to (1027, 582)
Screenshot: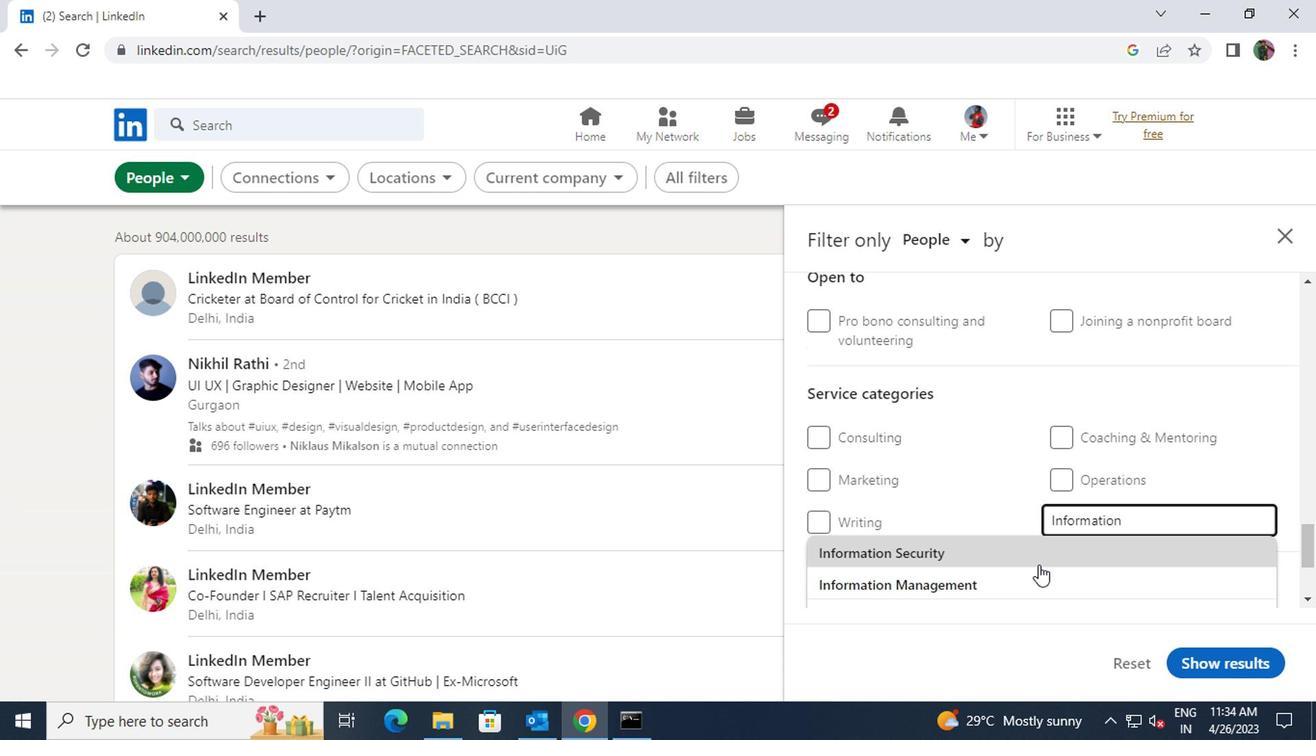 
Action: Mouse pressed left at (1027, 582)
Screenshot: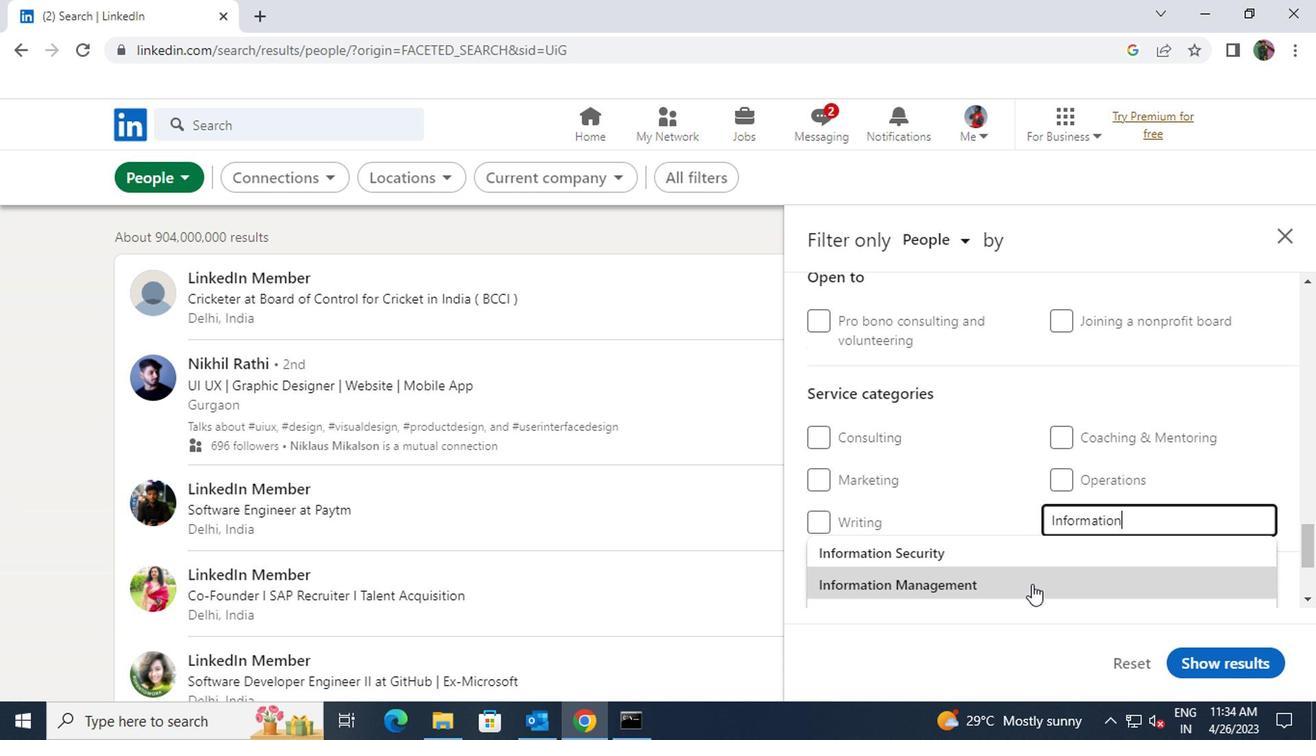 
Action: Mouse scrolled (1027, 582) with delta (0, 0)
Screenshot: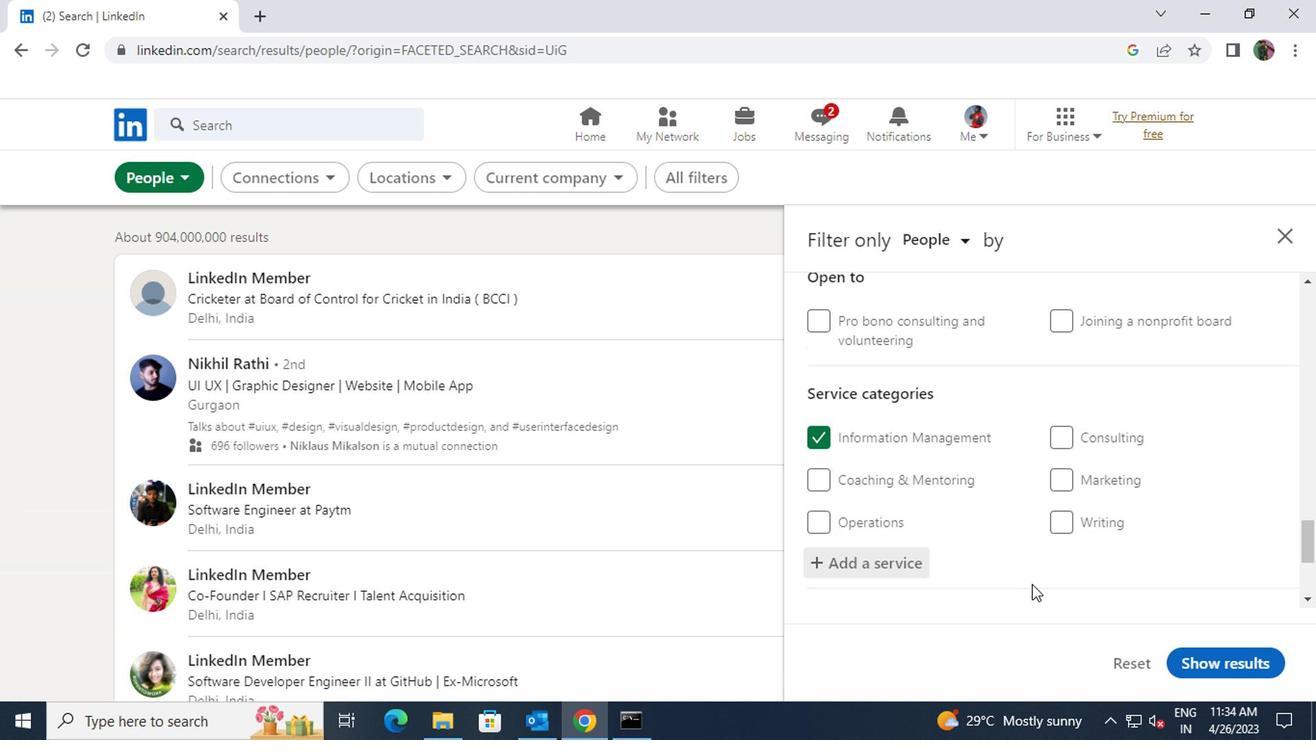 
Action: Mouse scrolled (1027, 582) with delta (0, 0)
Screenshot: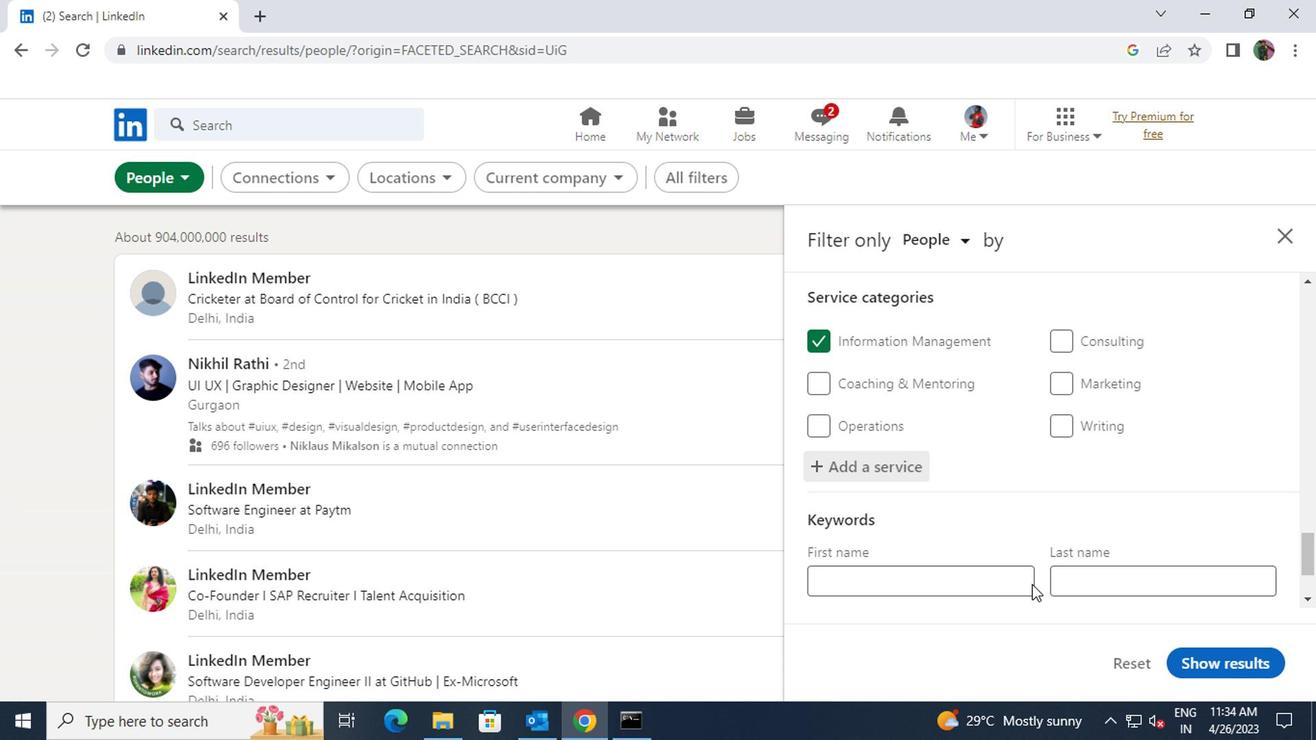 
Action: Mouse moved to (995, 551)
Screenshot: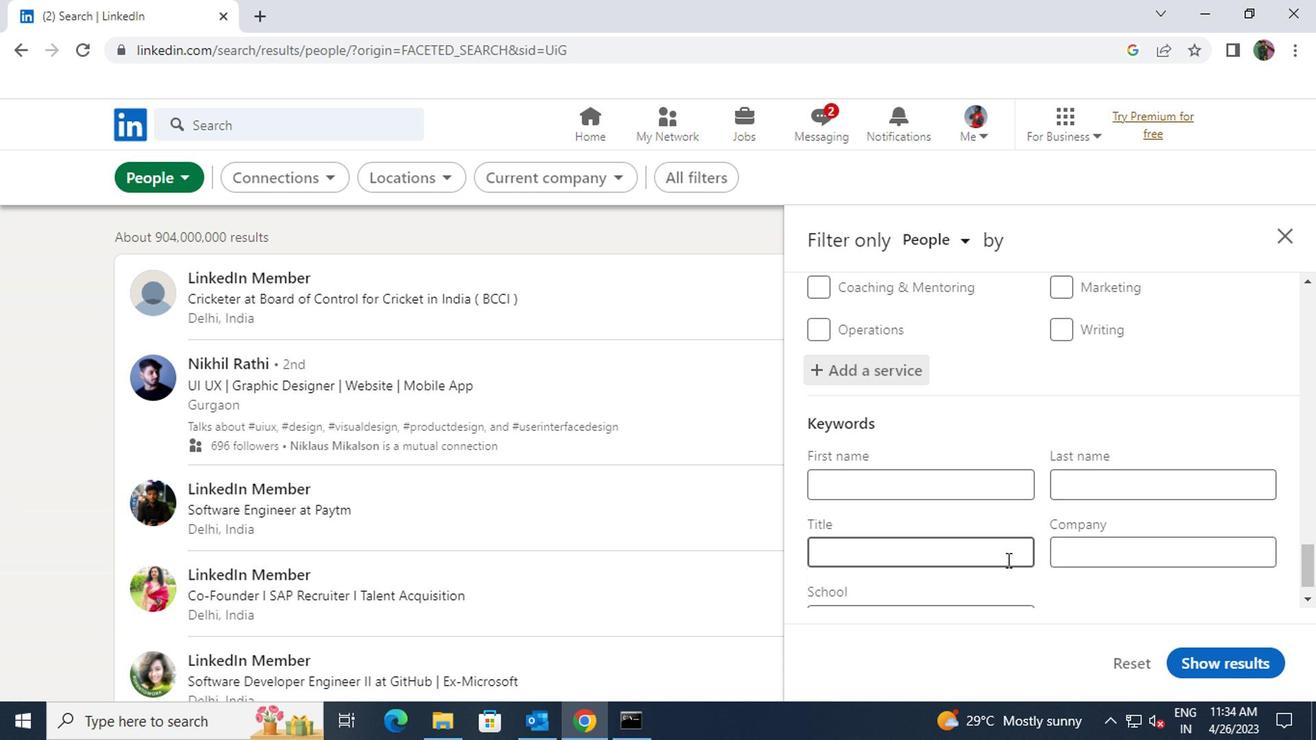 
Action: Mouse pressed left at (995, 551)
Screenshot: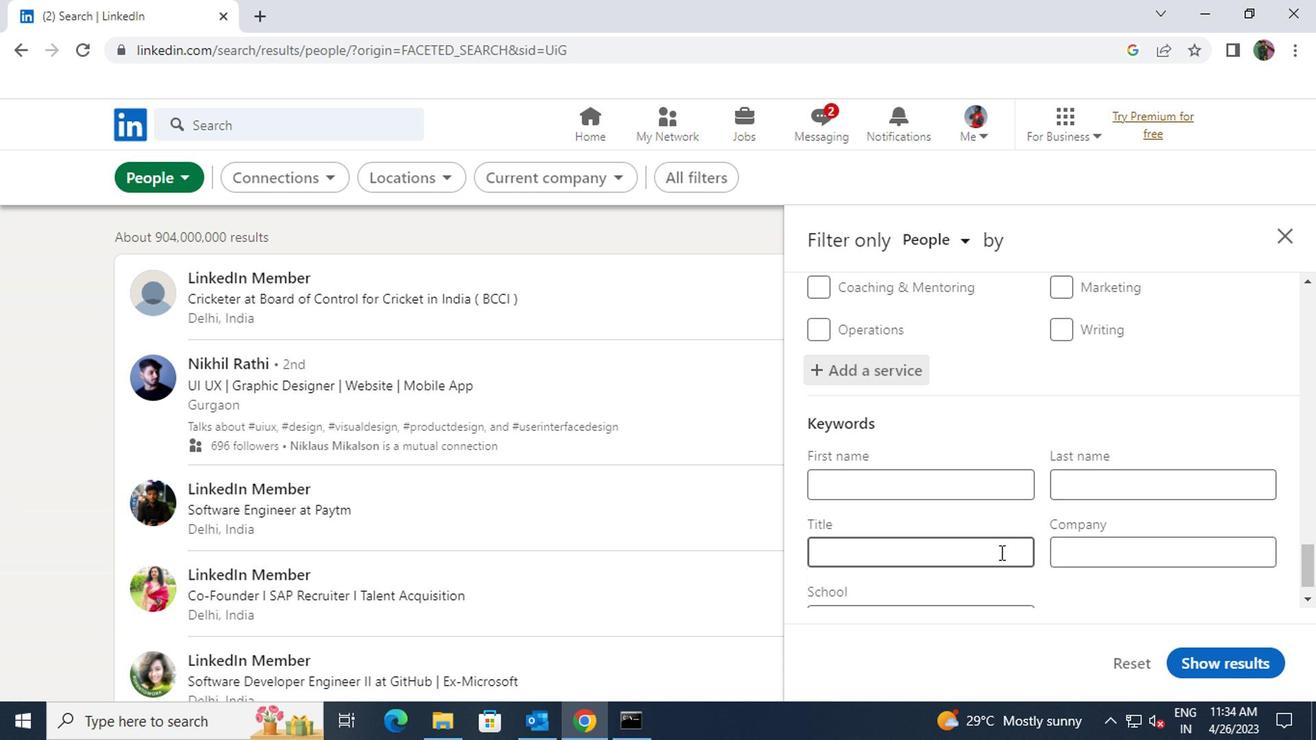 
Action: Key pressed <Key.shift>RESAERCH<Key.space>ASSISTANT
Screenshot: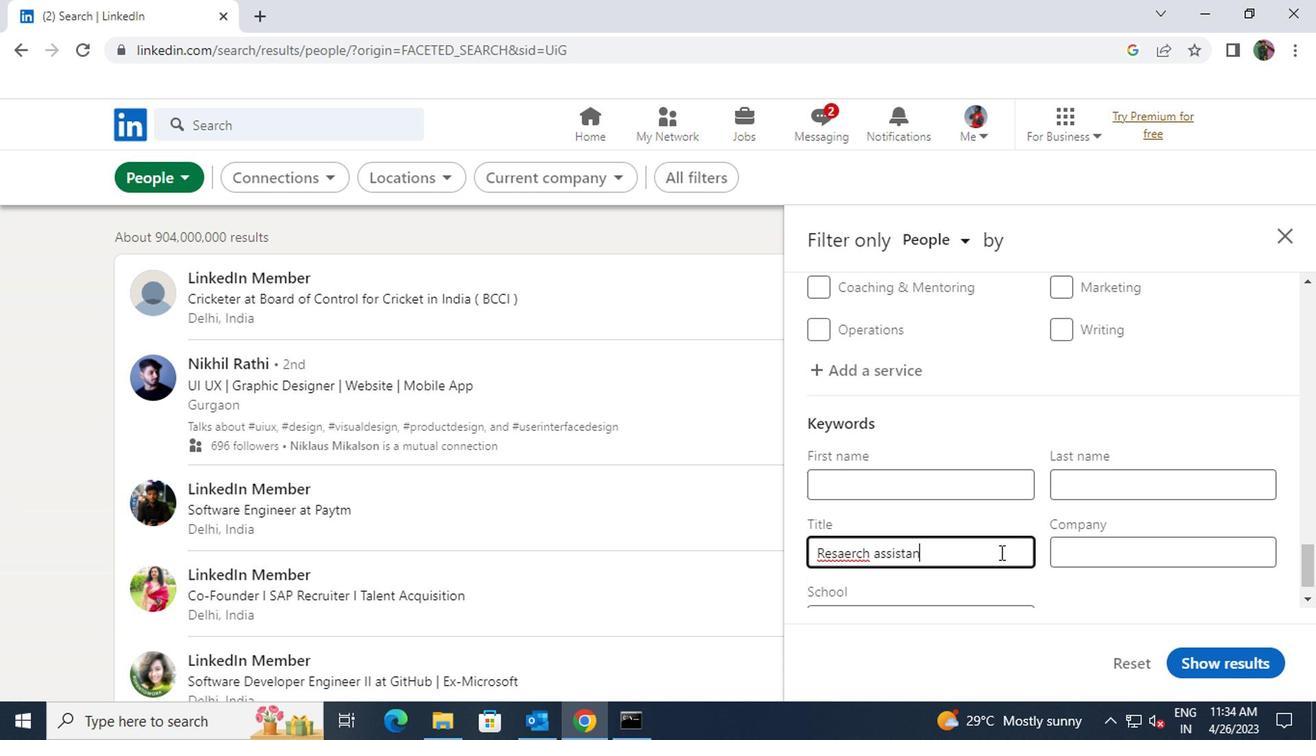 
Action: Mouse moved to (1182, 658)
Screenshot: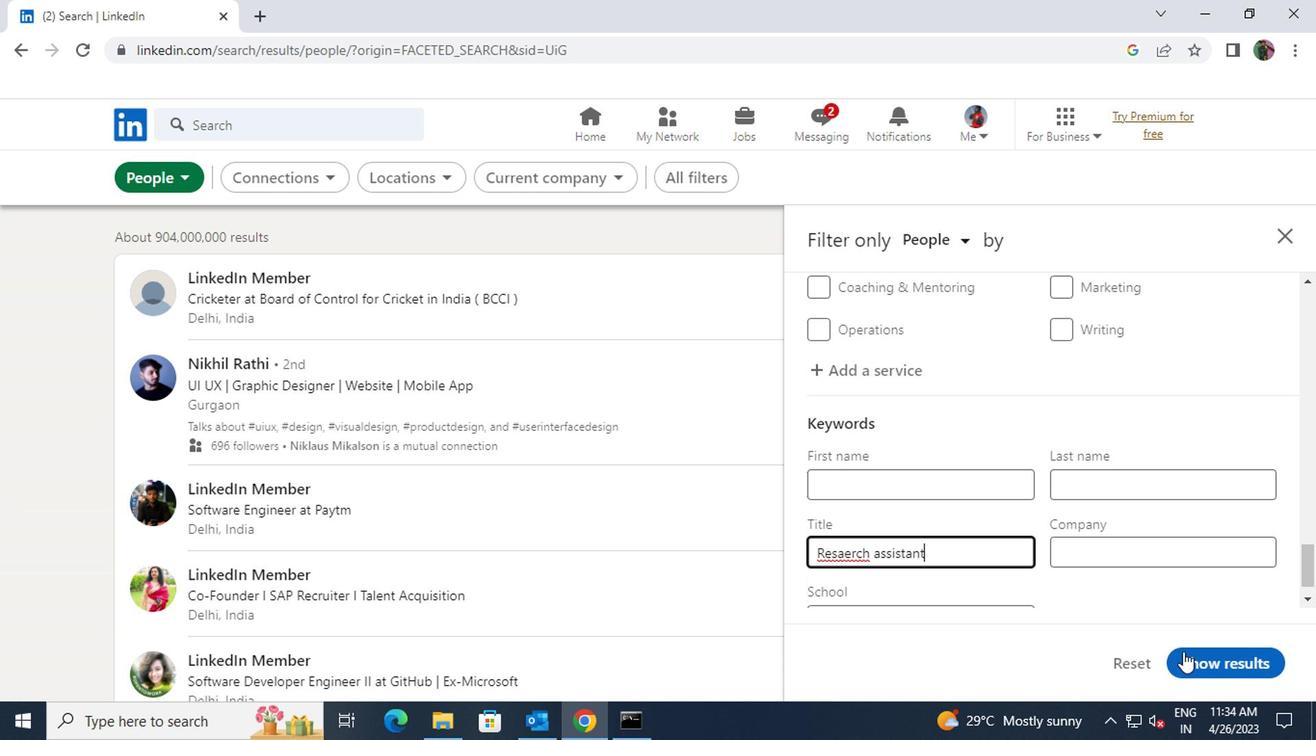 
Action: Mouse pressed left at (1182, 658)
Screenshot: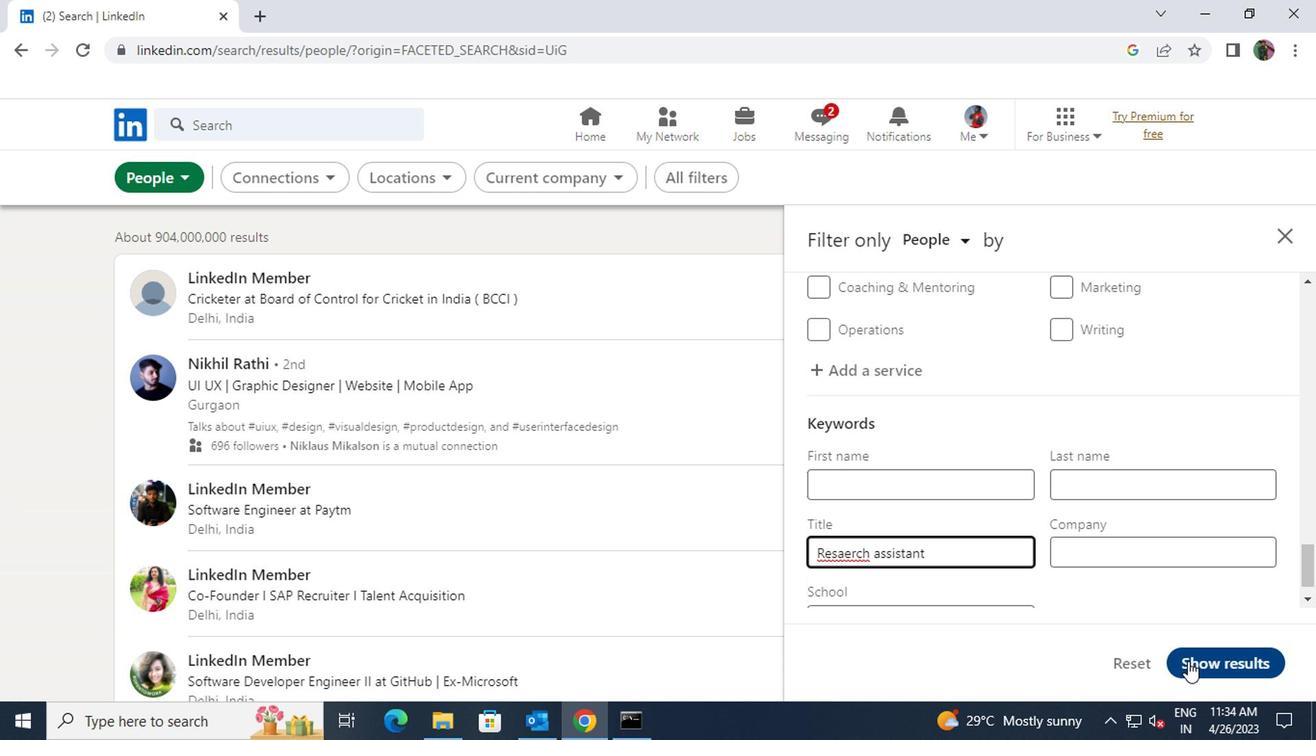 
